 Task: Look for space in Bandar Labuan, Malaysia from 12th  August, 2023 to 15th August, 2023 for 3 adults in price range Rs.12000 to Rs.16000. Place can be entire place with 2 bedrooms having 3 beds and 1 bathroom. Property type can be house, flat, guest house. Booking option can be shelf check-in. Required host language is English.
Action: Mouse moved to (548, 124)
Screenshot: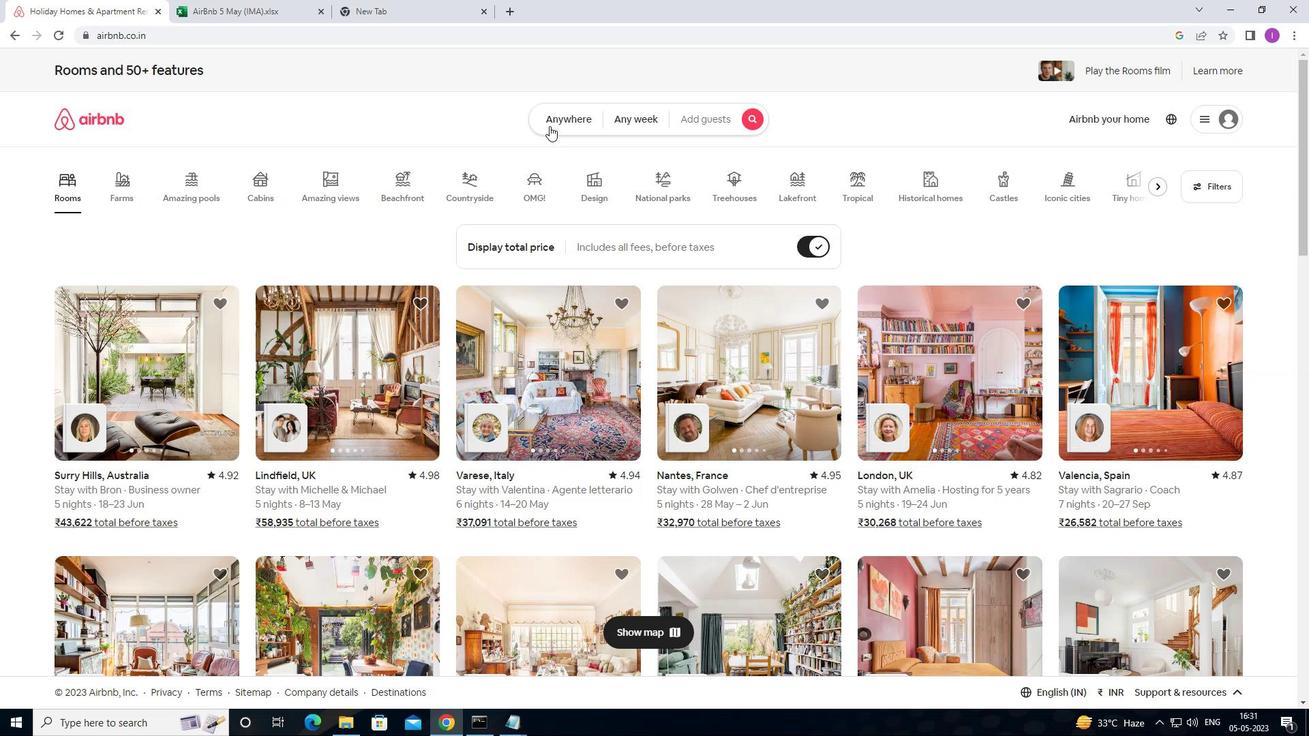 
Action: Mouse pressed left at (548, 124)
Screenshot: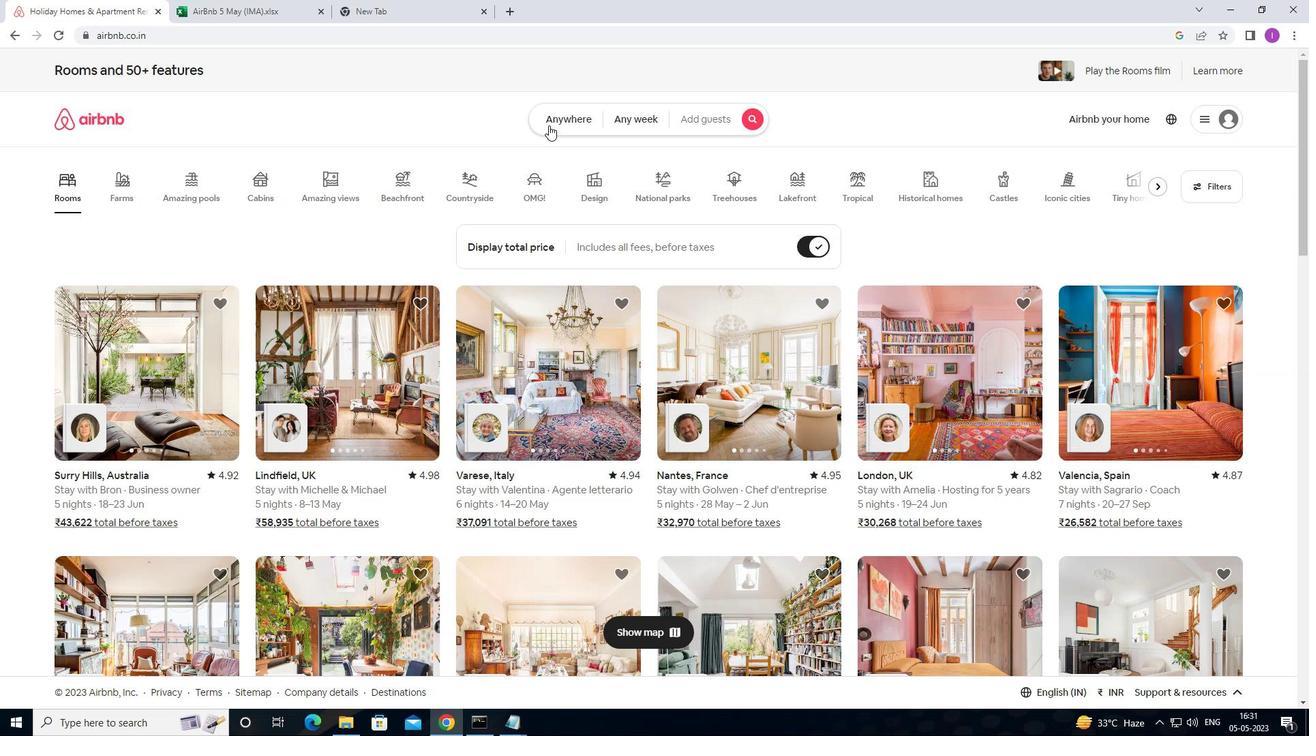 
Action: Mouse moved to (455, 162)
Screenshot: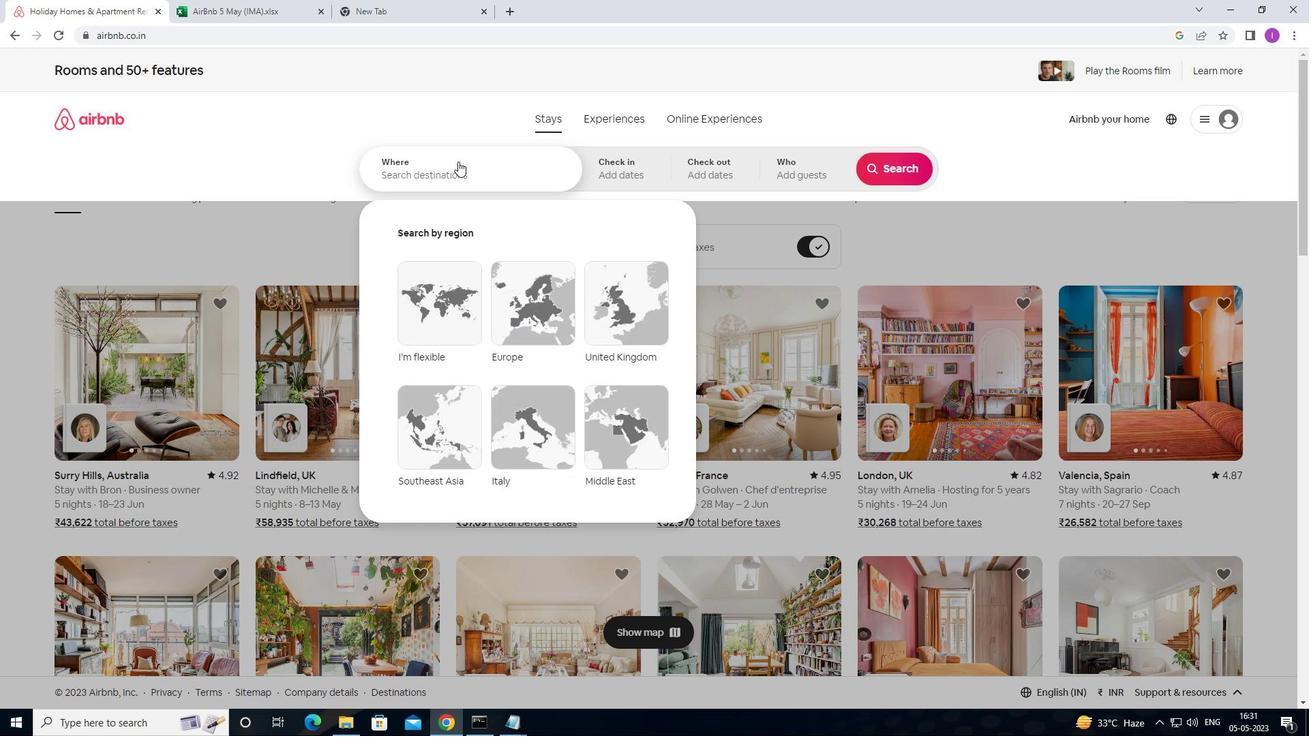 
Action: Mouse pressed left at (455, 162)
Screenshot: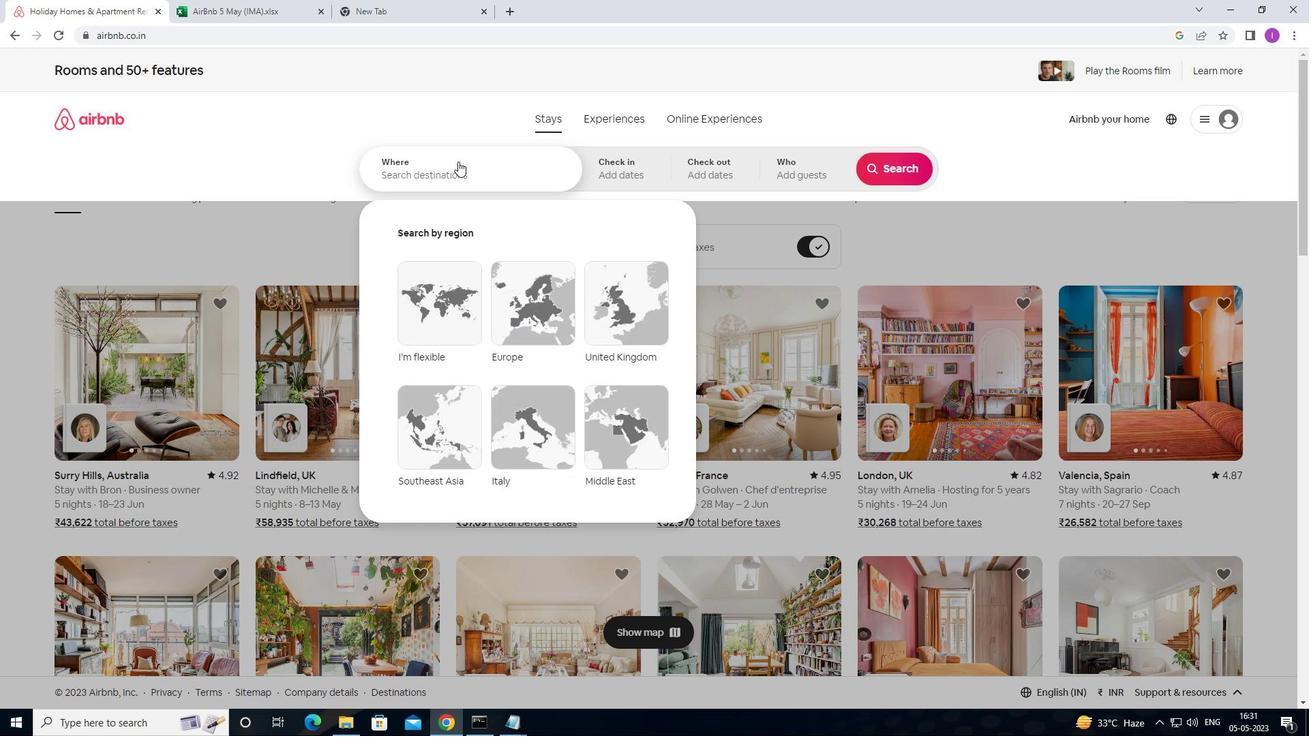 
Action: Mouse moved to (454, 166)
Screenshot: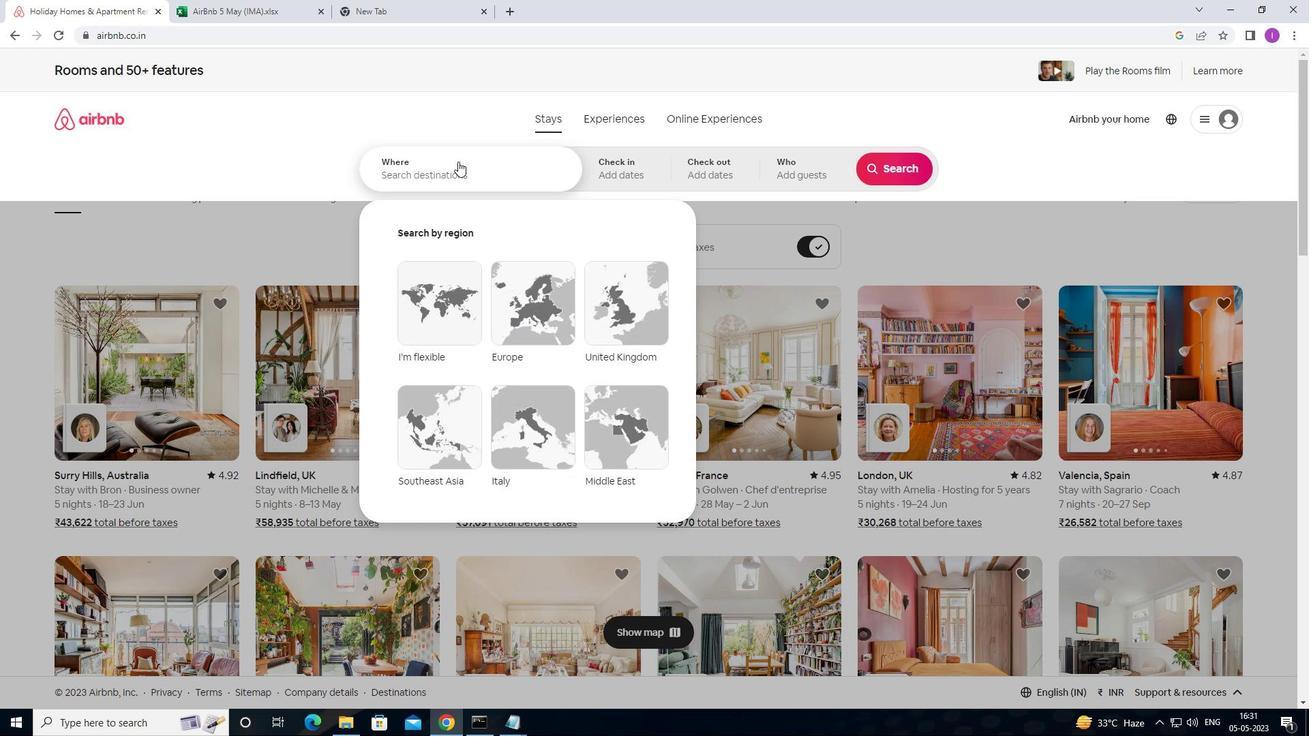 
Action: Key pressed <Key.shift>BANDAR<Key.space><Key.shift><Key.shift><Key.shift>LABUAN,<Key.shift>MALAYSIA
Screenshot: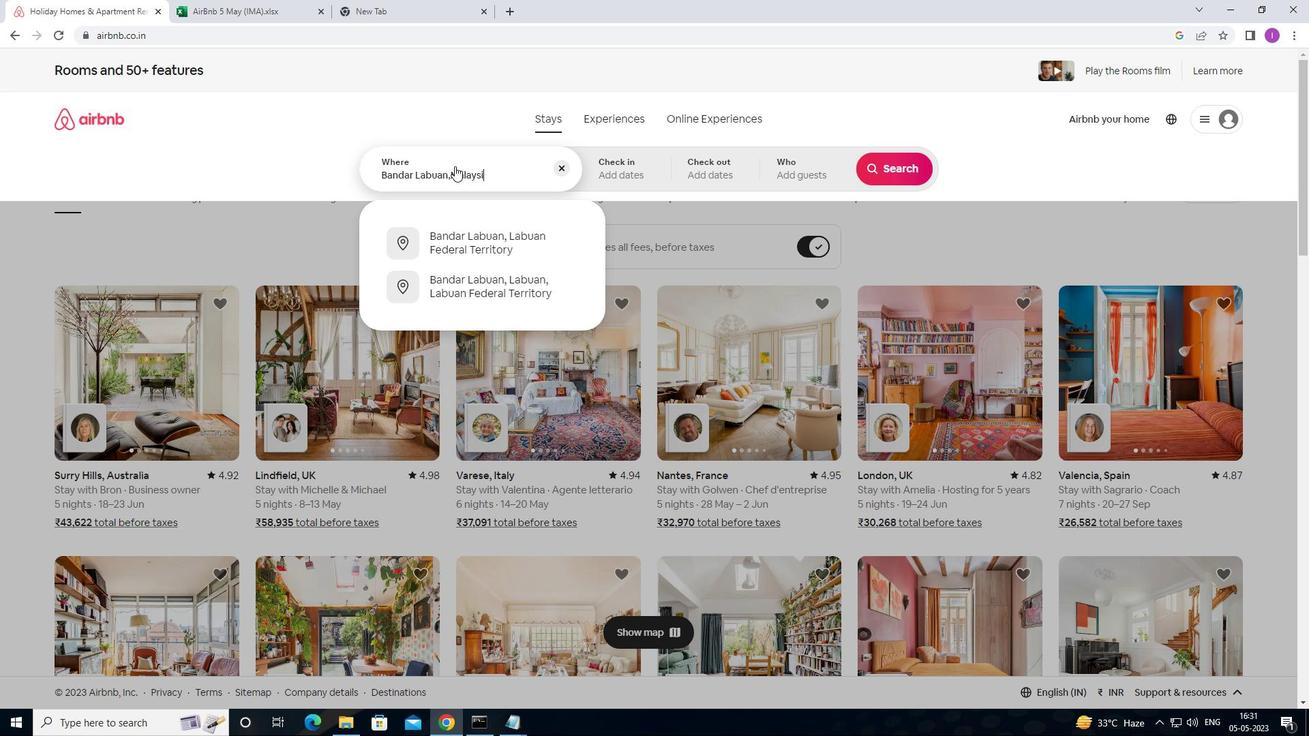 
Action: Mouse moved to (630, 175)
Screenshot: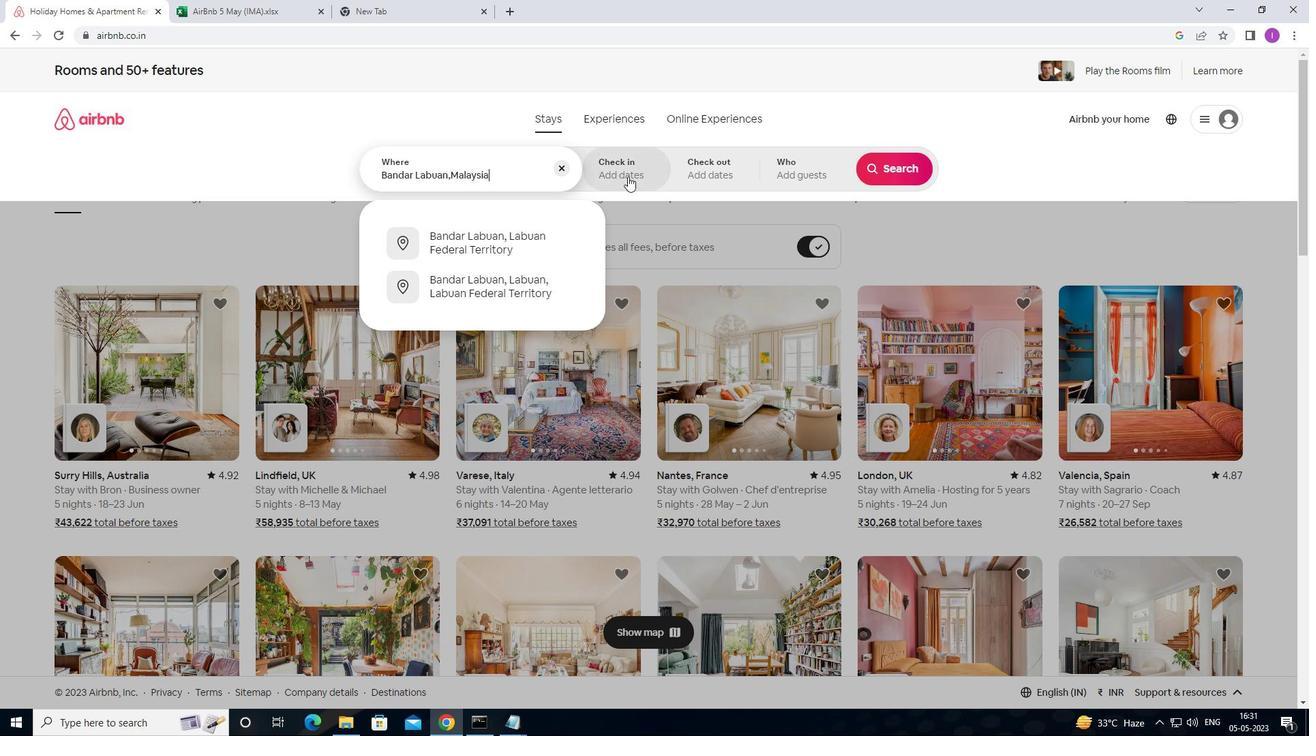 
Action: Mouse pressed left at (630, 175)
Screenshot: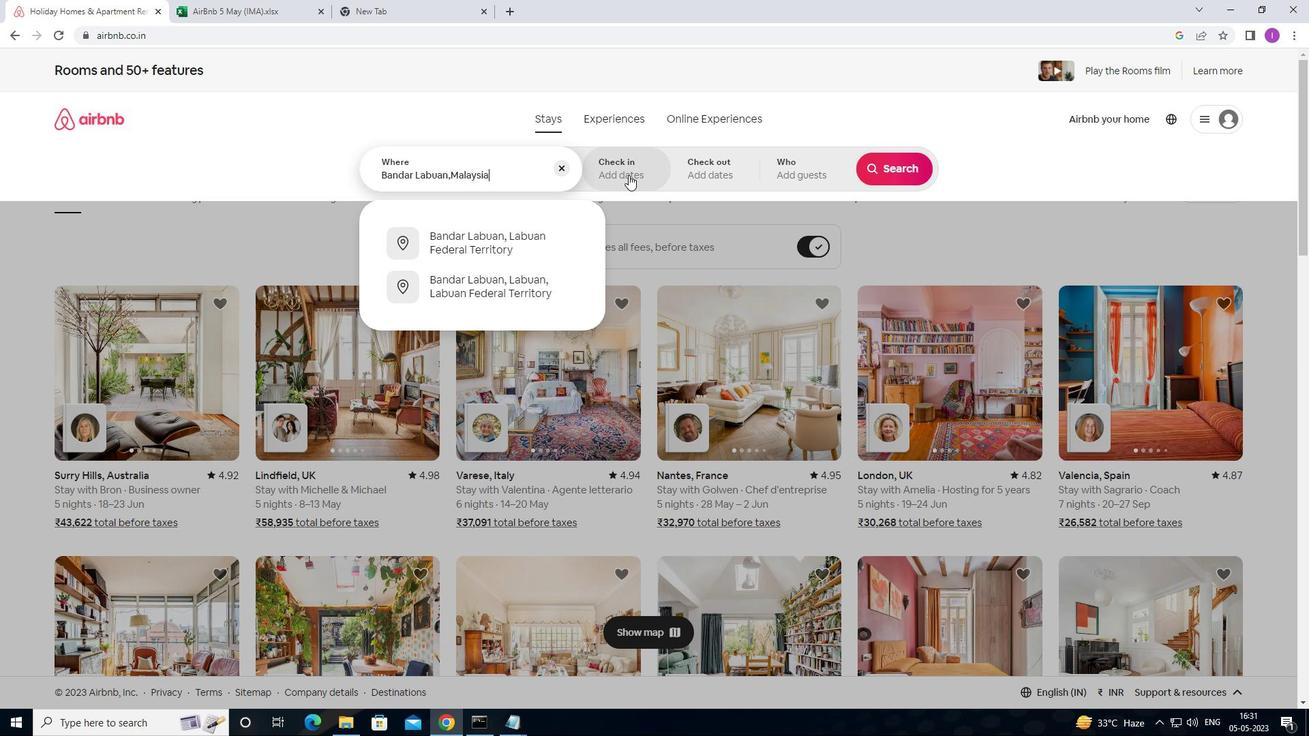 
Action: Mouse moved to (883, 281)
Screenshot: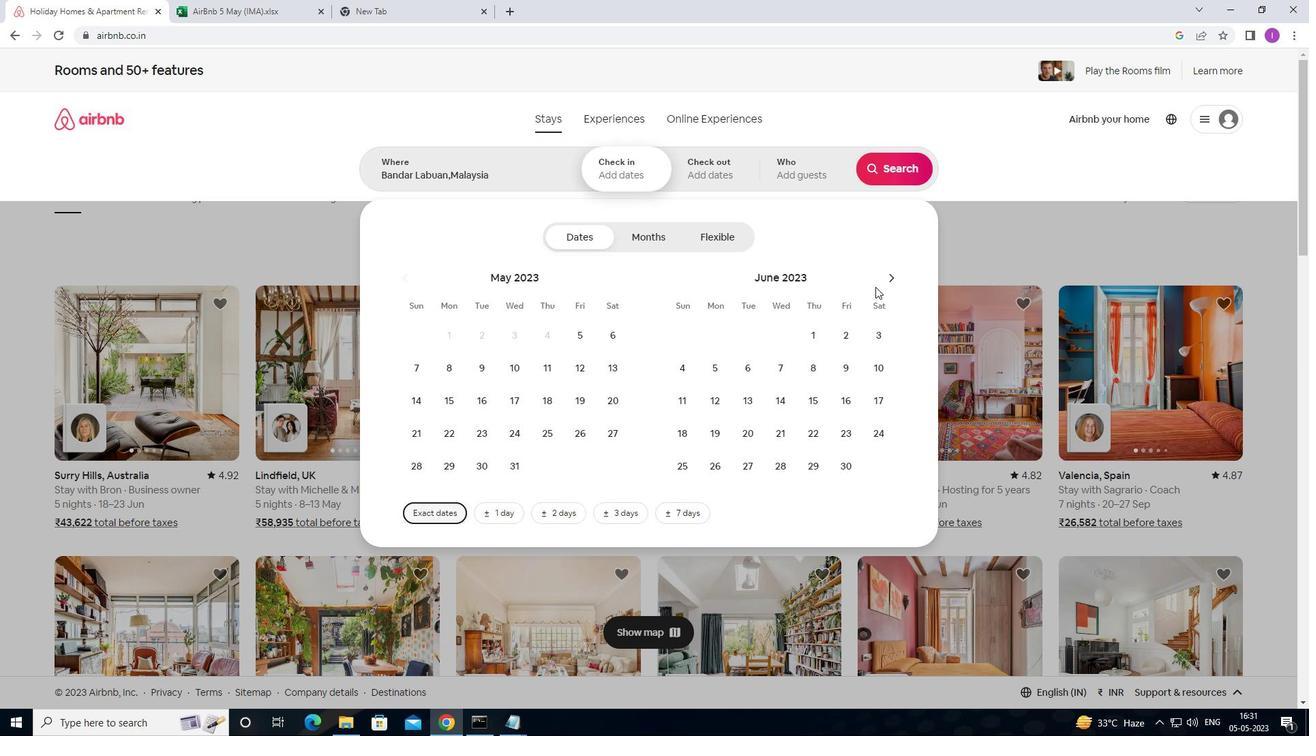 
Action: Mouse pressed left at (883, 281)
Screenshot: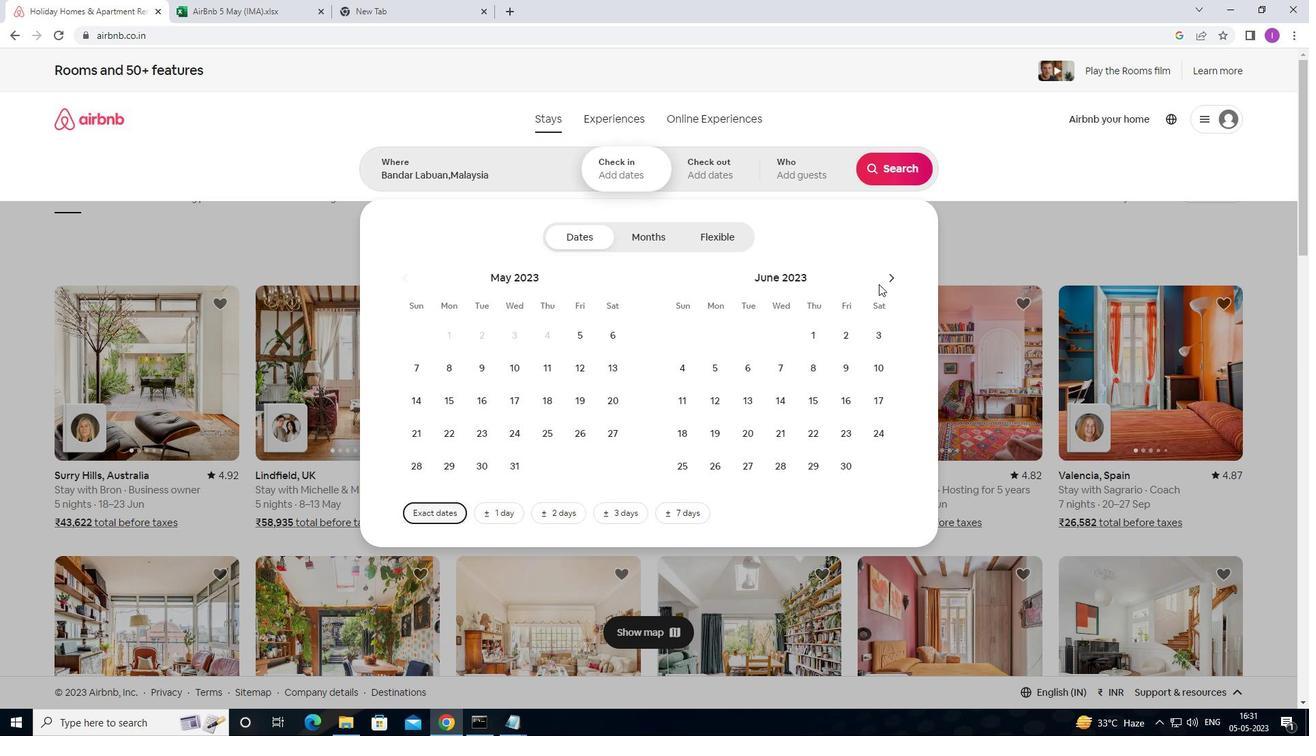 
Action: Mouse pressed left at (883, 281)
Screenshot: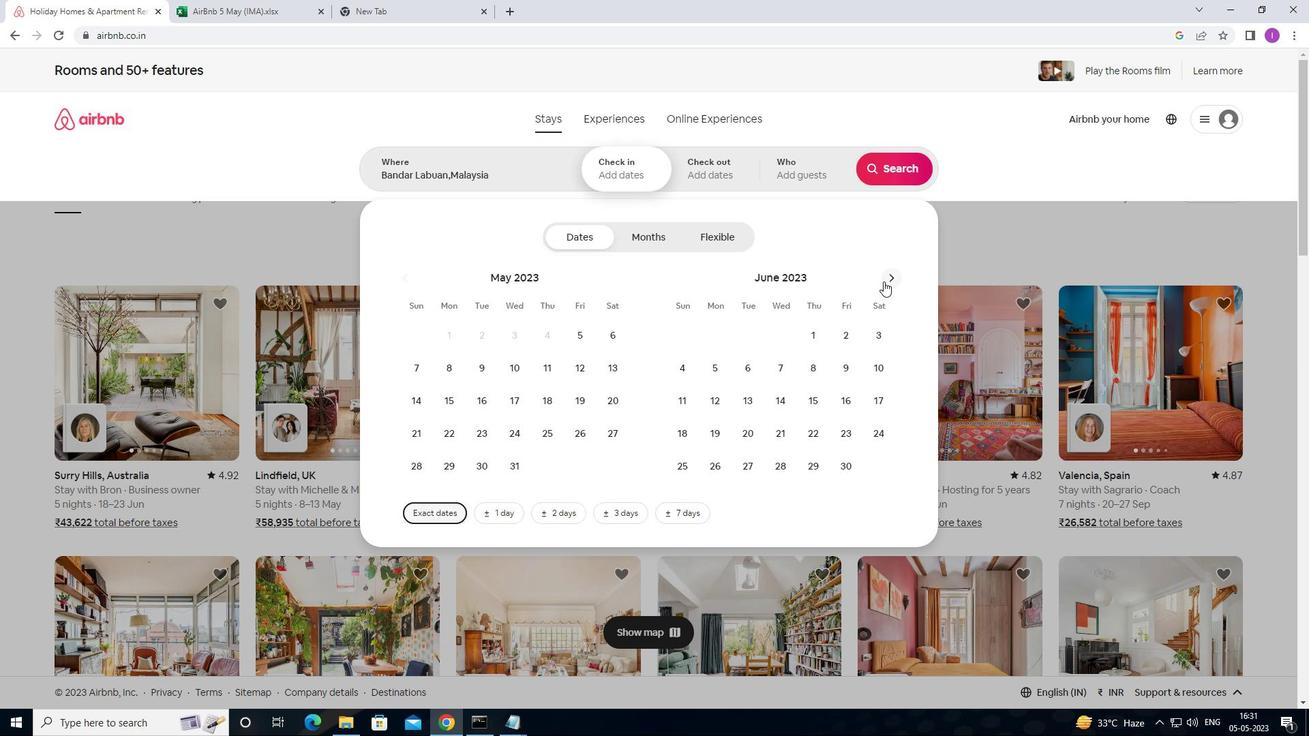 
Action: Mouse moved to (875, 371)
Screenshot: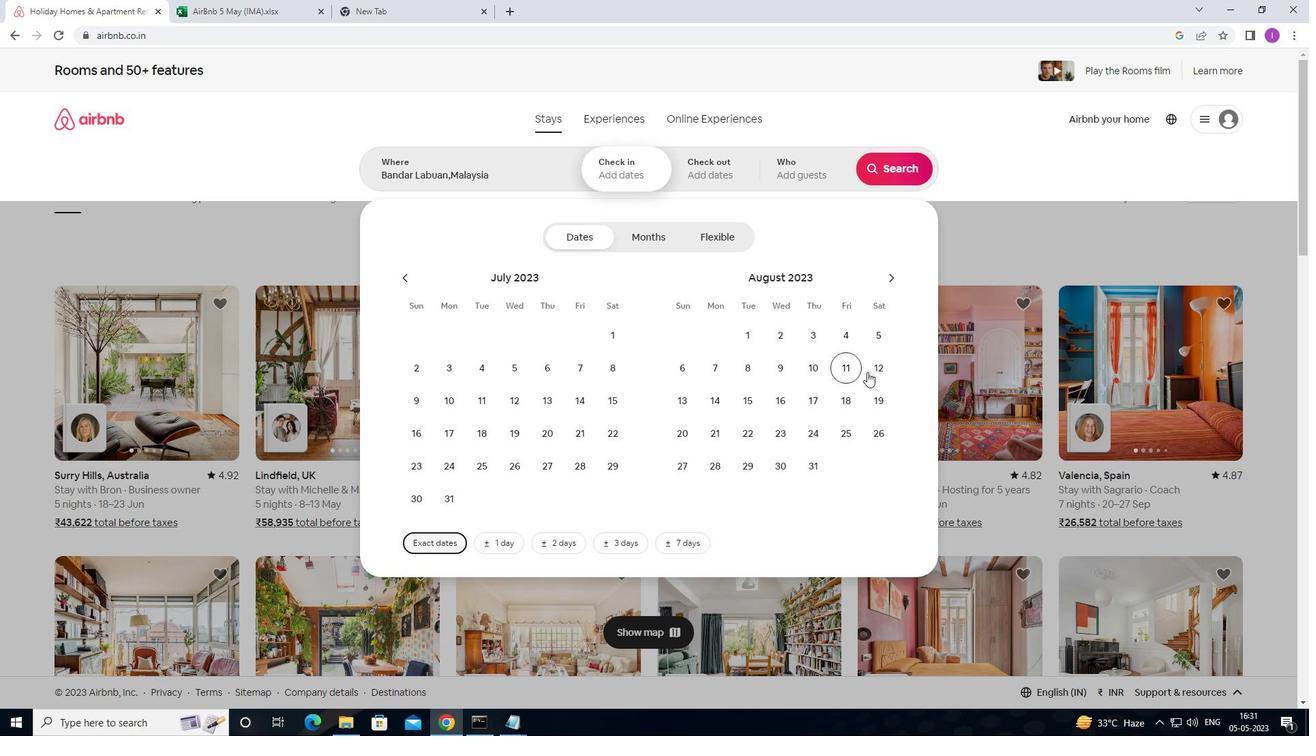 
Action: Mouse pressed left at (875, 371)
Screenshot: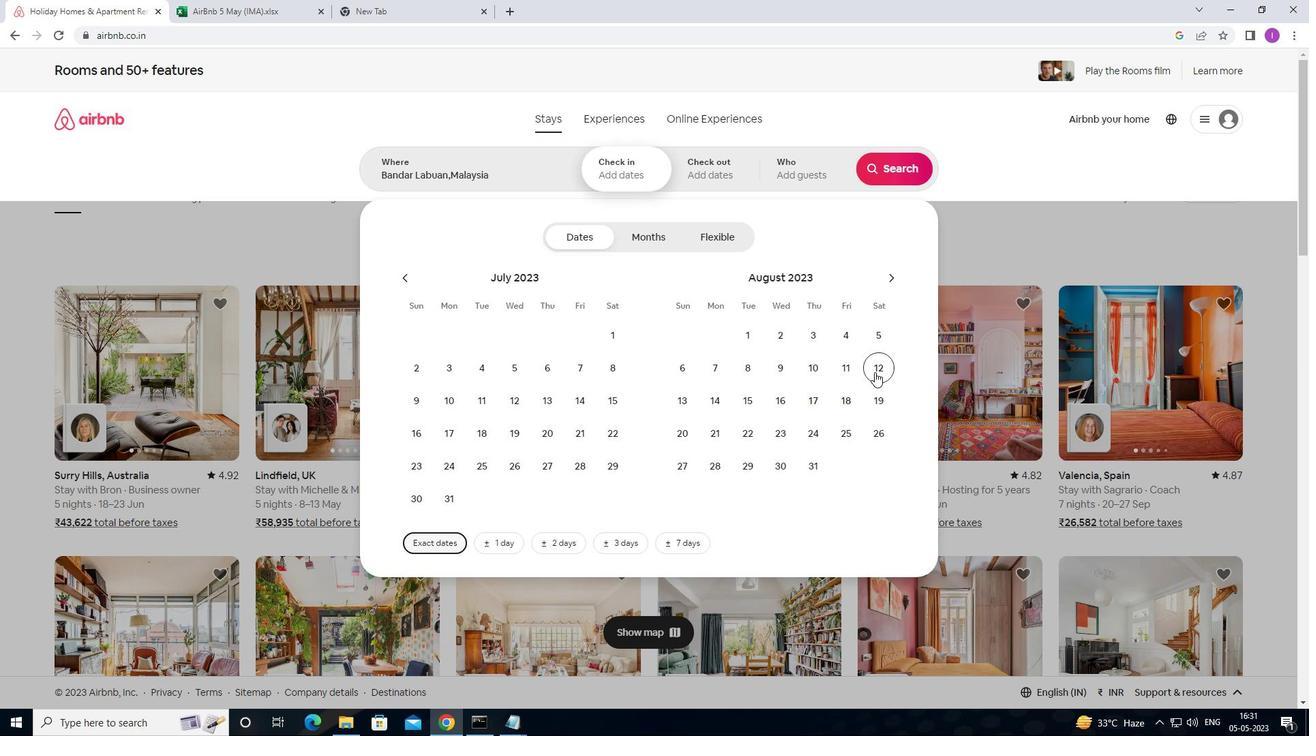 
Action: Mouse moved to (751, 396)
Screenshot: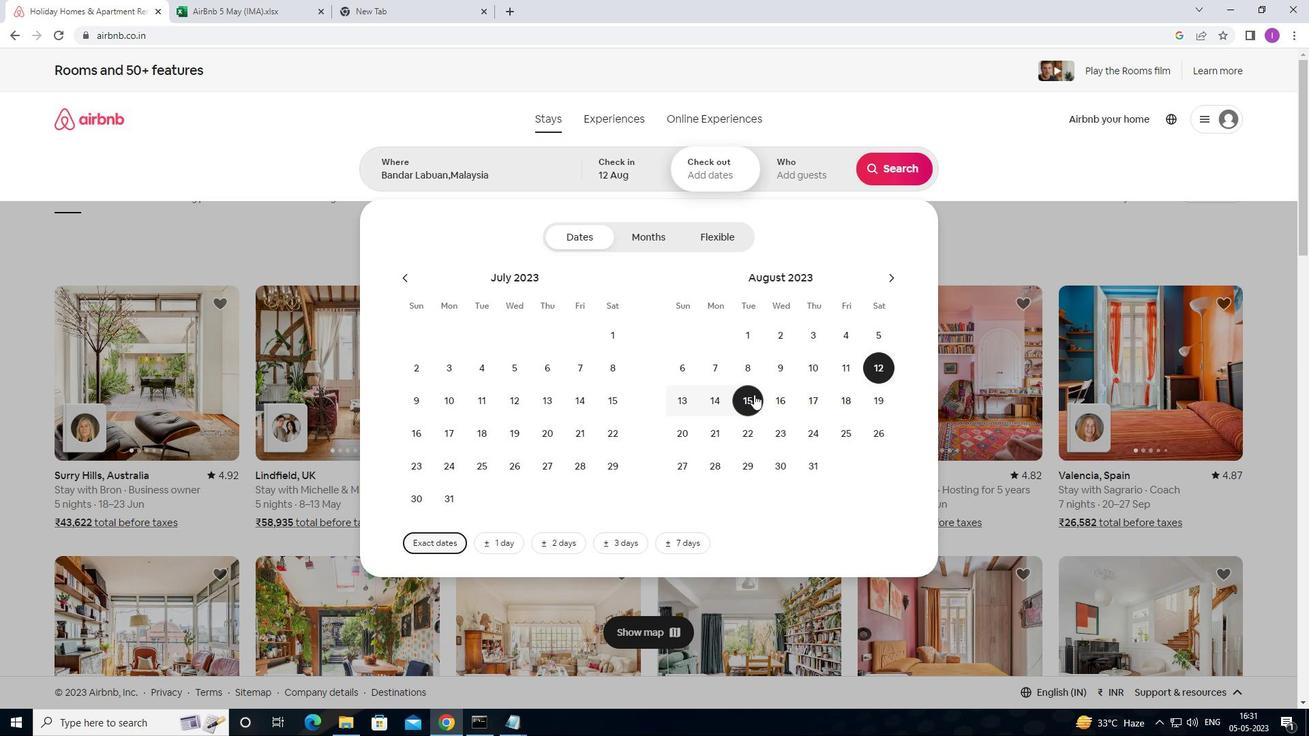 
Action: Mouse pressed left at (751, 396)
Screenshot: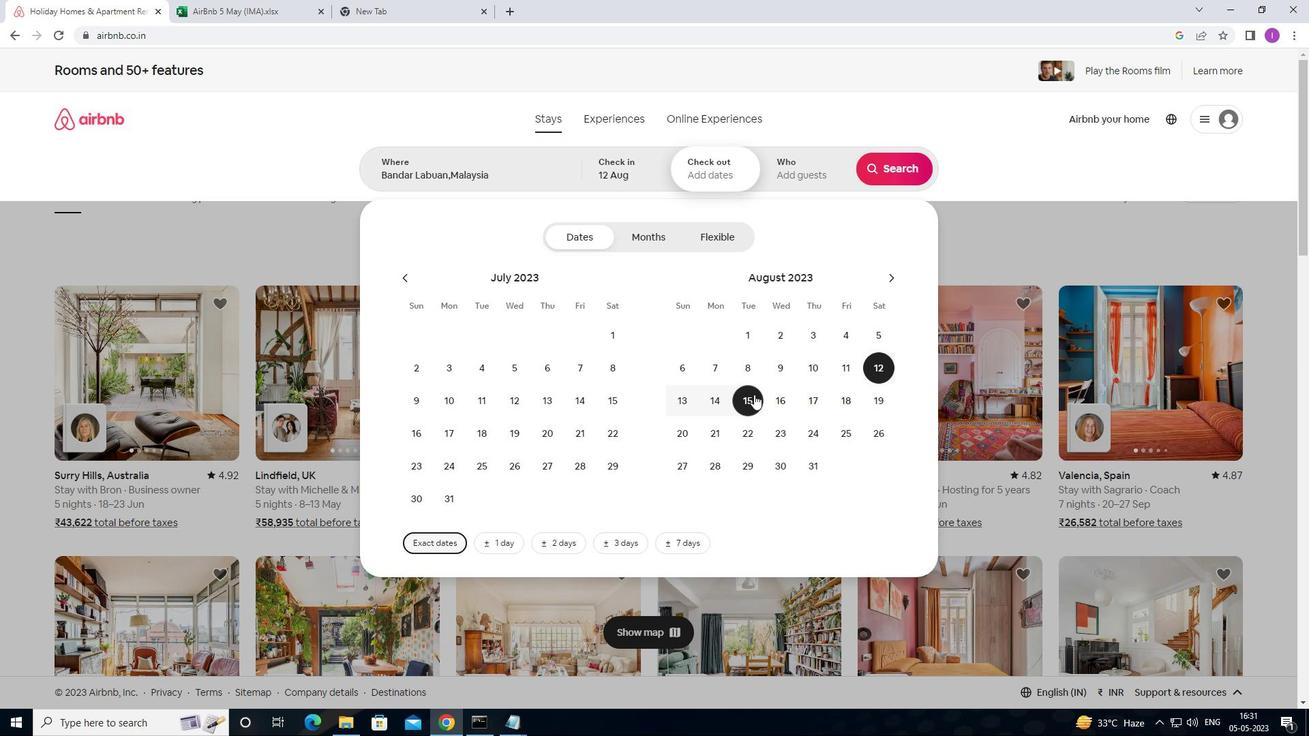 
Action: Mouse moved to (805, 167)
Screenshot: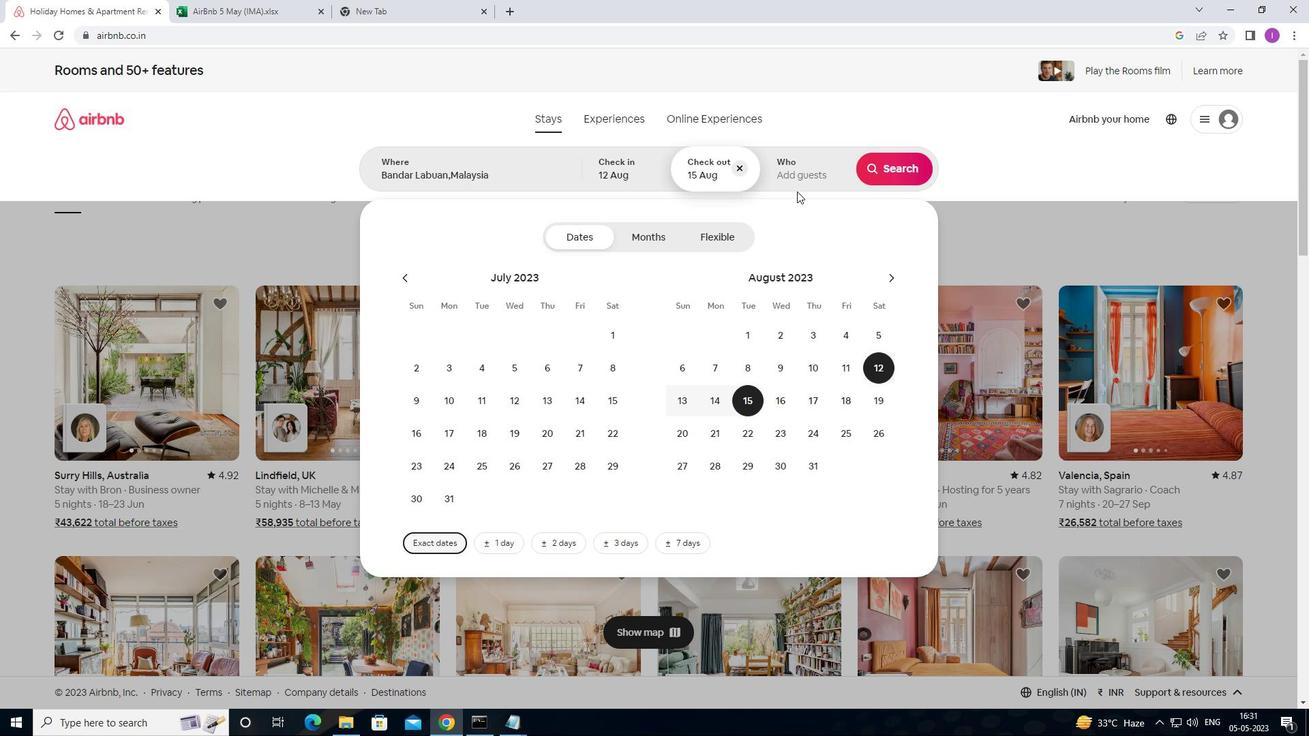 
Action: Mouse pressed left at (805, 167)
Screenshot: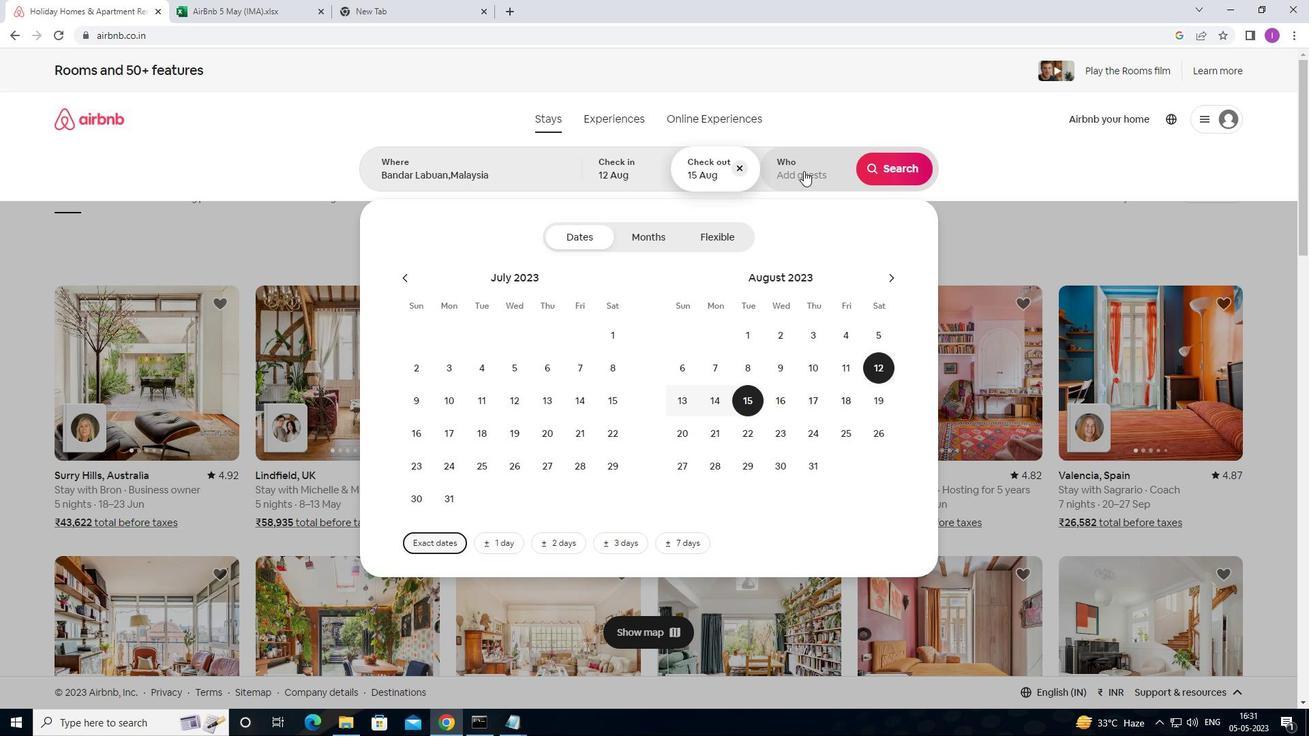 
Action: Mouse moved to (900, 241)
Screenshot: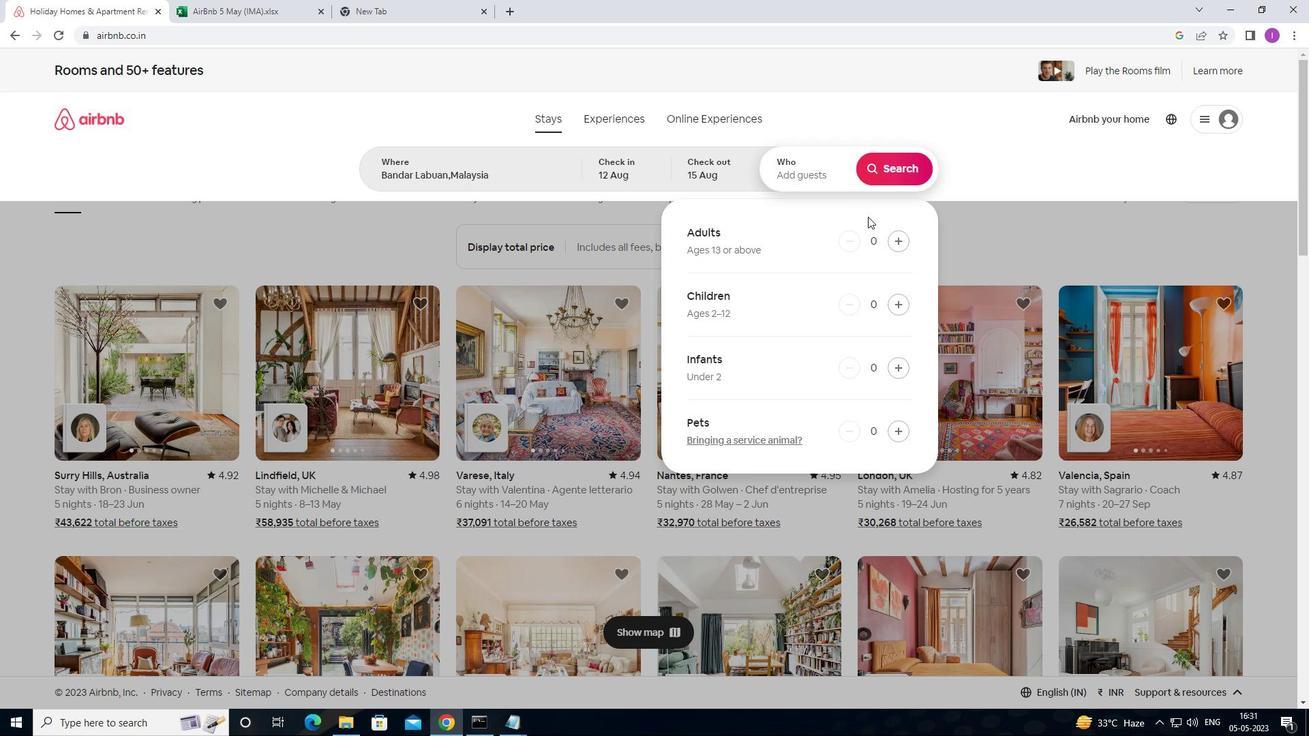 
Action: Mouse pressed left at (900, 241)
Screenshot: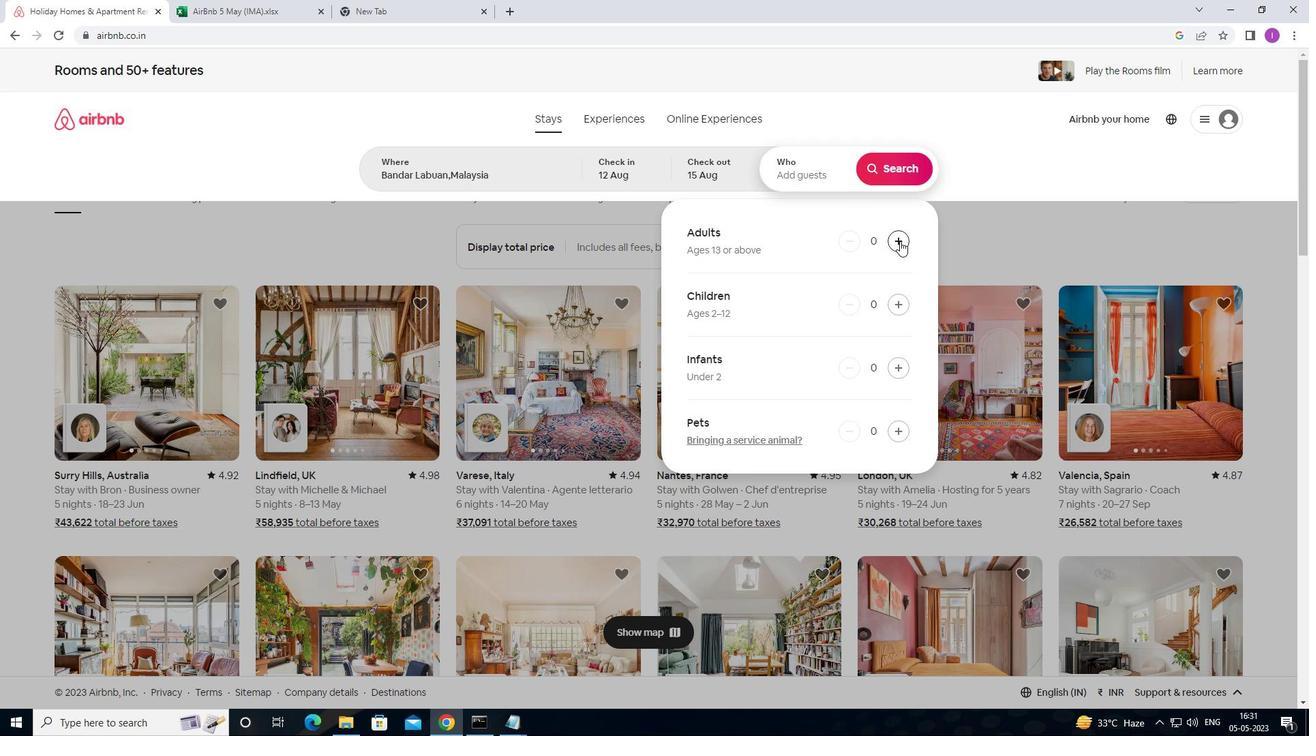 
Action: Mouse pressed left at (900, 241)
Screenshot: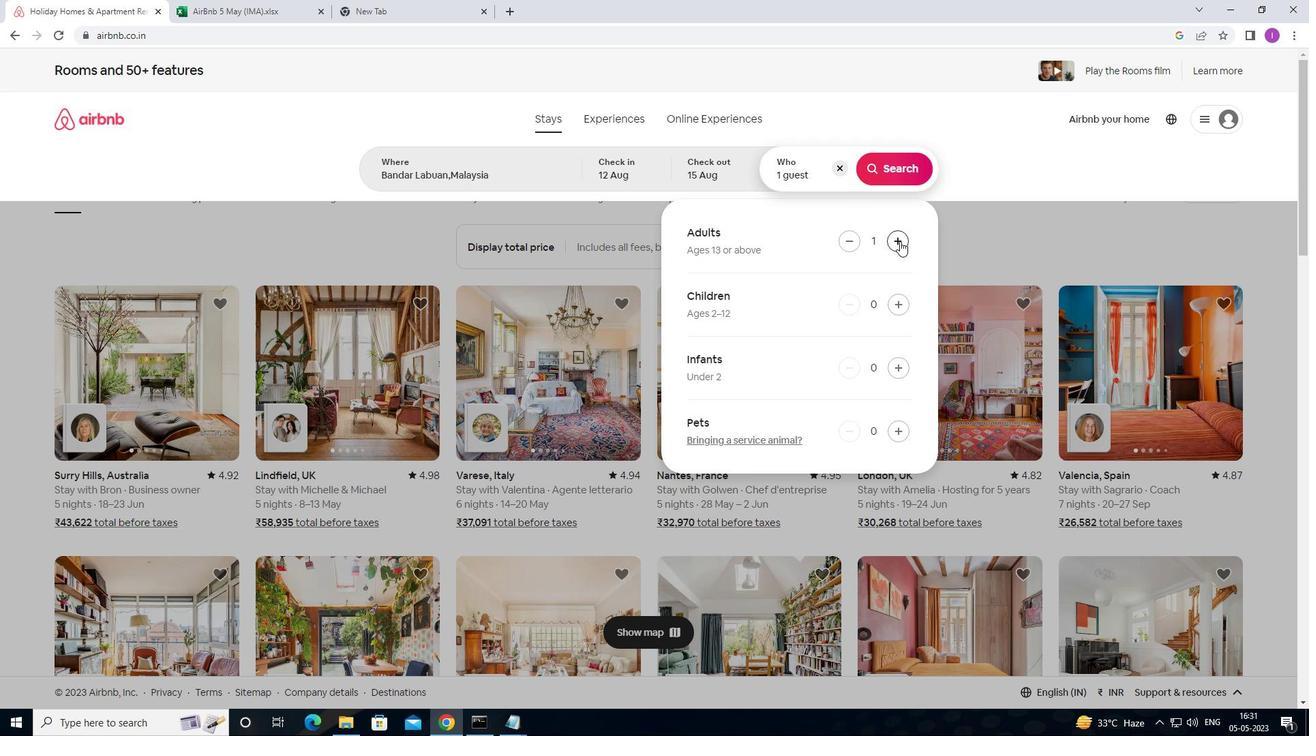 
Action: Mouse pressed left at (900, 241)
Screenshot: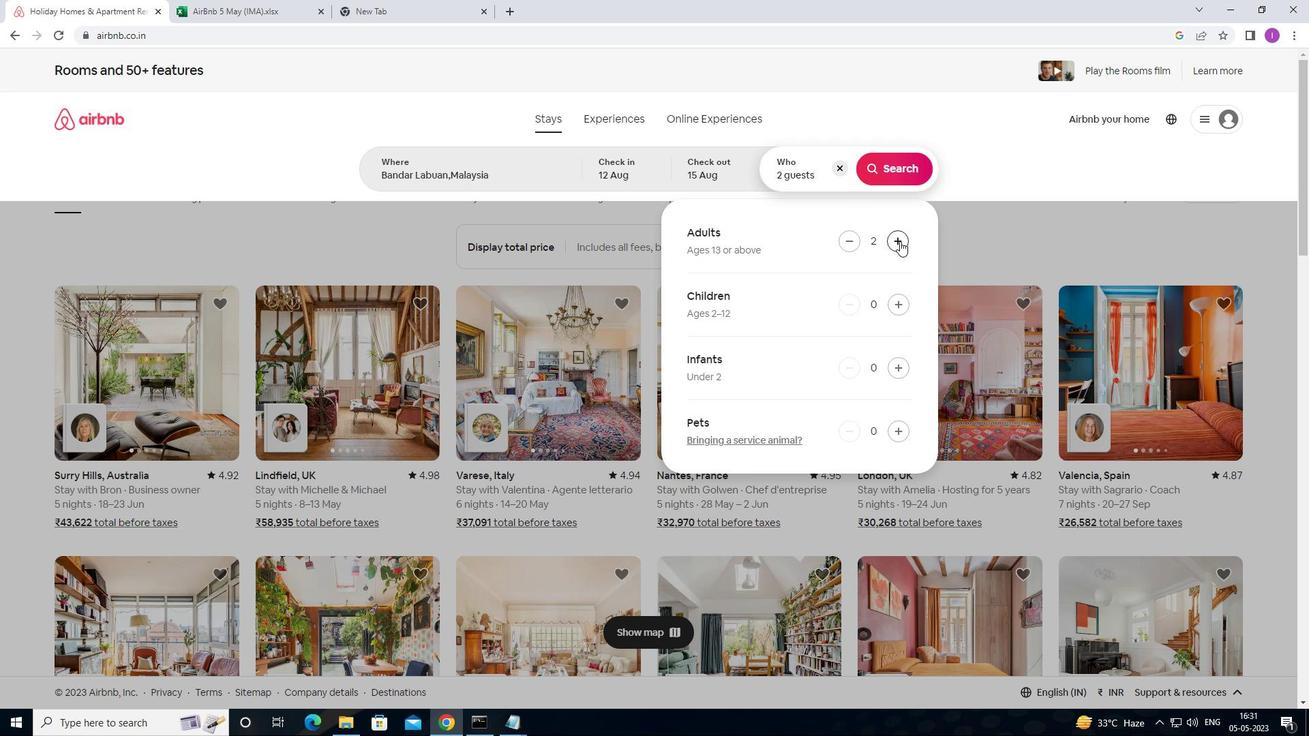 
Action: Mouse moved to (898, 173)
Screenshot: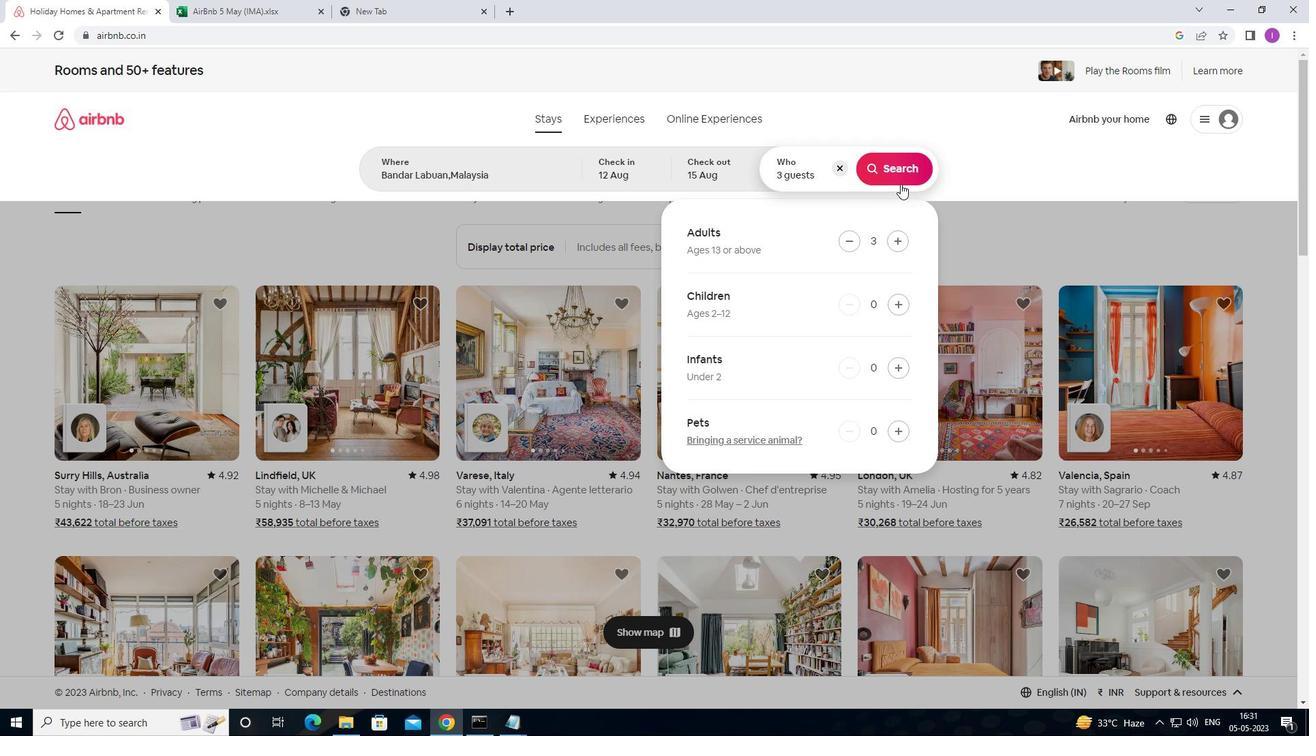 
Action: Mouse pressed left at (898, 173)
Screenshot: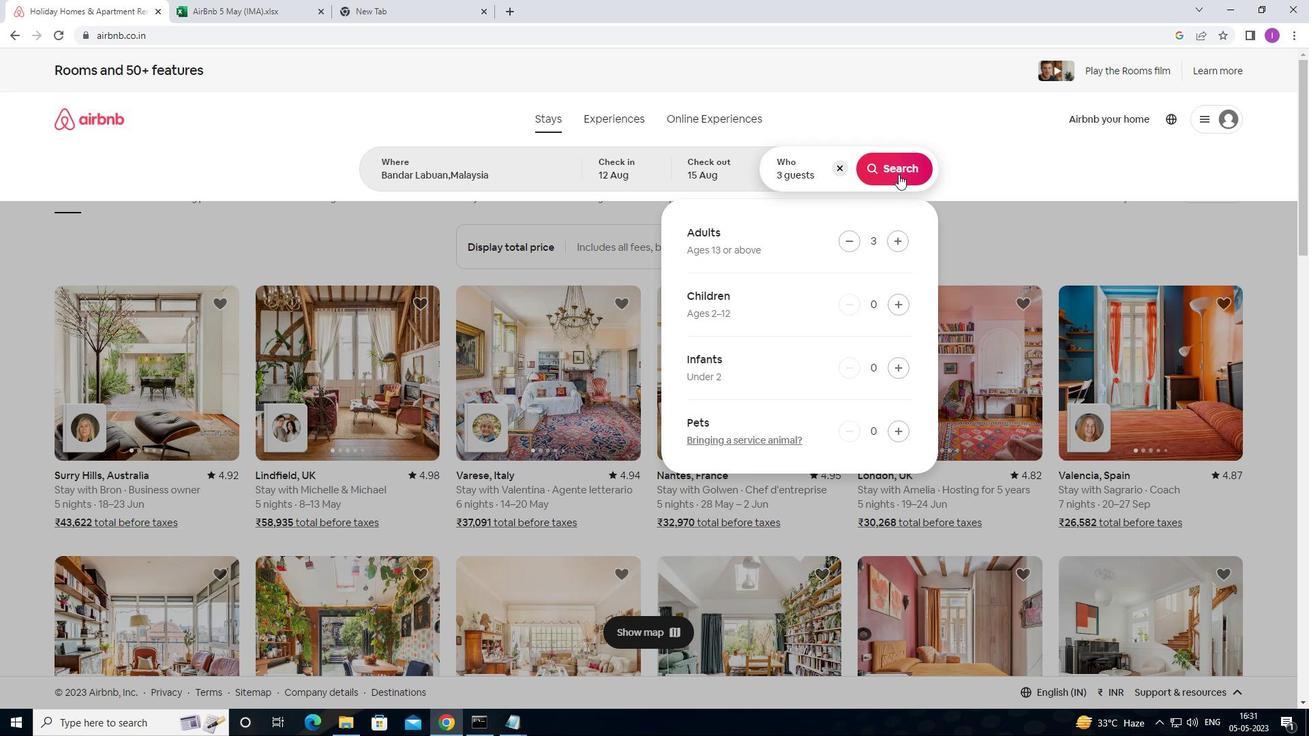 
Action: Mouse pressed left at (898, 173)
Screenshot: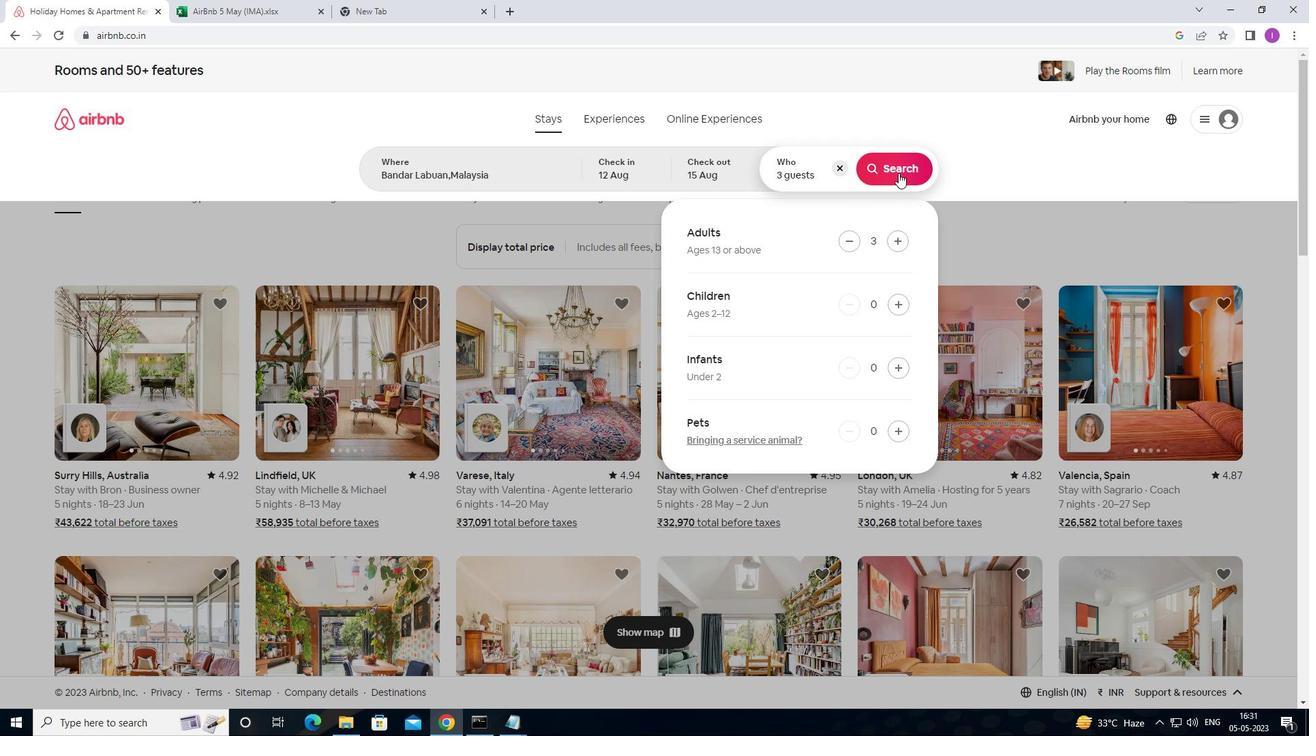
Action: Mouse moved to (1258, 136)
Screenshot: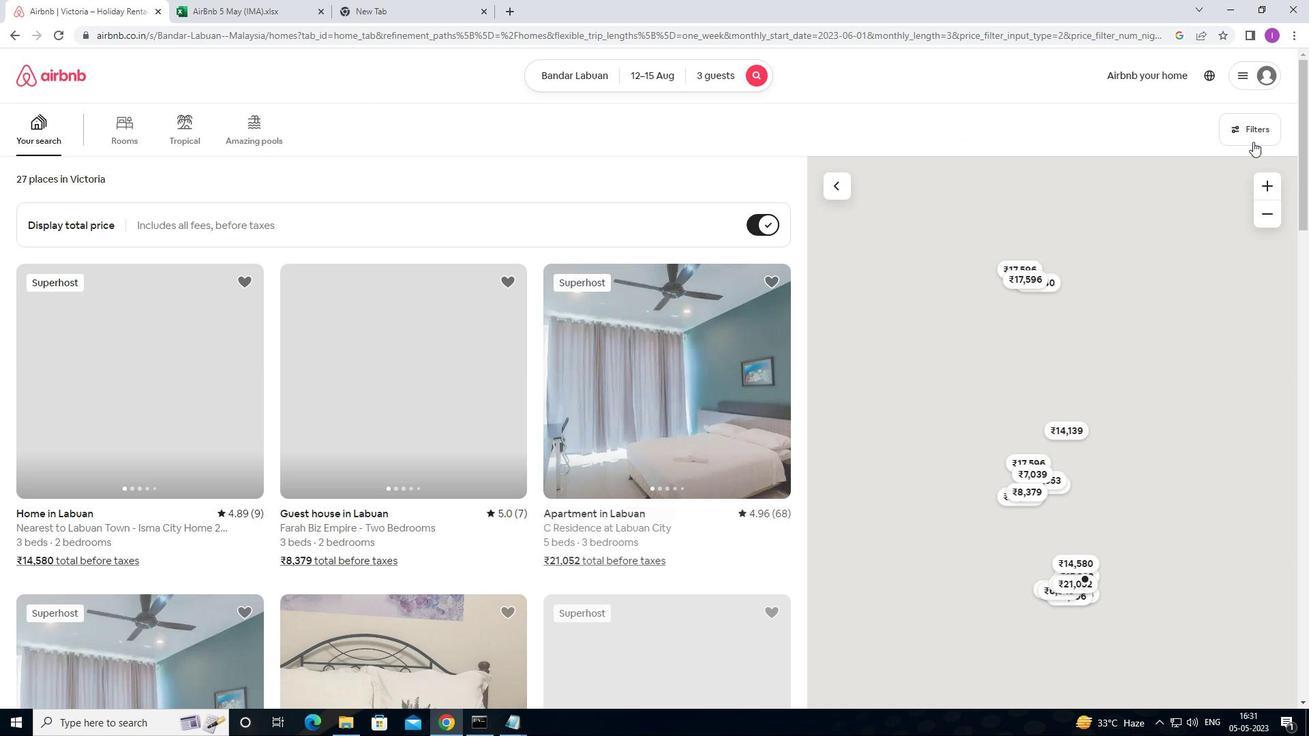 
Action: Mouse pressed left at (1258, 136)
Screenshot: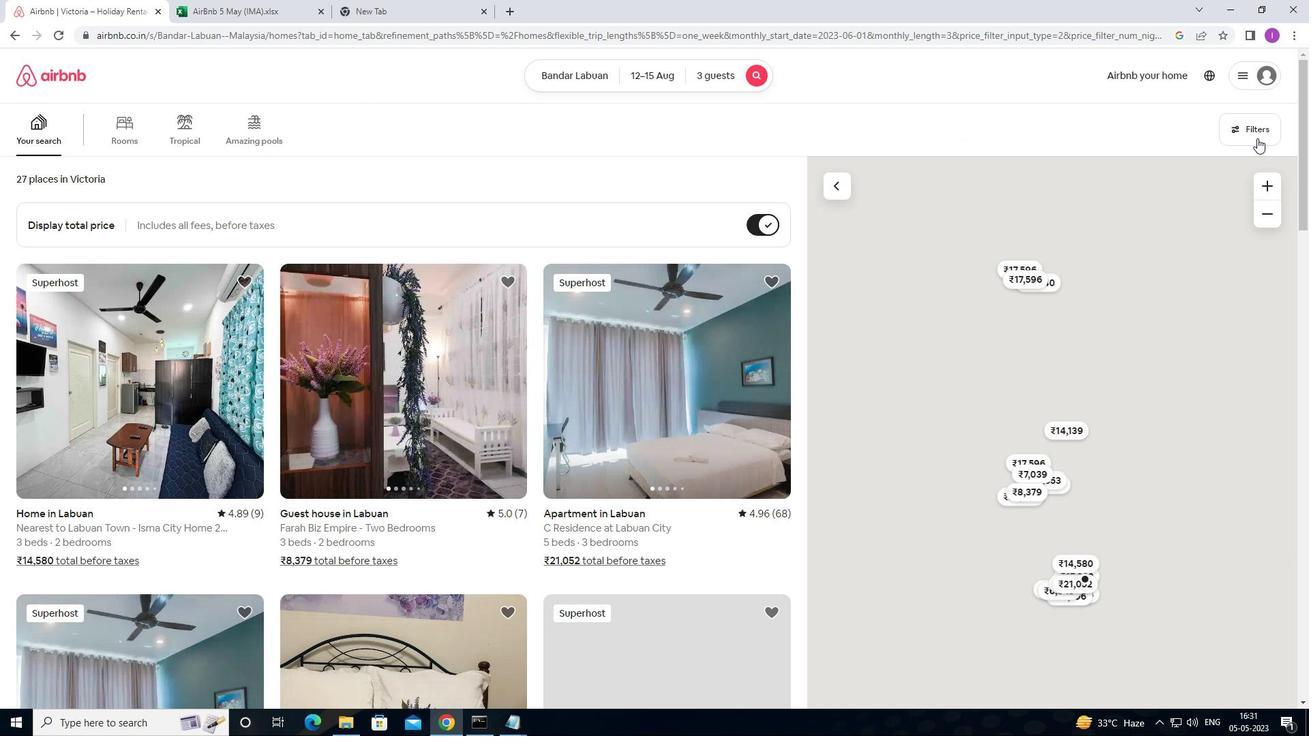 
Action: Mouse moved to (508, 467)
Screenshot: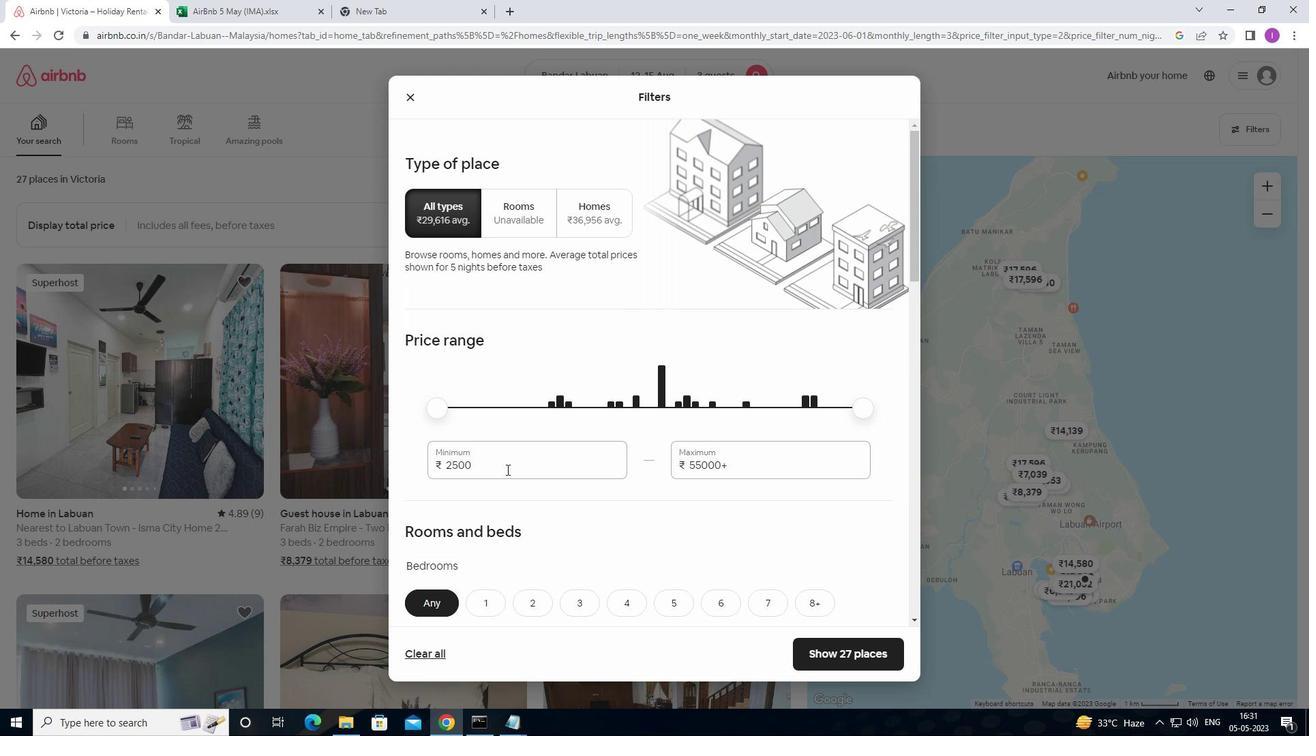 
Action: Mouse pressed left at (508, 467)
Screenshot: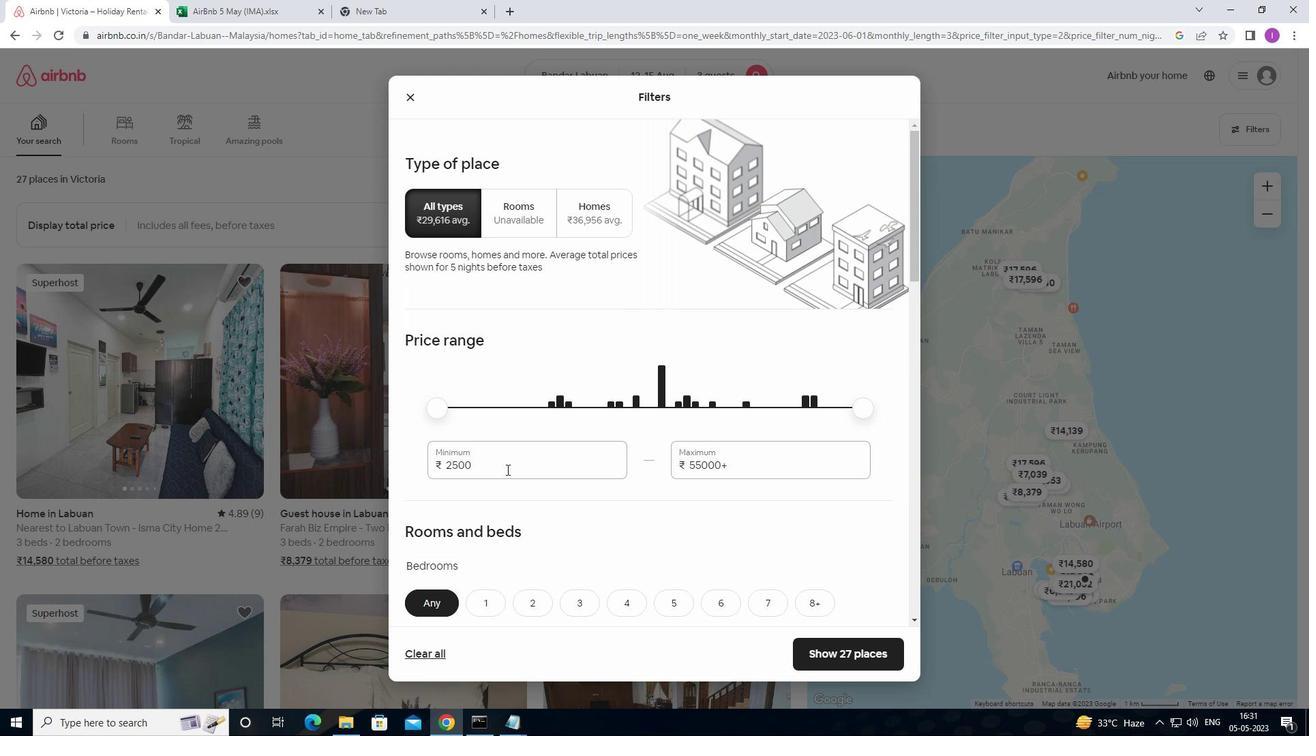 
Action: Mouse moved to (431, 471)
Screenshot: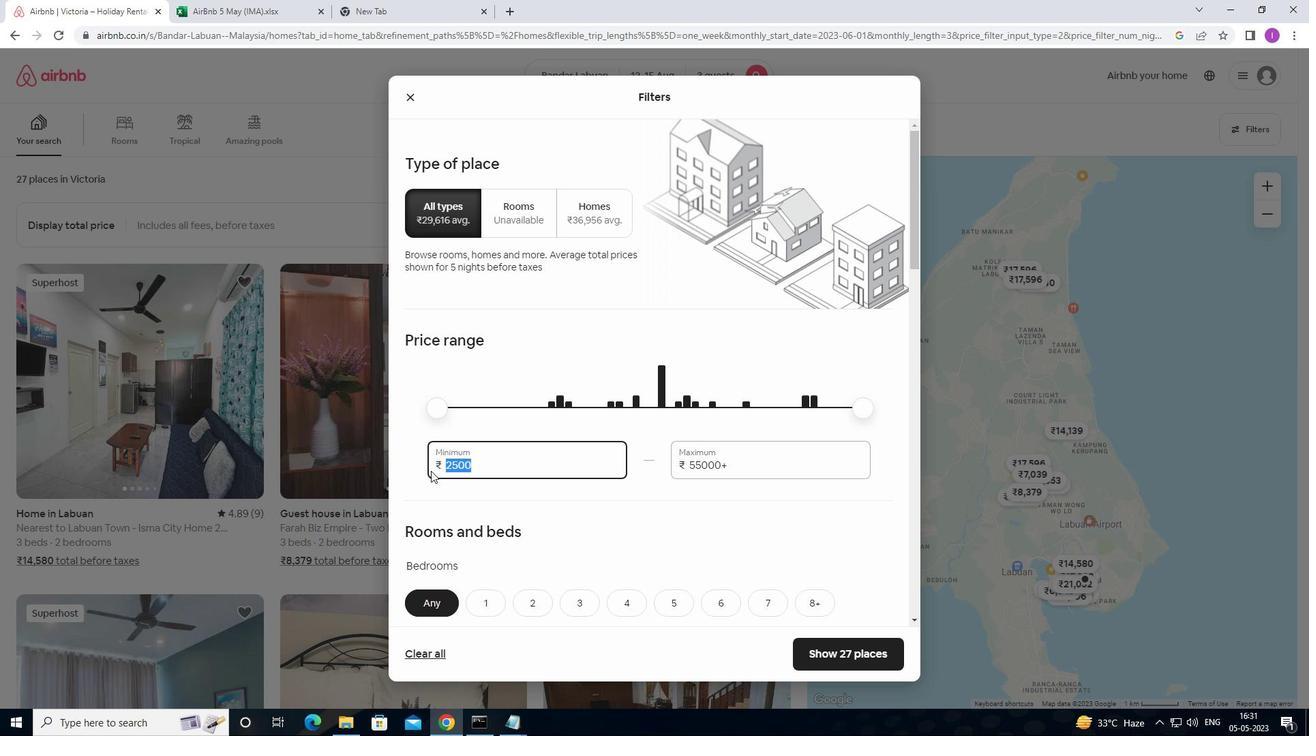 
Action: Key pressed 12
Screenshot: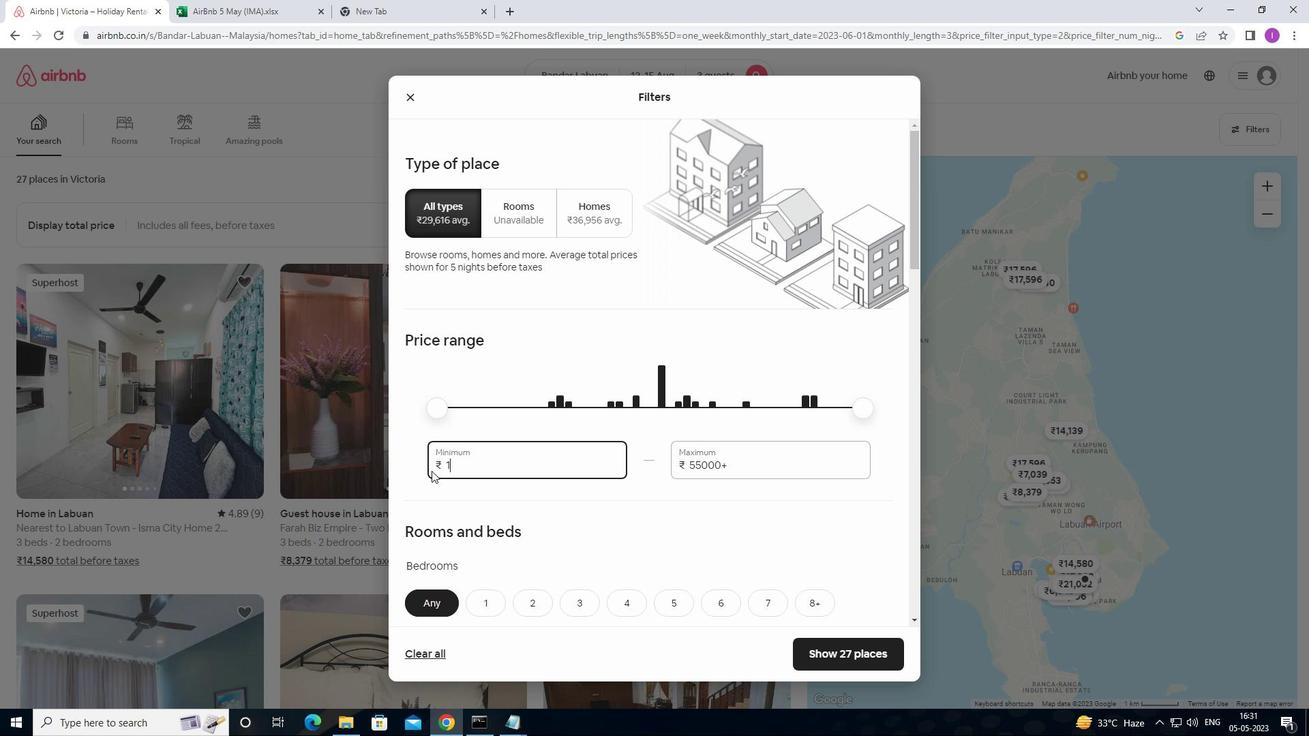 
Action: Mouse moved to (435, 467)
Screenshot: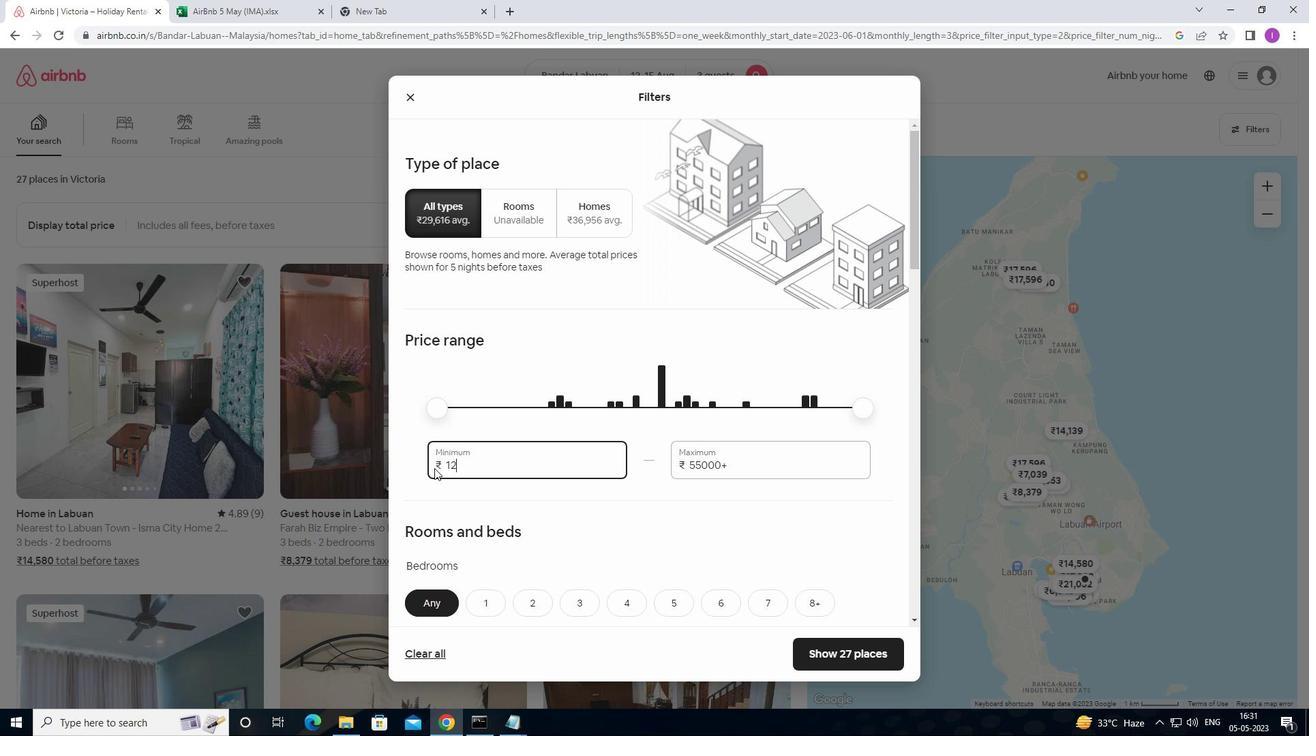 
Action: Key pressed 0
Screenshot: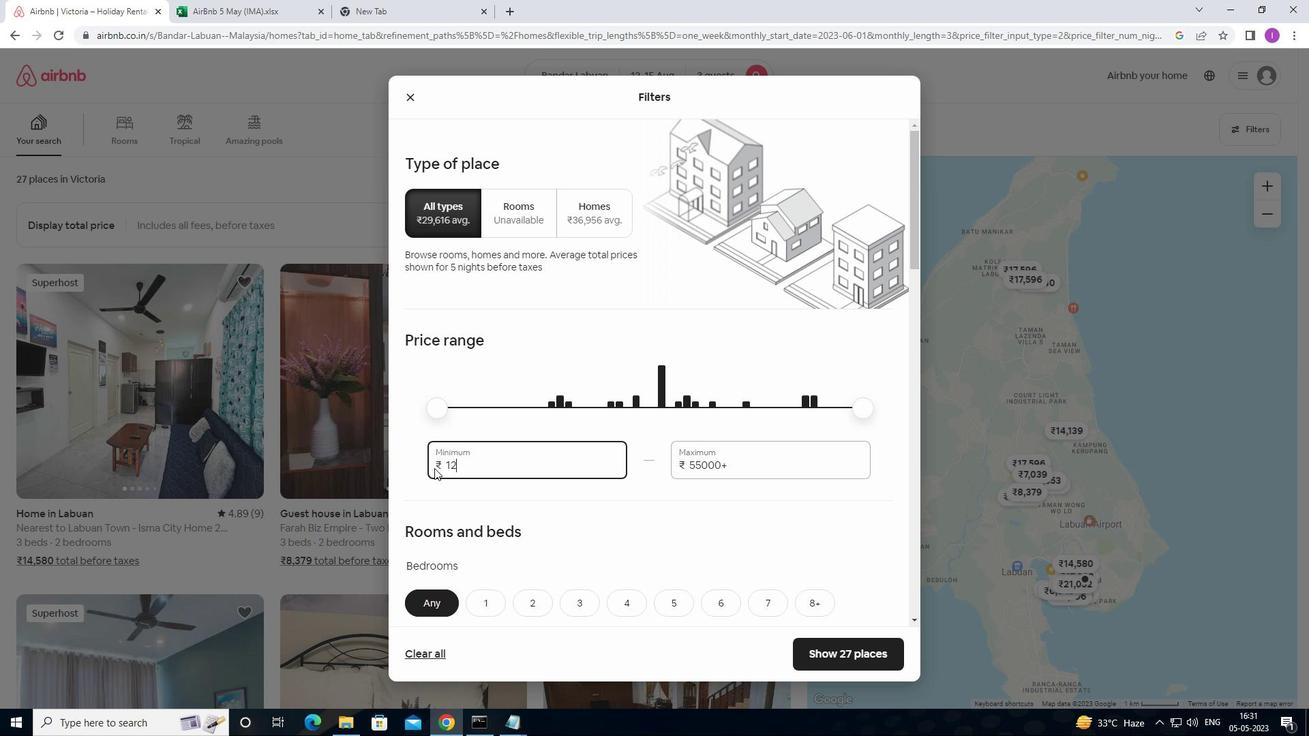 
Action: Mouse moved to (440, 463)
Screenshot: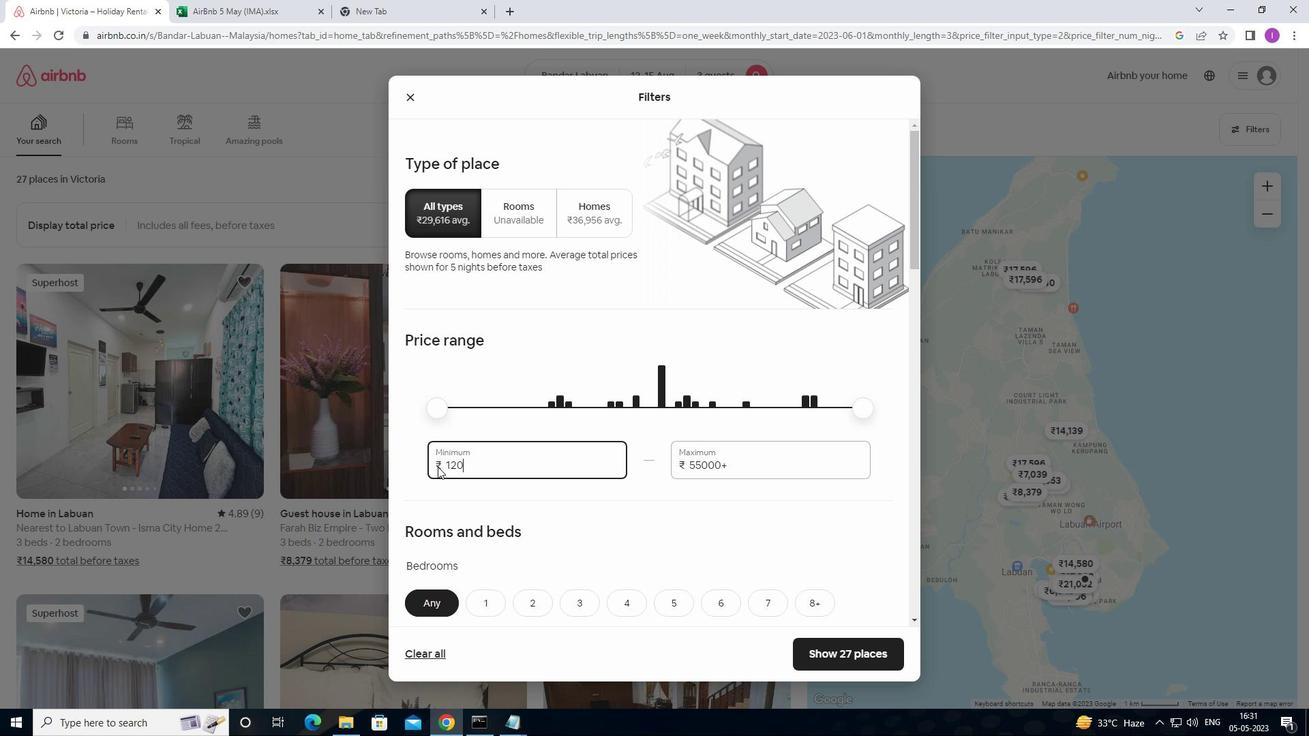 
Action: Key pressed 0
Screenshot: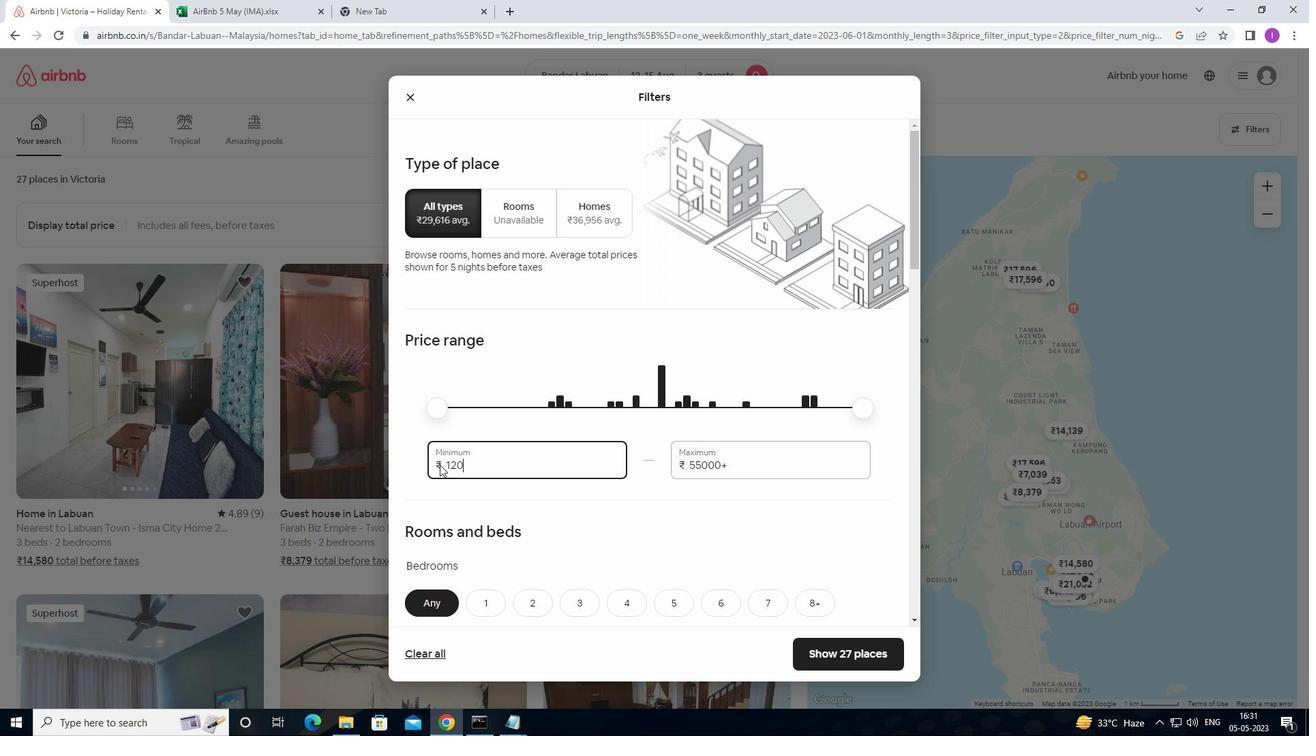 
Action: Mouse moved to (465, 456)
Screenshot: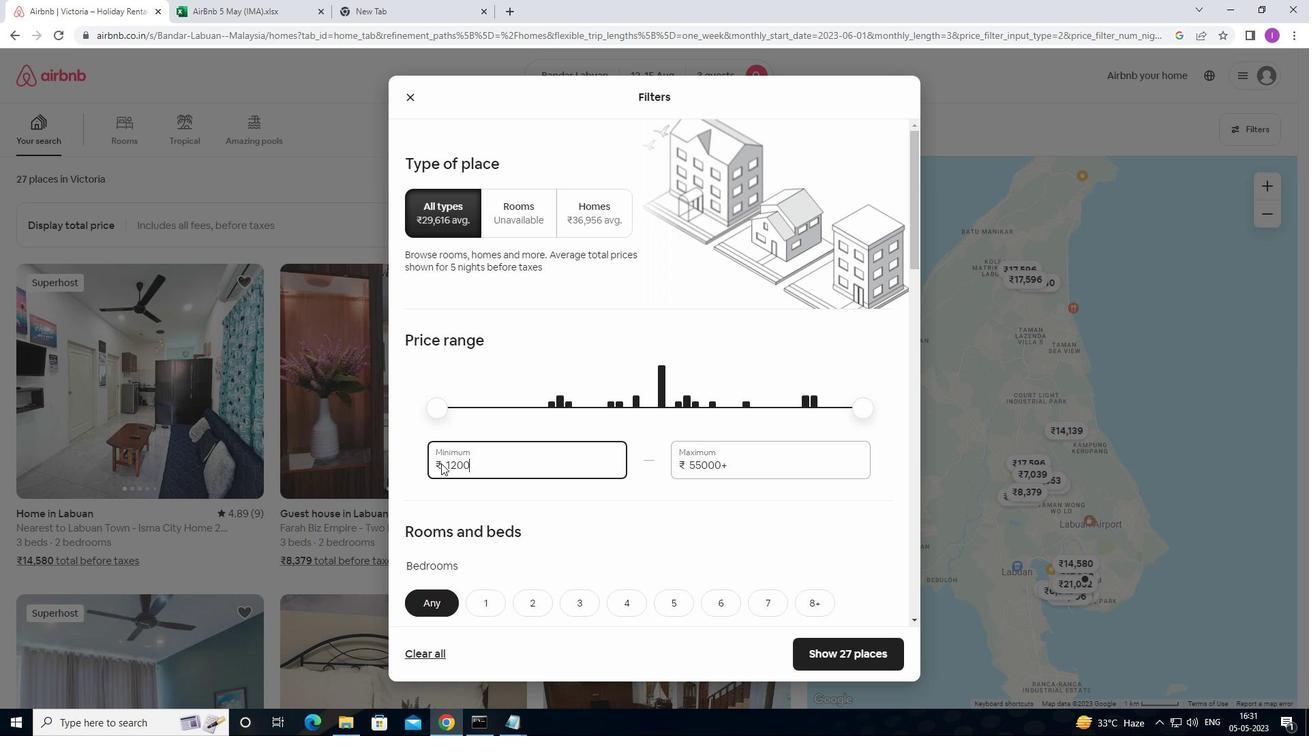 
Action: Key pressed 0
Screenshot: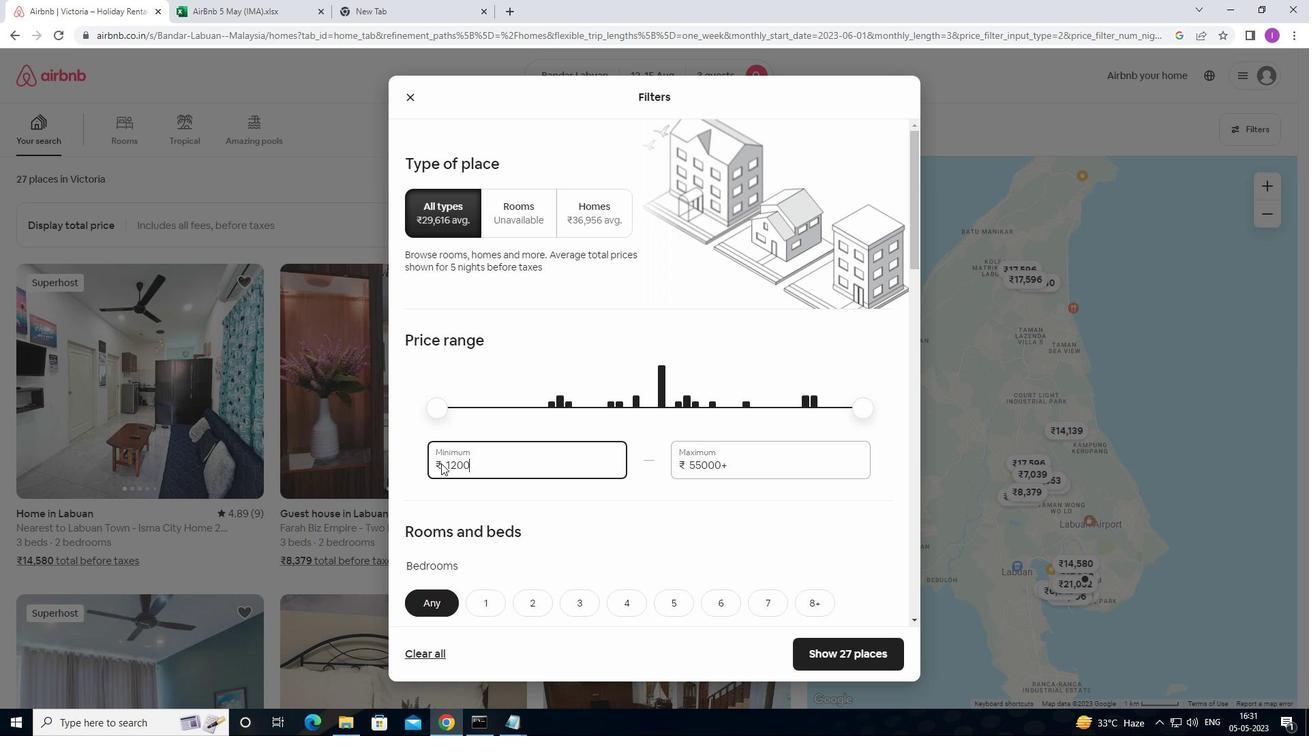 
Action: Mouse moved to (754, 465)
Screenshot: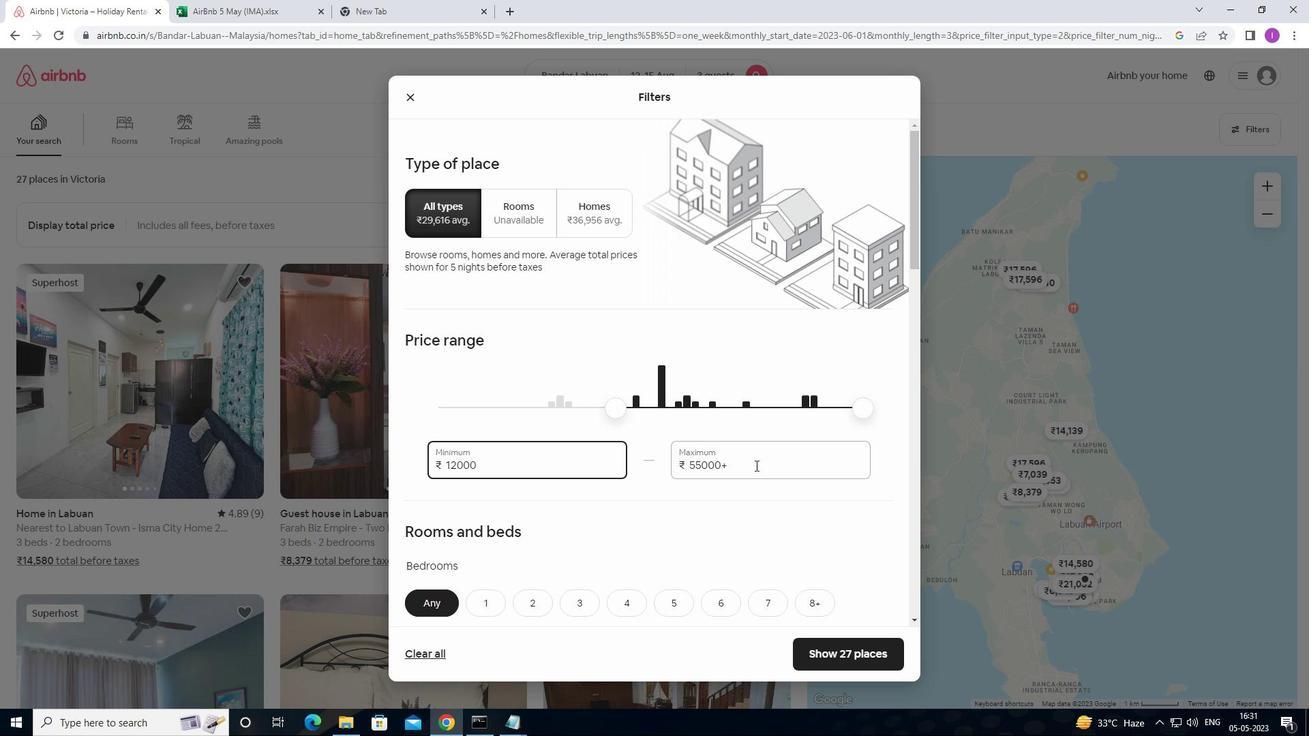 
Action: Mouse pressed left at (754, 465)
Screenshot: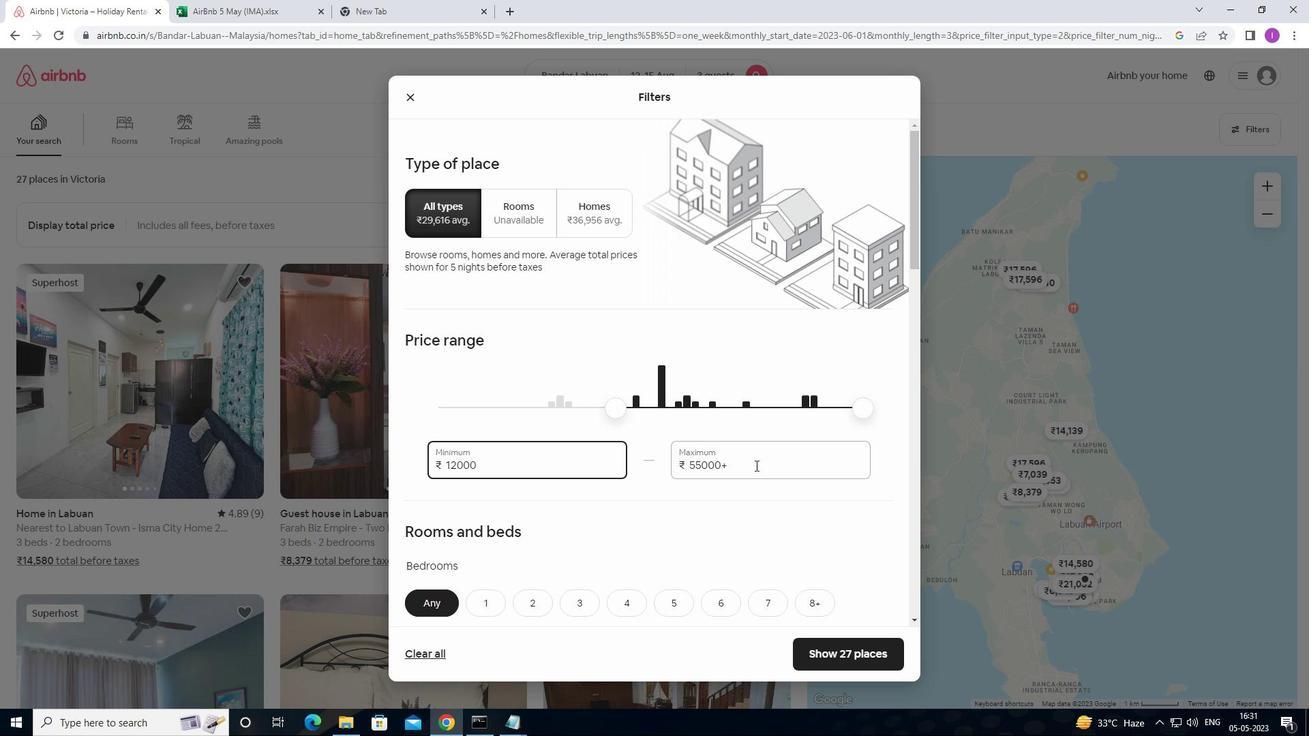 
Action: Mouse moved to (651, 462)
Screenshot: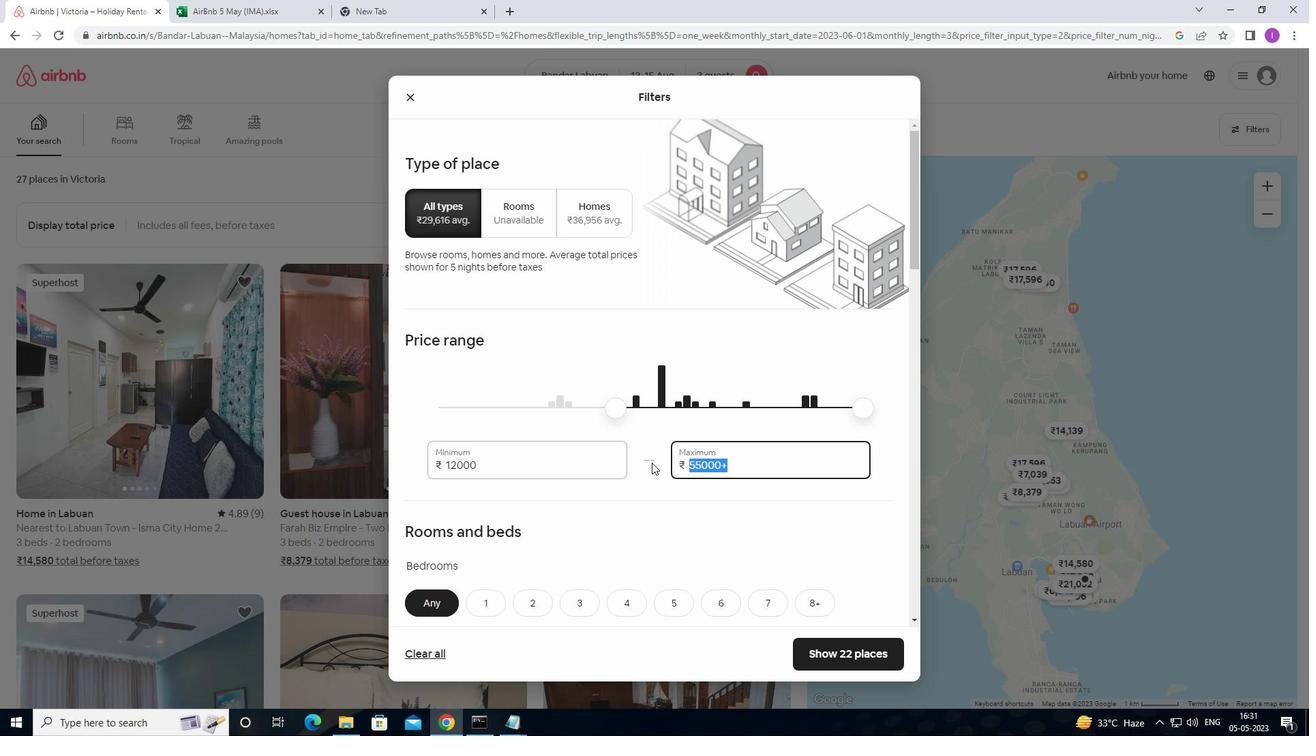 
Action: Key pressed 1
Screenshot: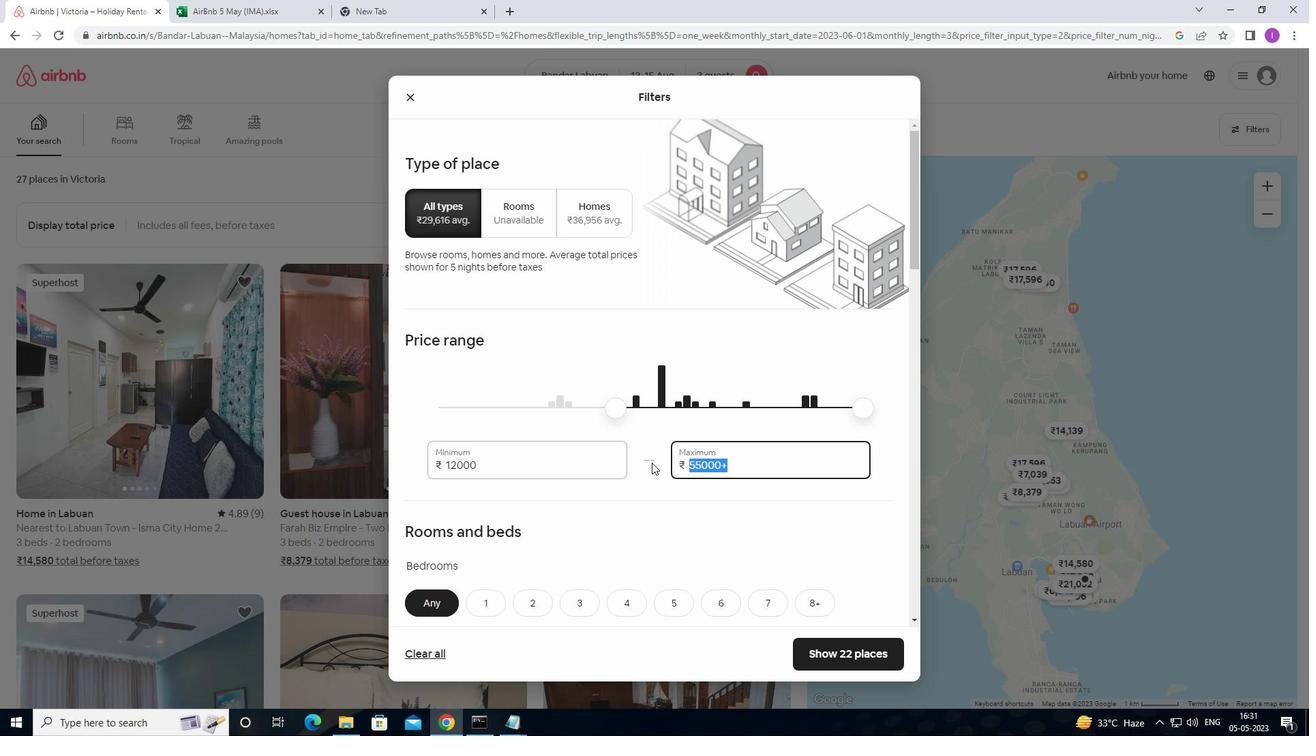 
Action: Mouse moved to (651, 461)
Screenshot: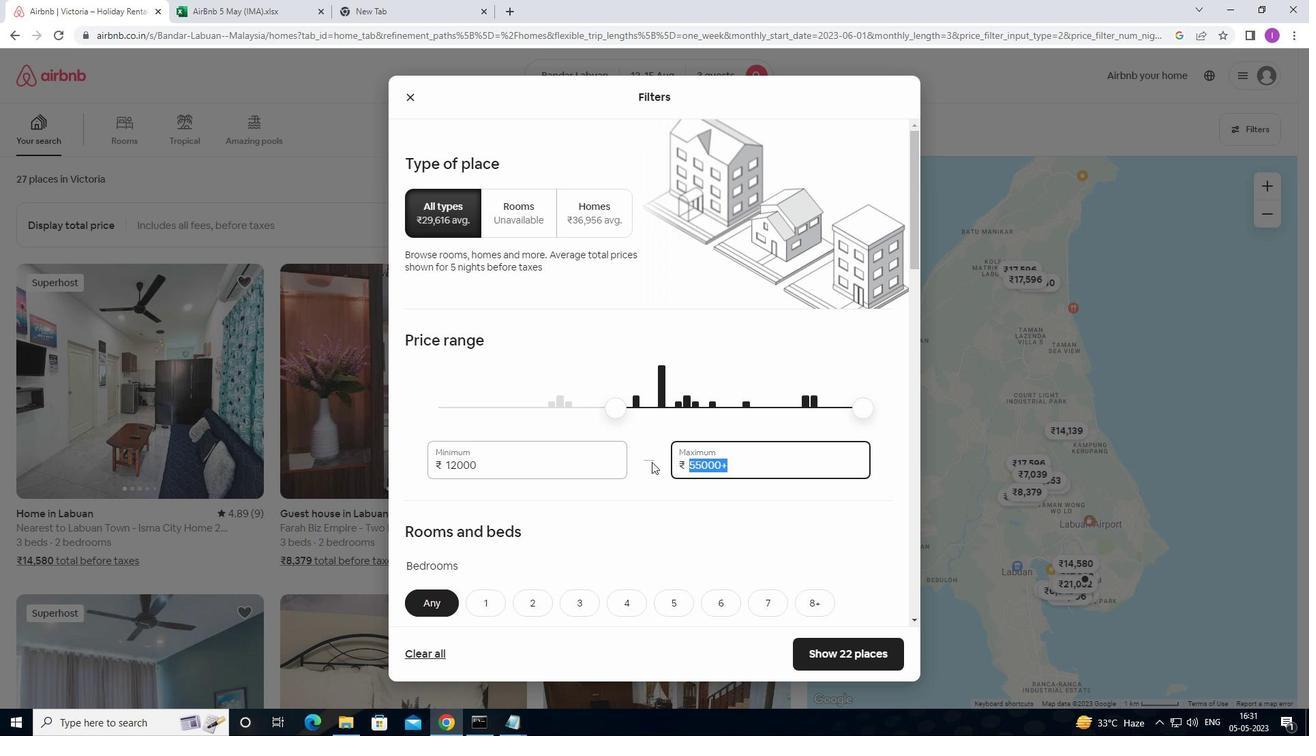 
Action: Key pressed 6
Screenshot: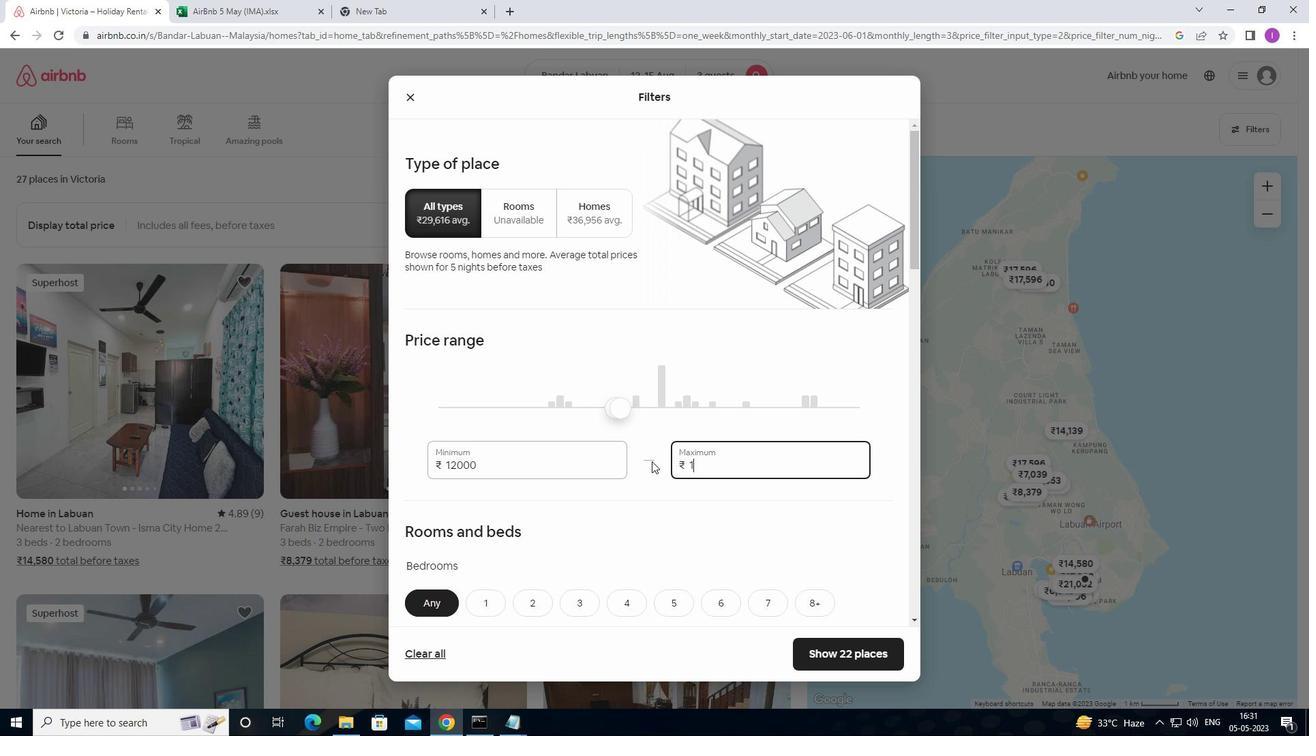
Action: Mouse moved to (652, 458)
Screenshot: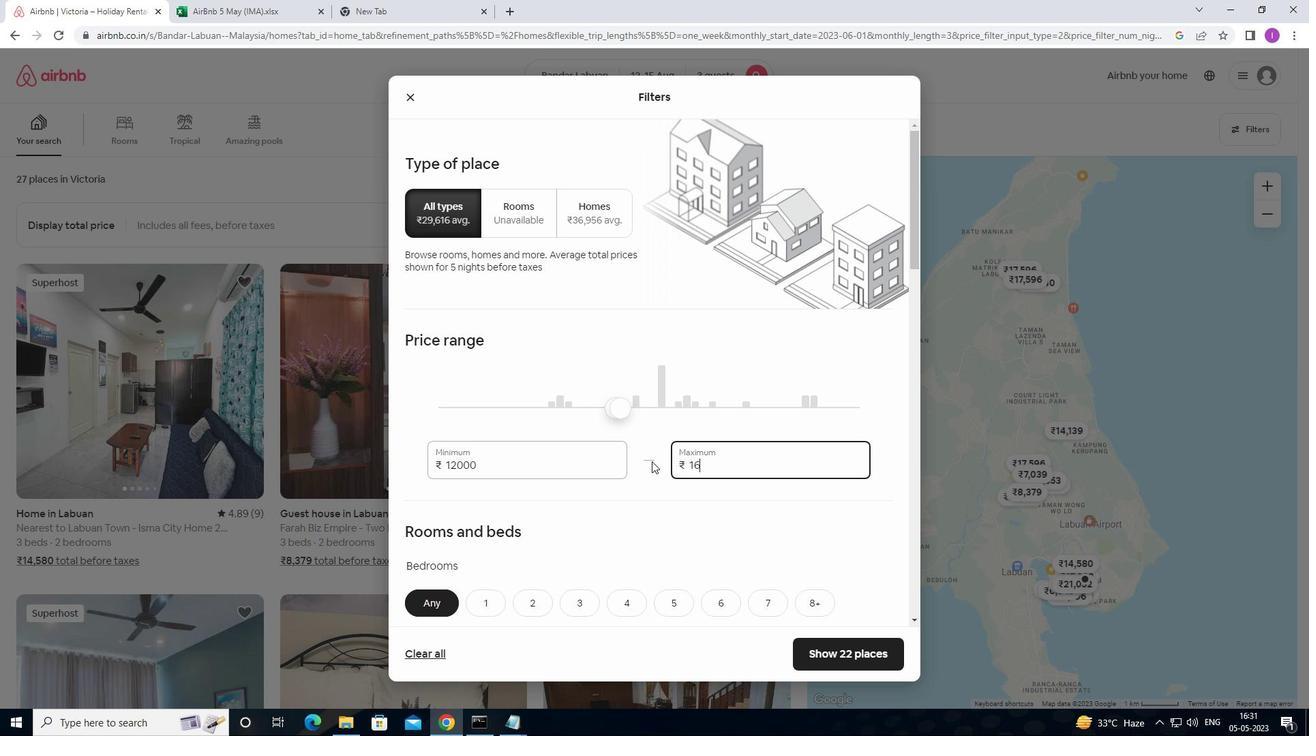 
Action: Key pressed 00
Screenshot: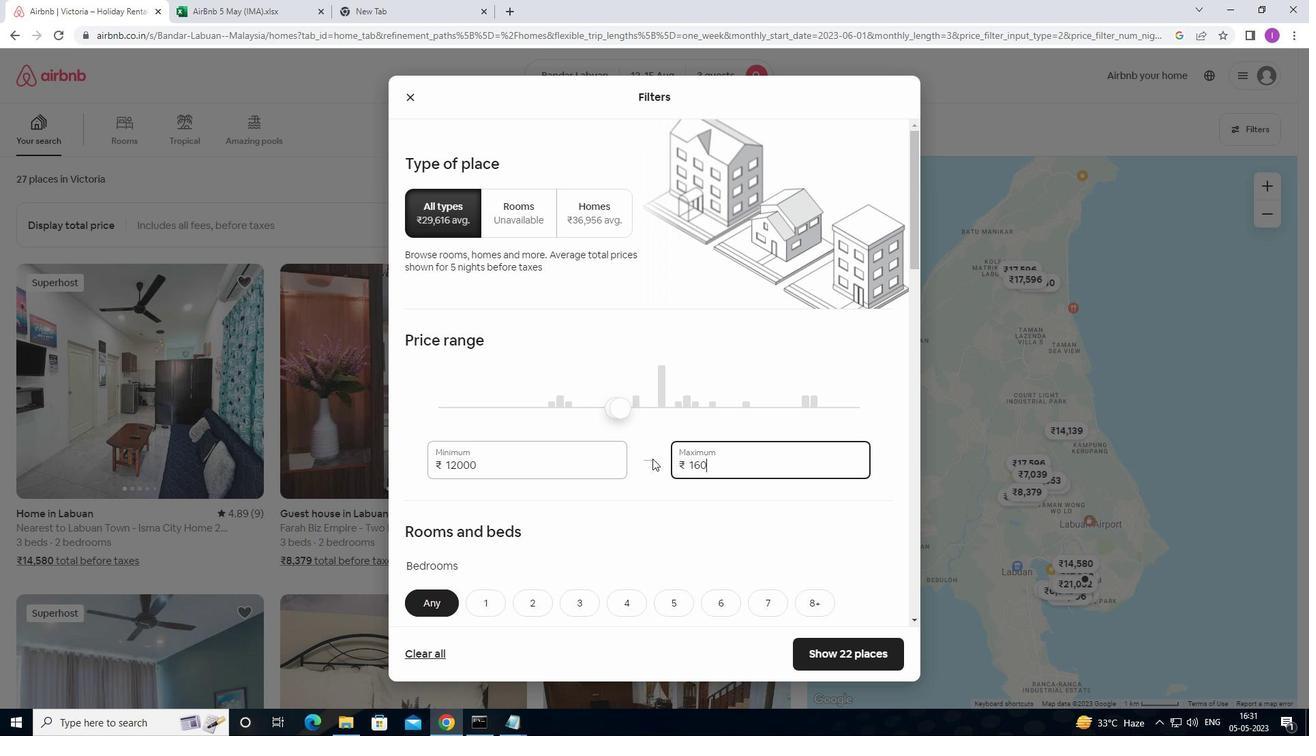 
Action: Mouse moved to (653, 458)
Screenshot: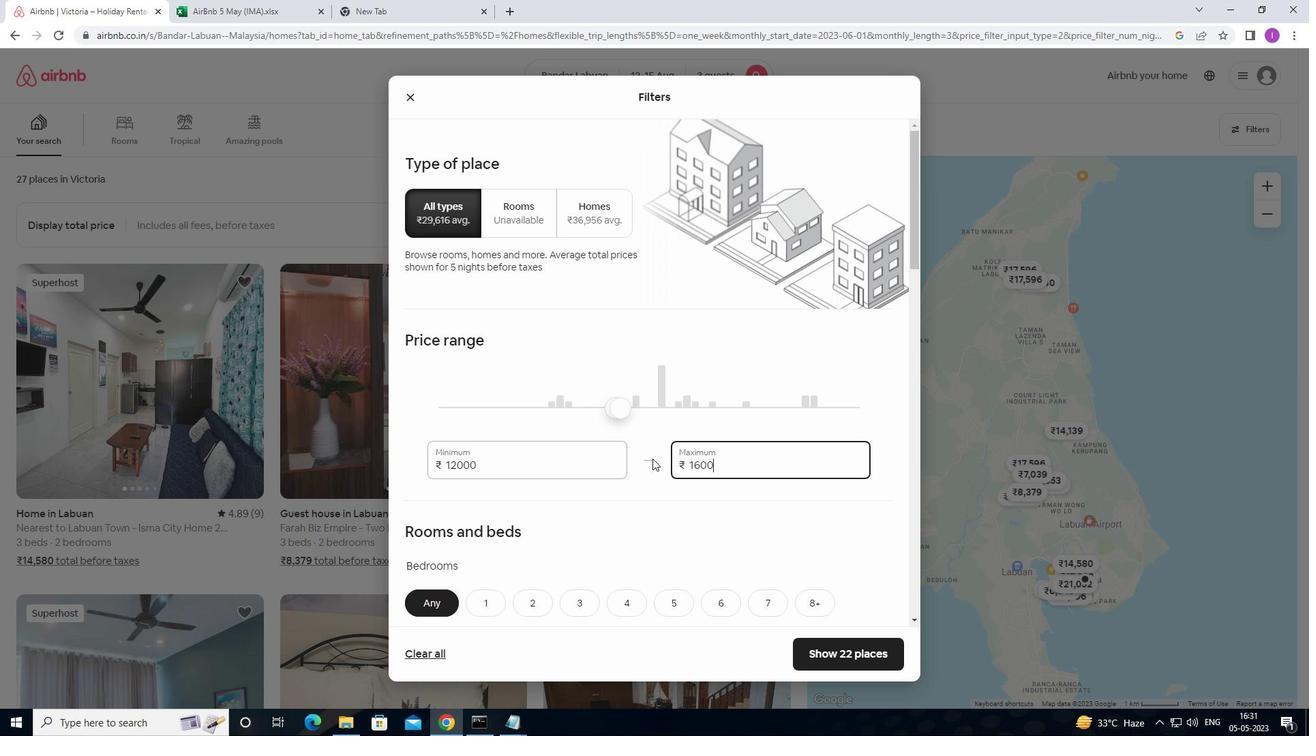 
Action: Key pressed 0
Screenshot: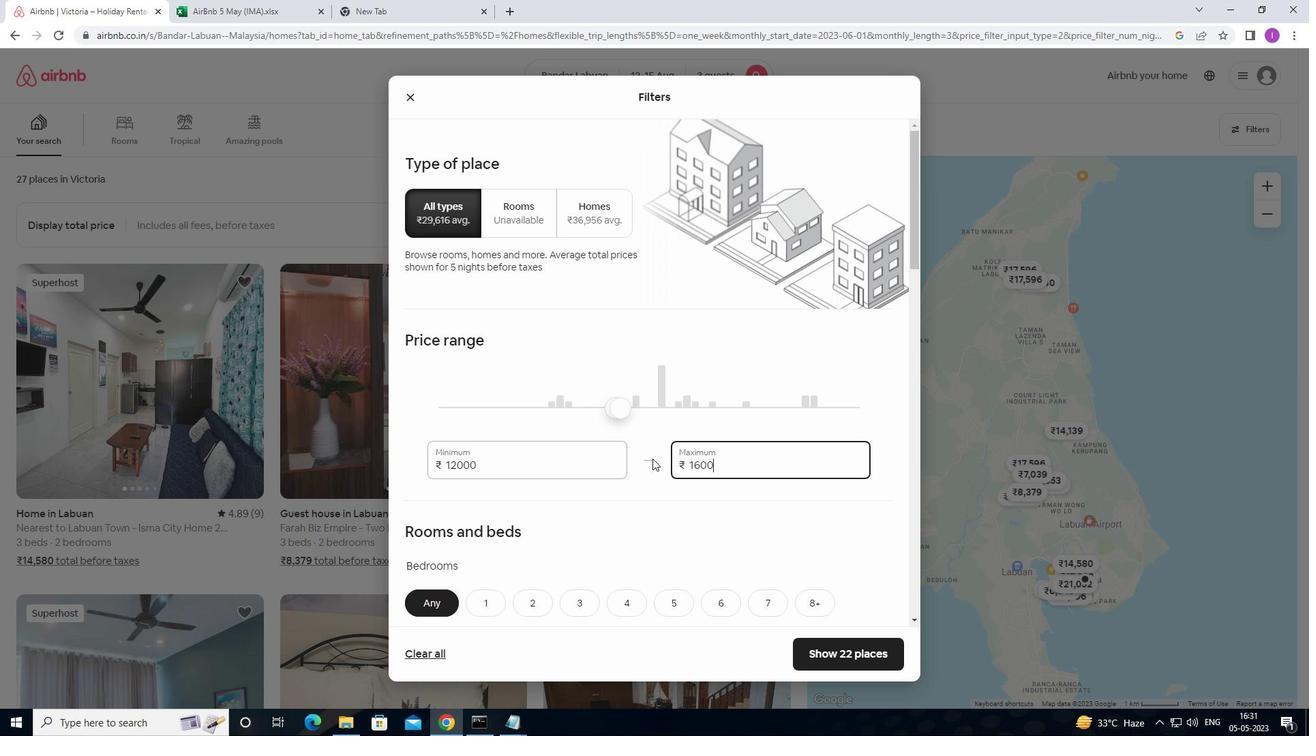 
Action: Mouse moved to (700, 492)
Screenshot: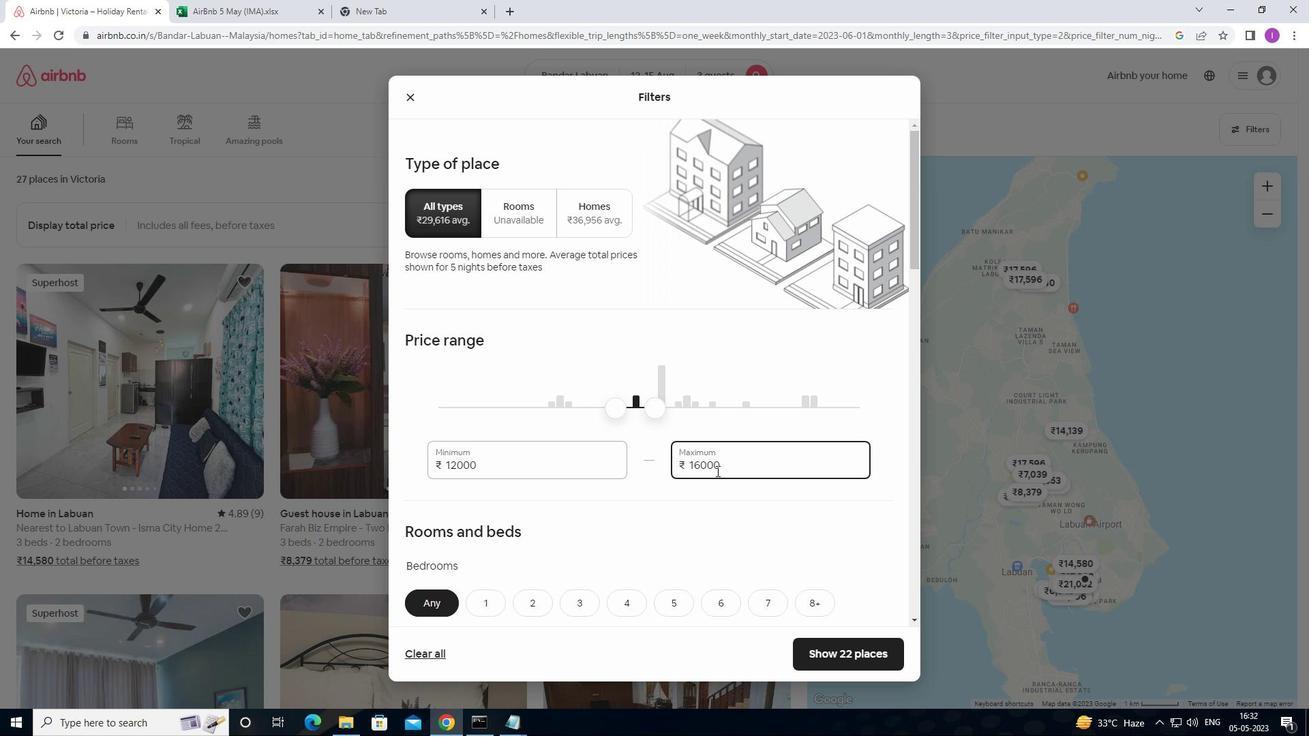 
Action: Mouse scrolled (700, 491) with delta (0, 0)
Screenshot: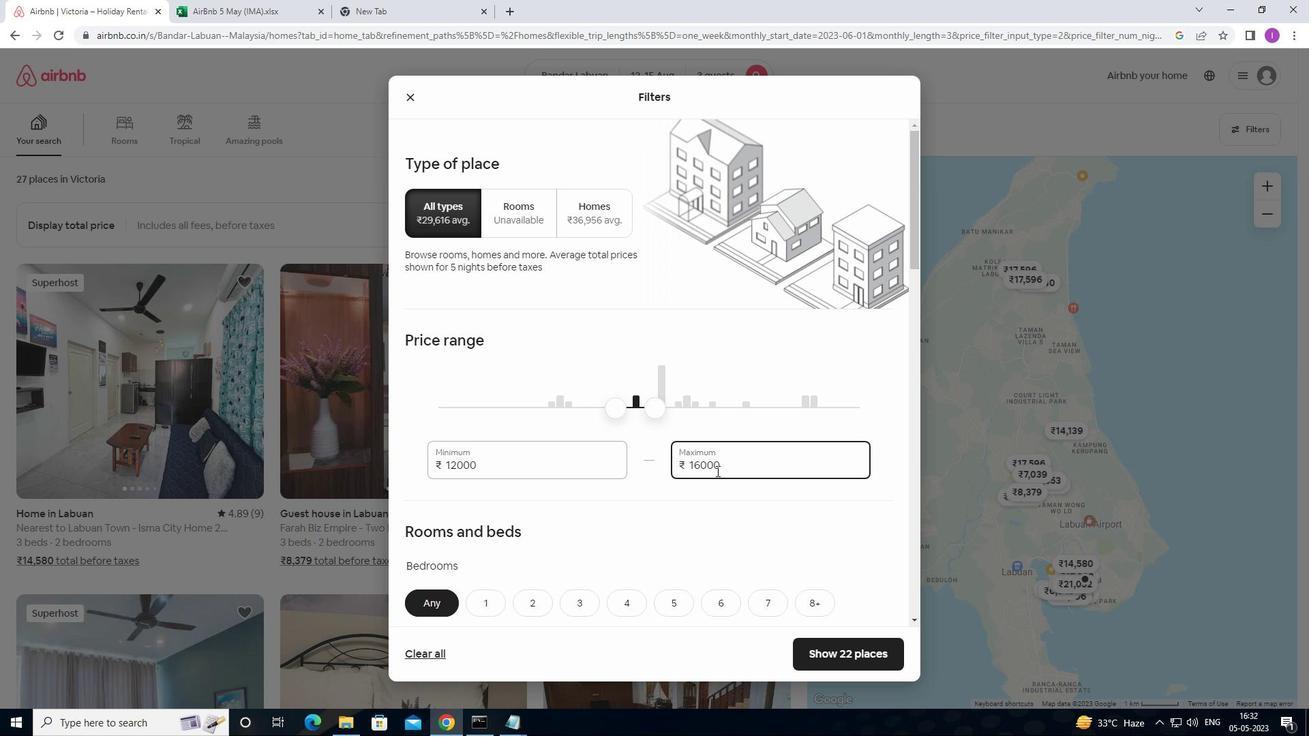
Action: Mouse moved to (700, 493)
Screenshot: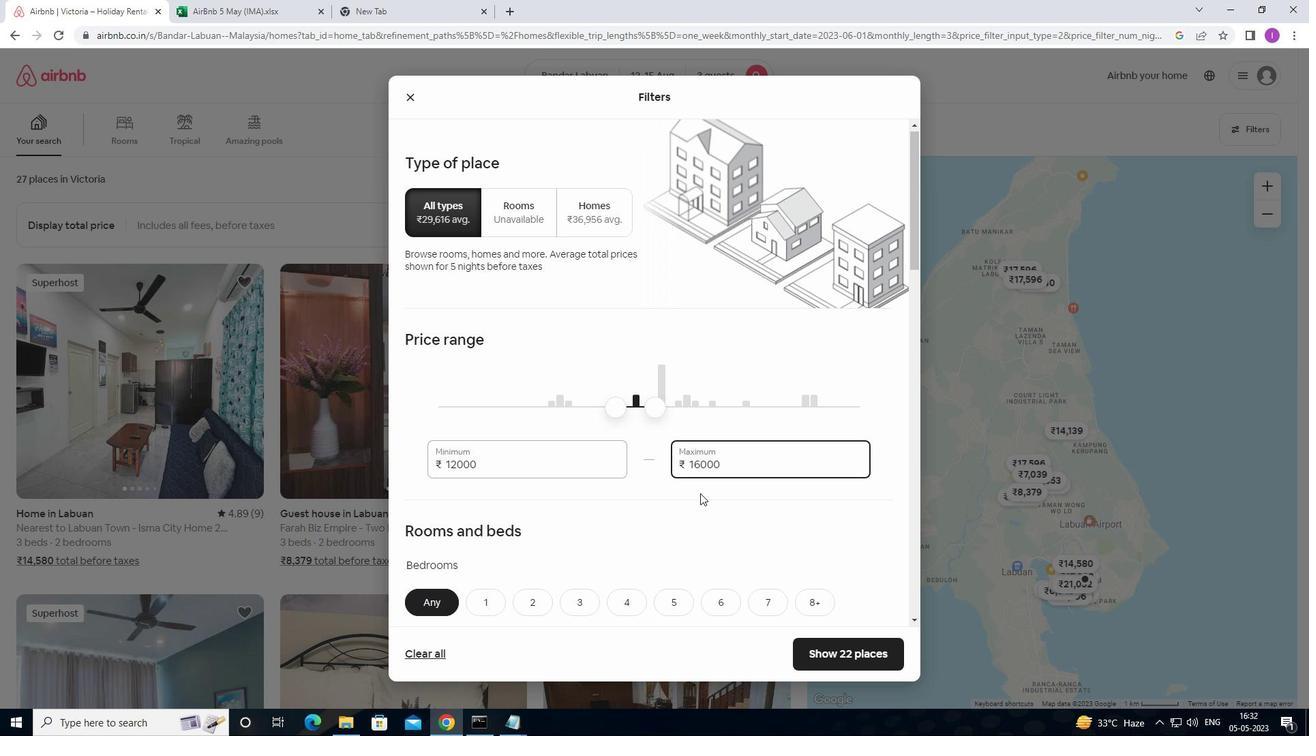 
Action: Mouse scrolled (700, 493) with delta (0, 0)
Screenshot: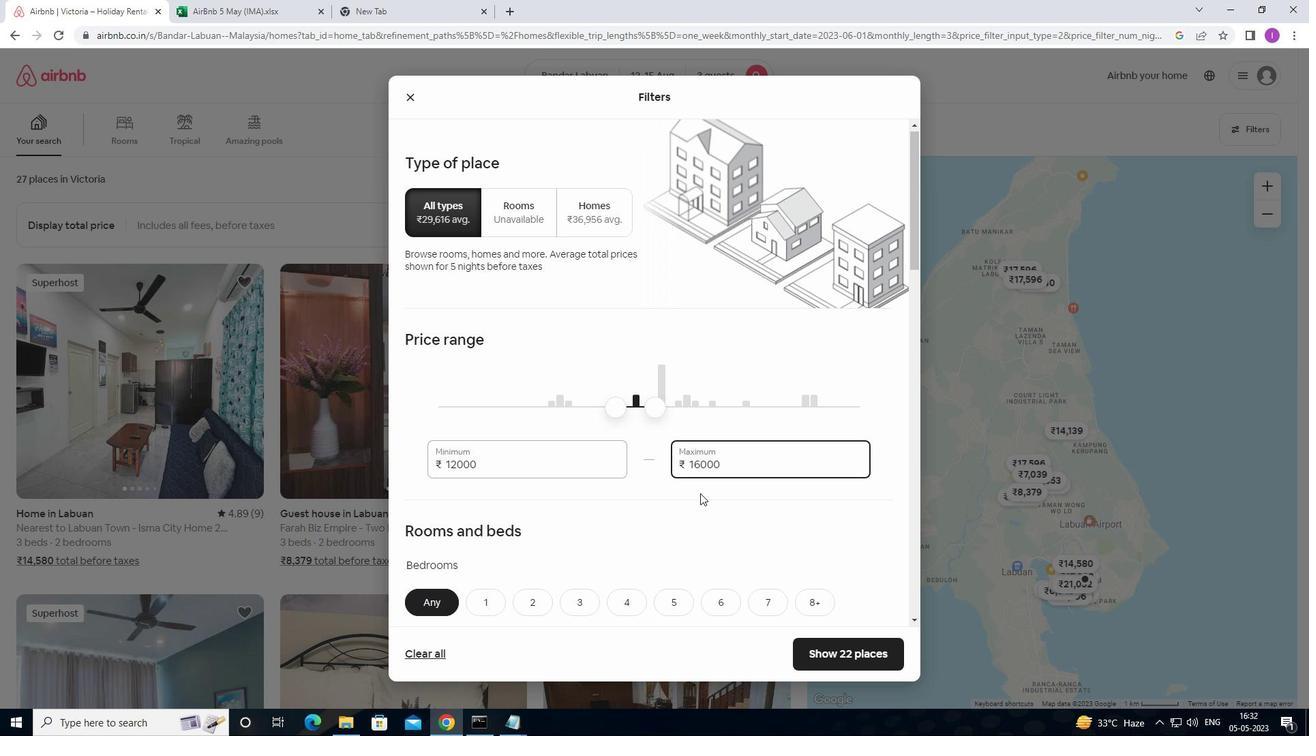 
Action: Mouse moved to (529, 470)
Screenshot: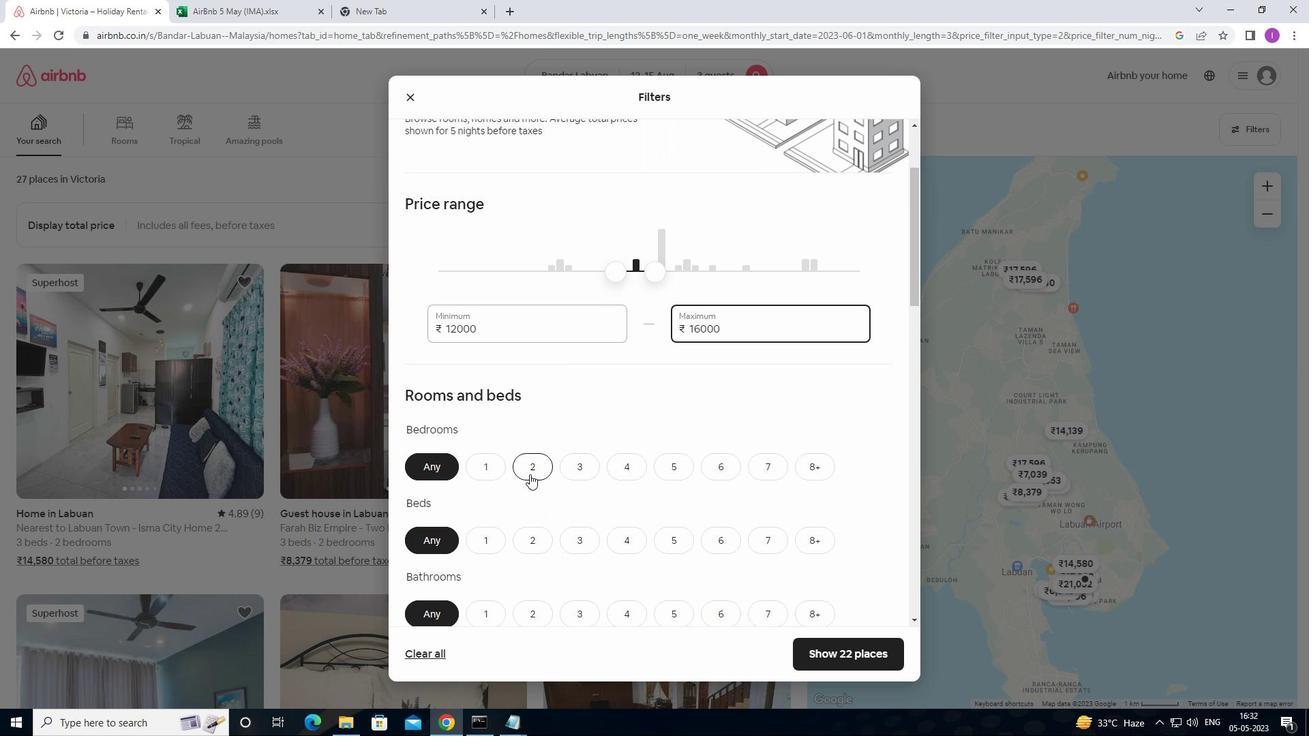 
Action: Mouse pressed left at (529, 470)
Screenshot: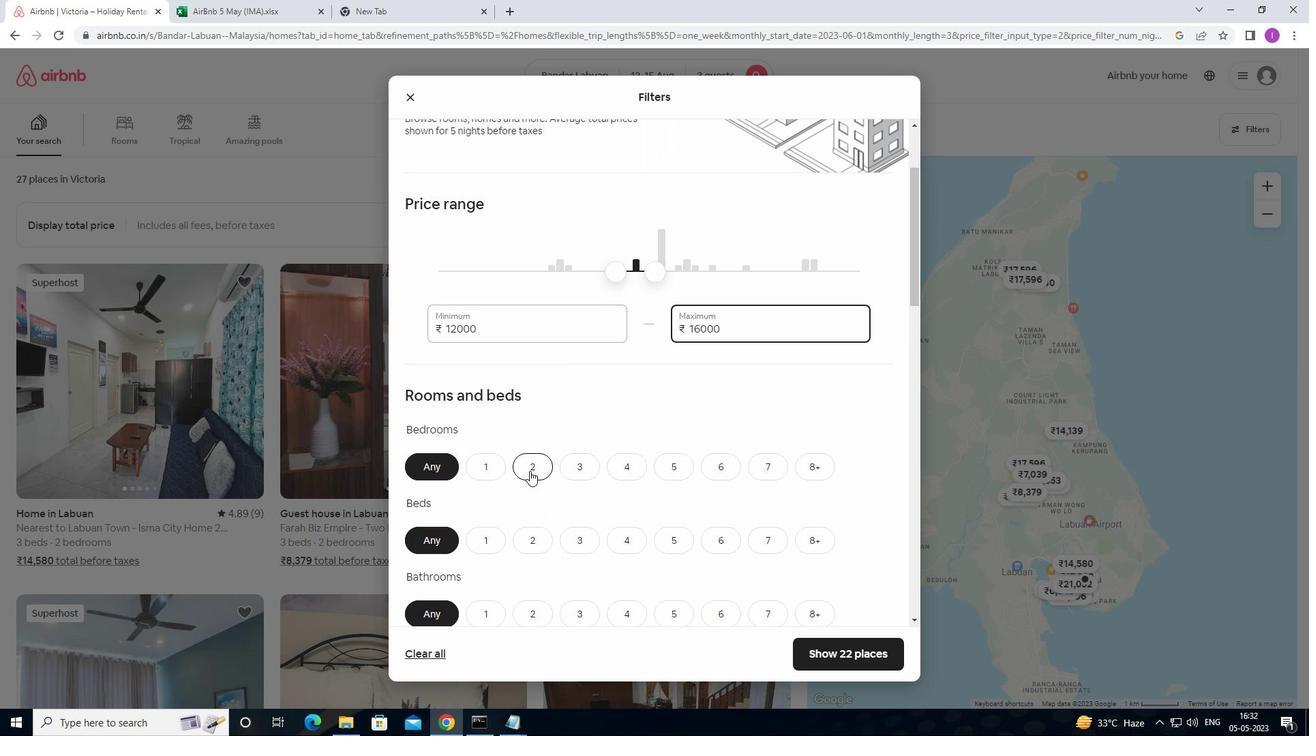 
Action: Mouse moved to (551, 503)
Screenshot: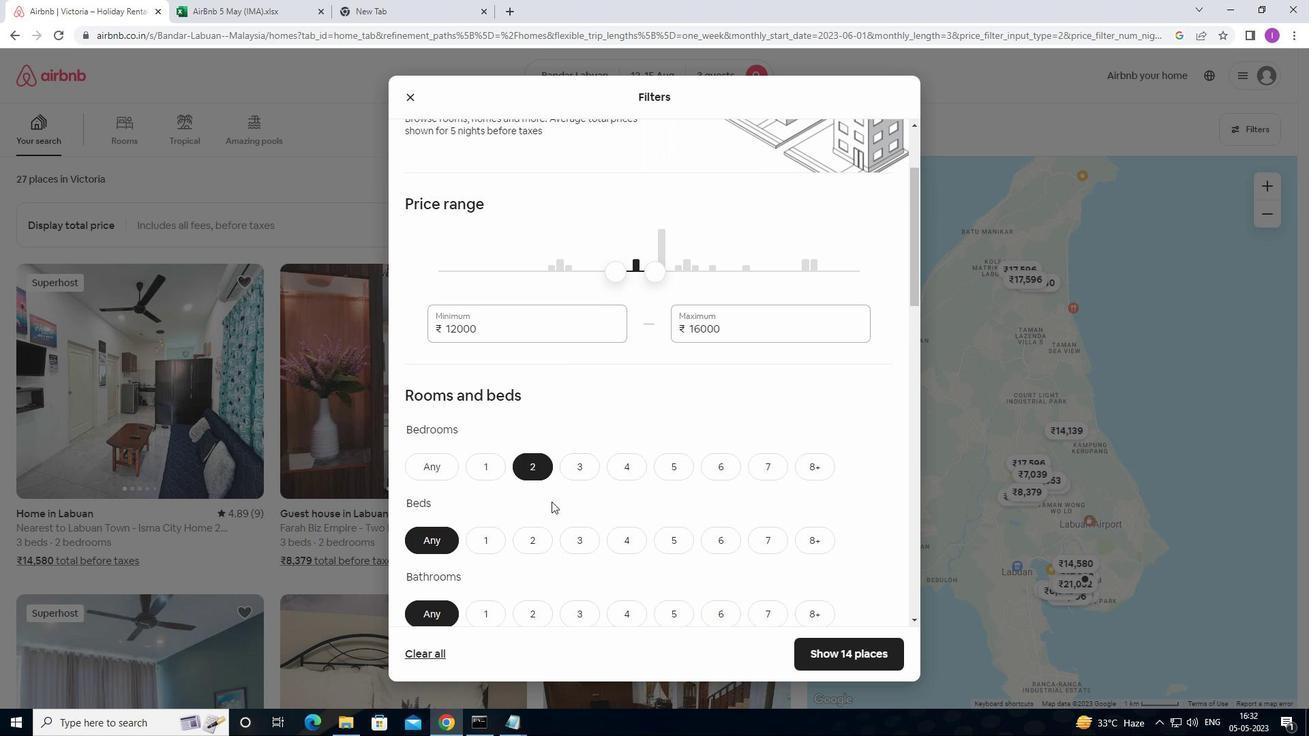 
Action: Mouse scrolled (551, 503) with delta (0, 0)
Screenshot: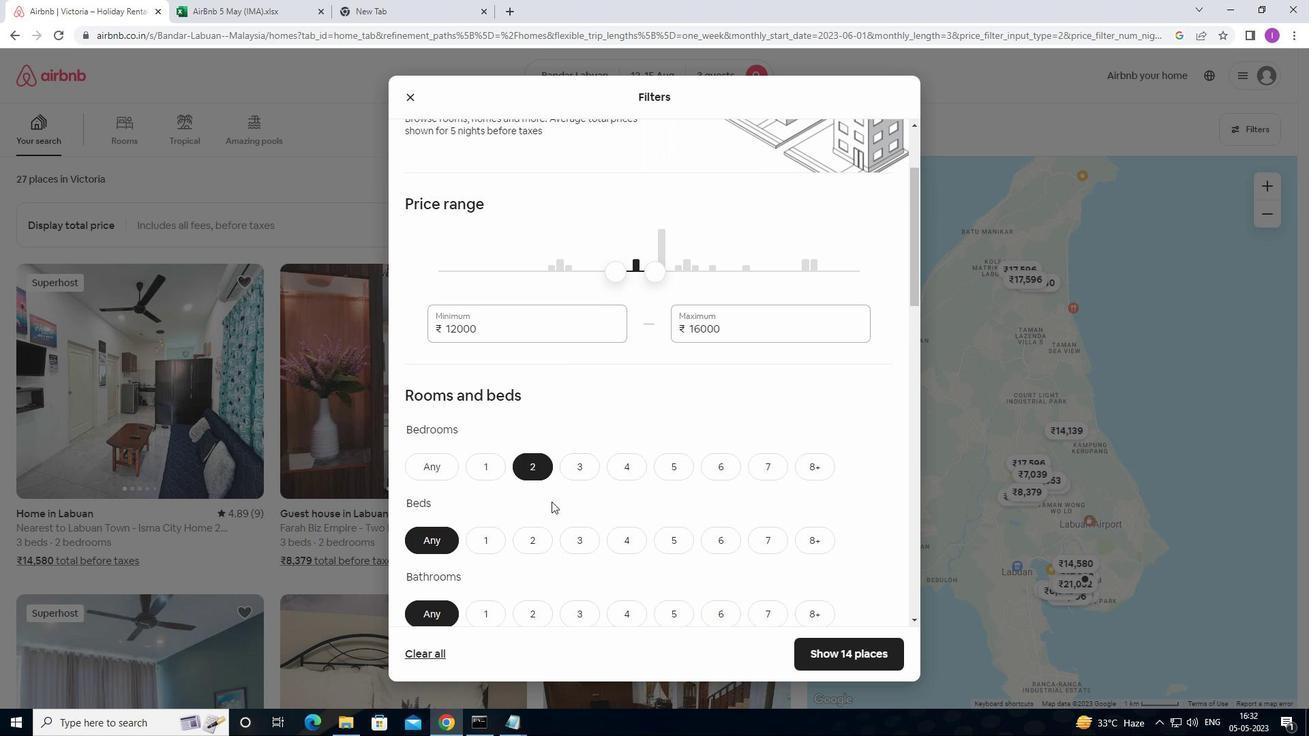 
Action: Mouse moved to (589, 478)
Screenshot: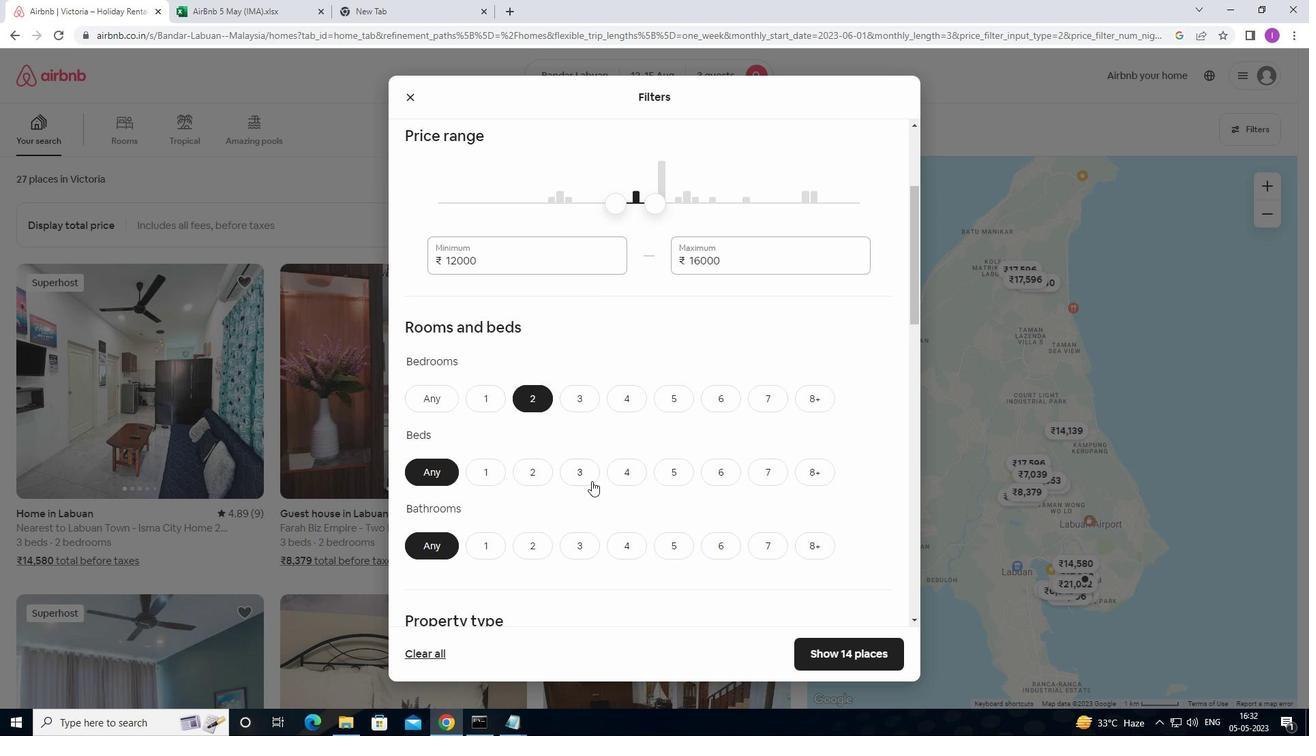
Action: Mouse pressed left at (589, 478)
Screenshot: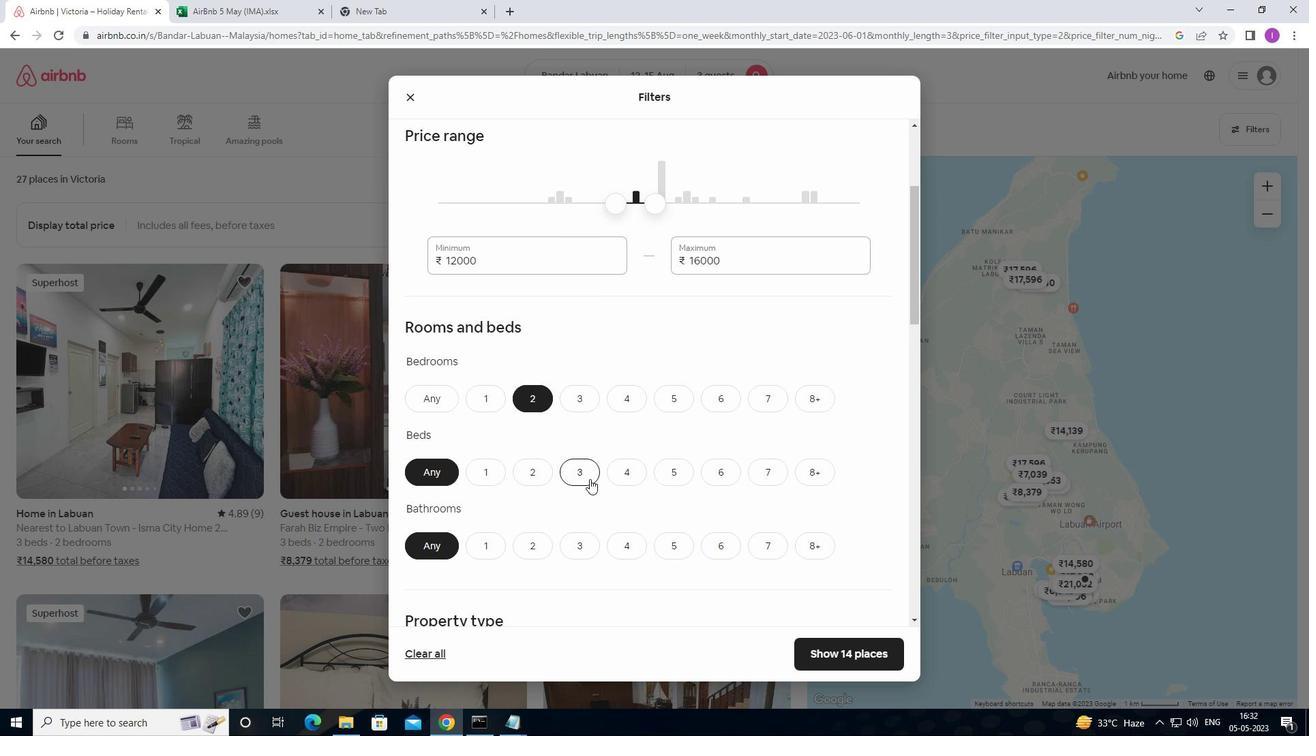 
Action: Mouse moved to (533, 520)
Screenshot: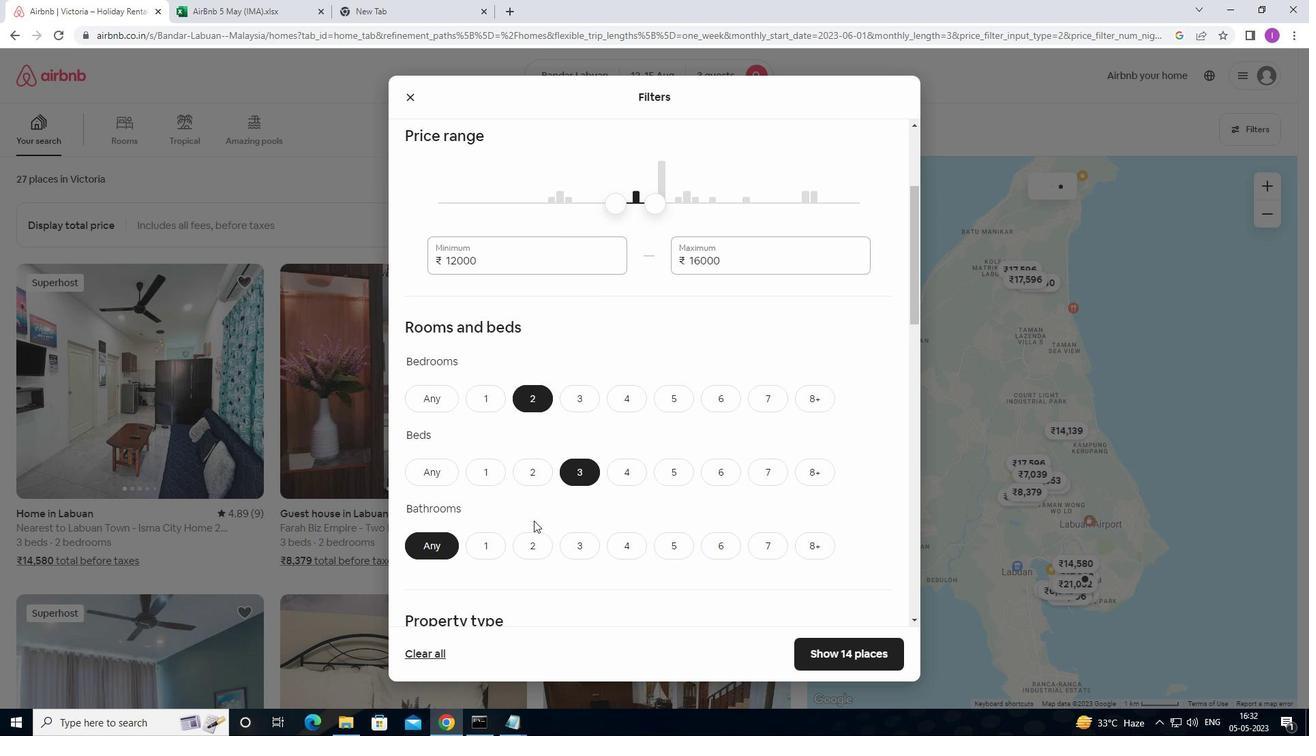 
Action: Mouse scrolled (533, 520) with delta (0, 0)
Screenshot: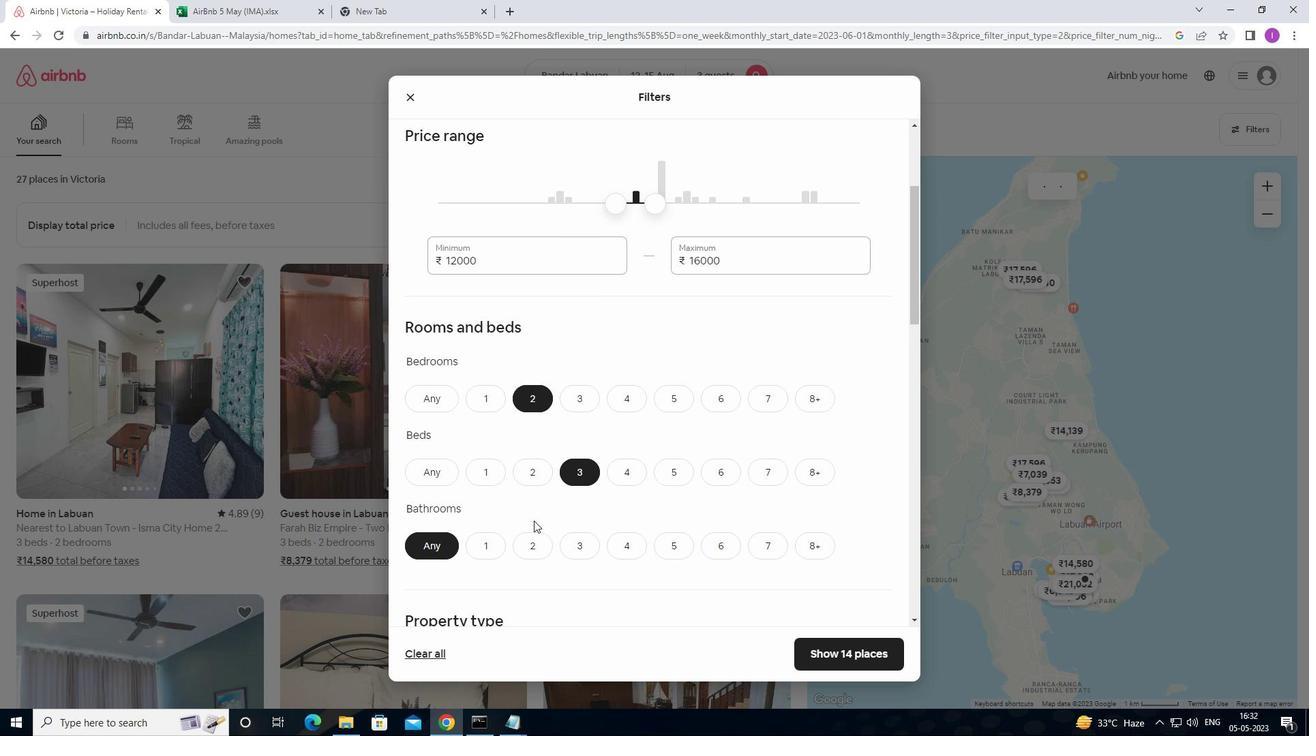 
Action: Mouse moved to (497, 483)
Screenshot: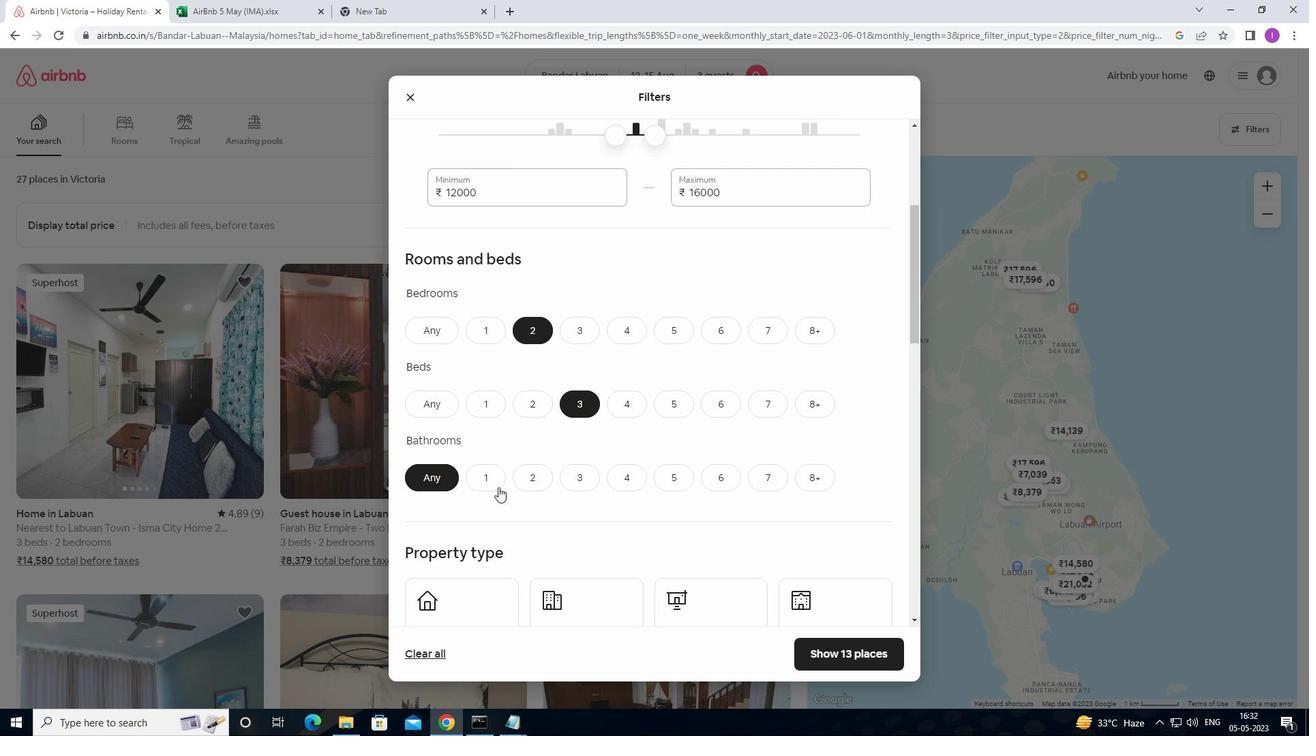 
Action: Mouse pressed left at (497, 483)
Screenshot: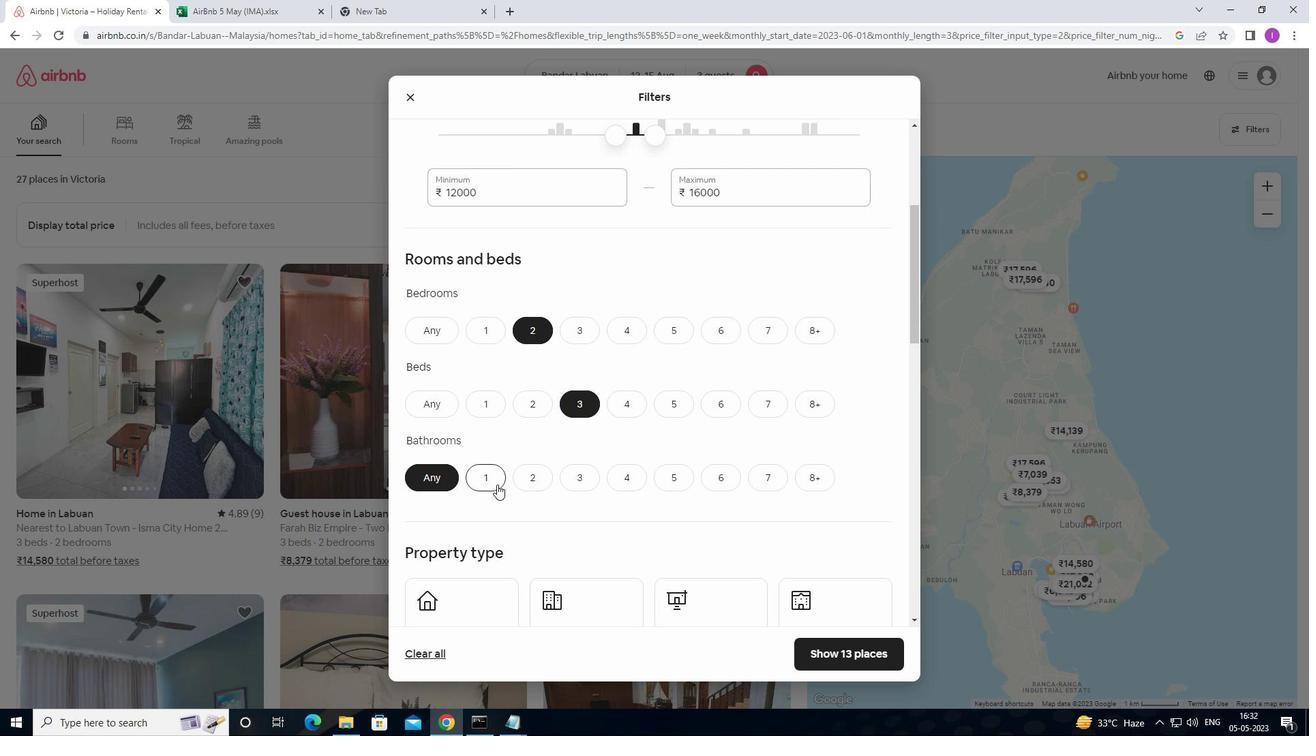 
Action: Mouse moved to (517, 529)
Screenshot: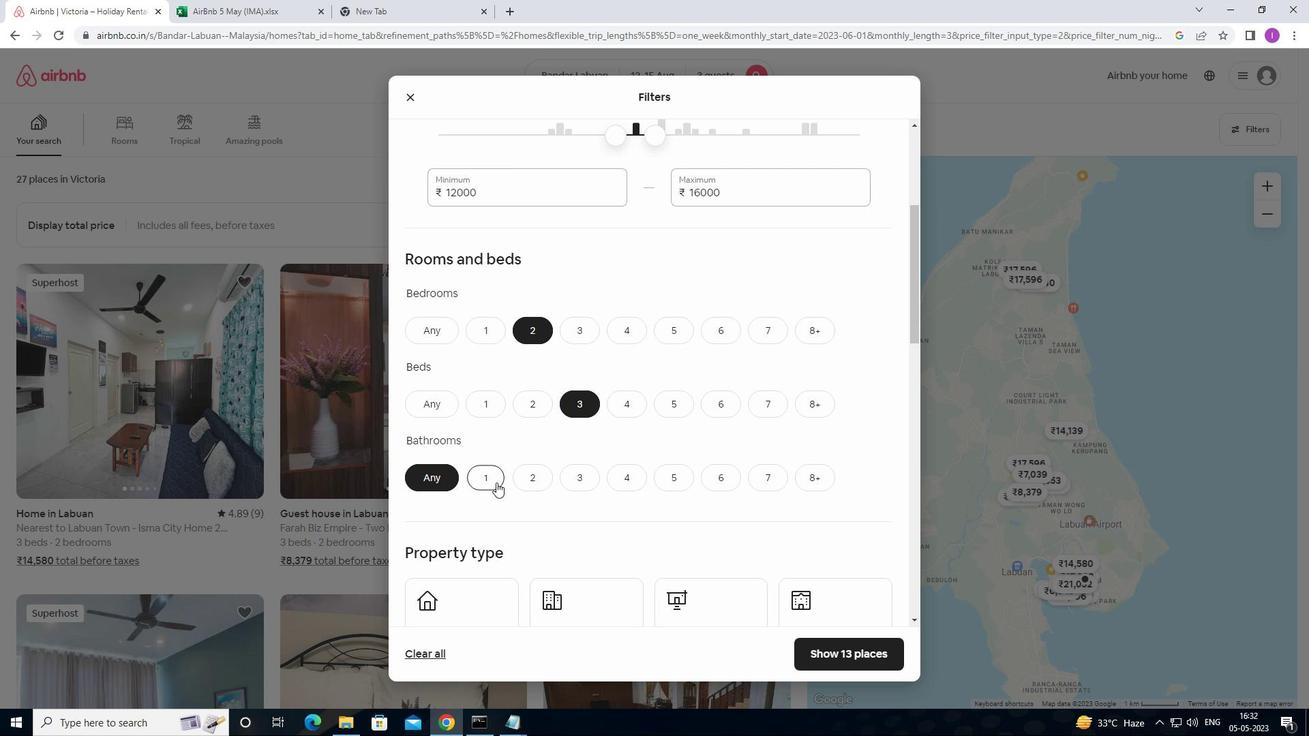 
Action: Mouse scrolled (517, 528) with delta (0, 0)
Screenshot: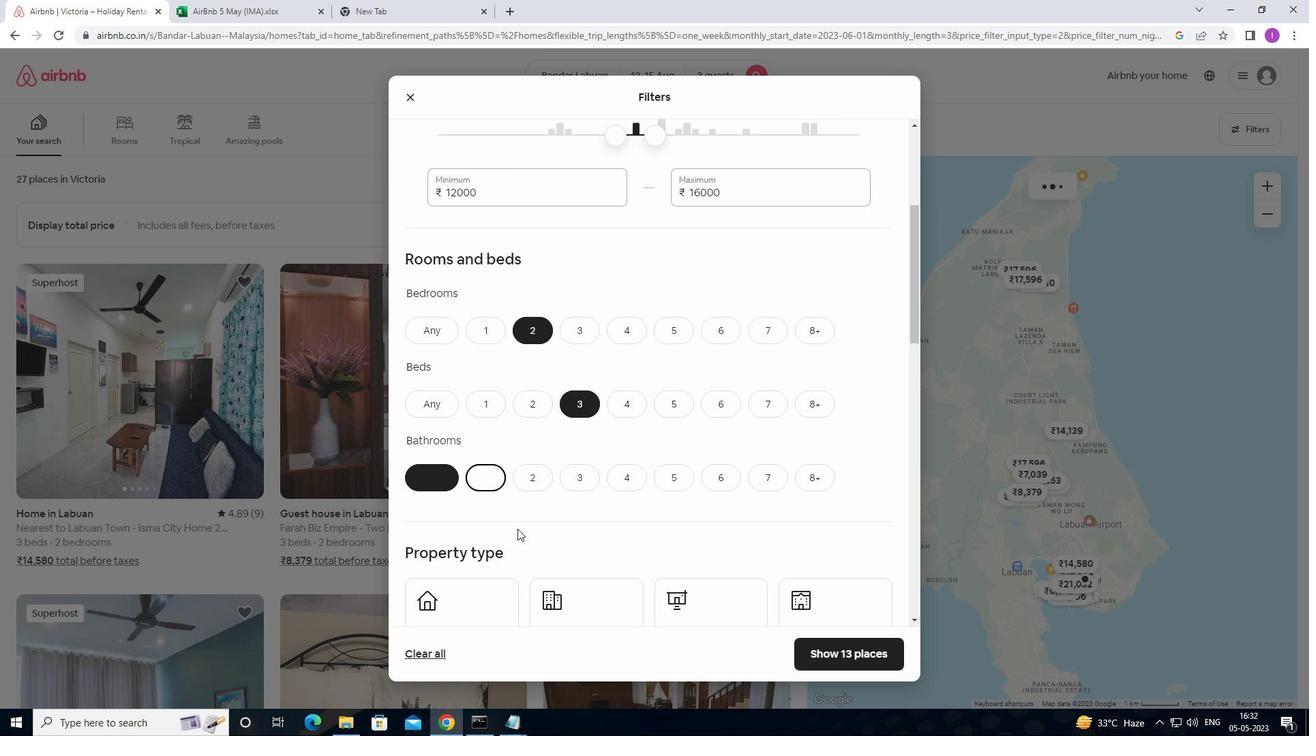 
Action: Mouse scrolled (517, 528) with delta (0, 0)
Screenshot: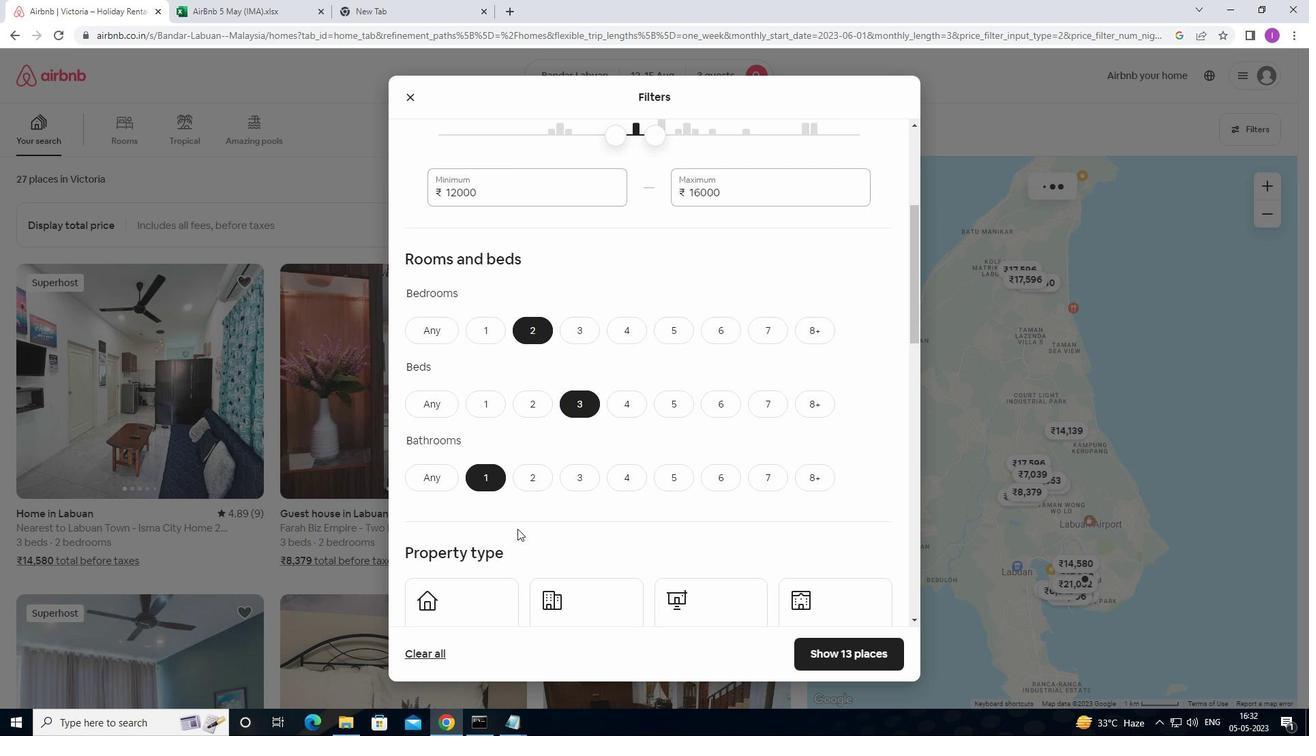 
Action: Mouse moved to (499, 504)
Screenshot: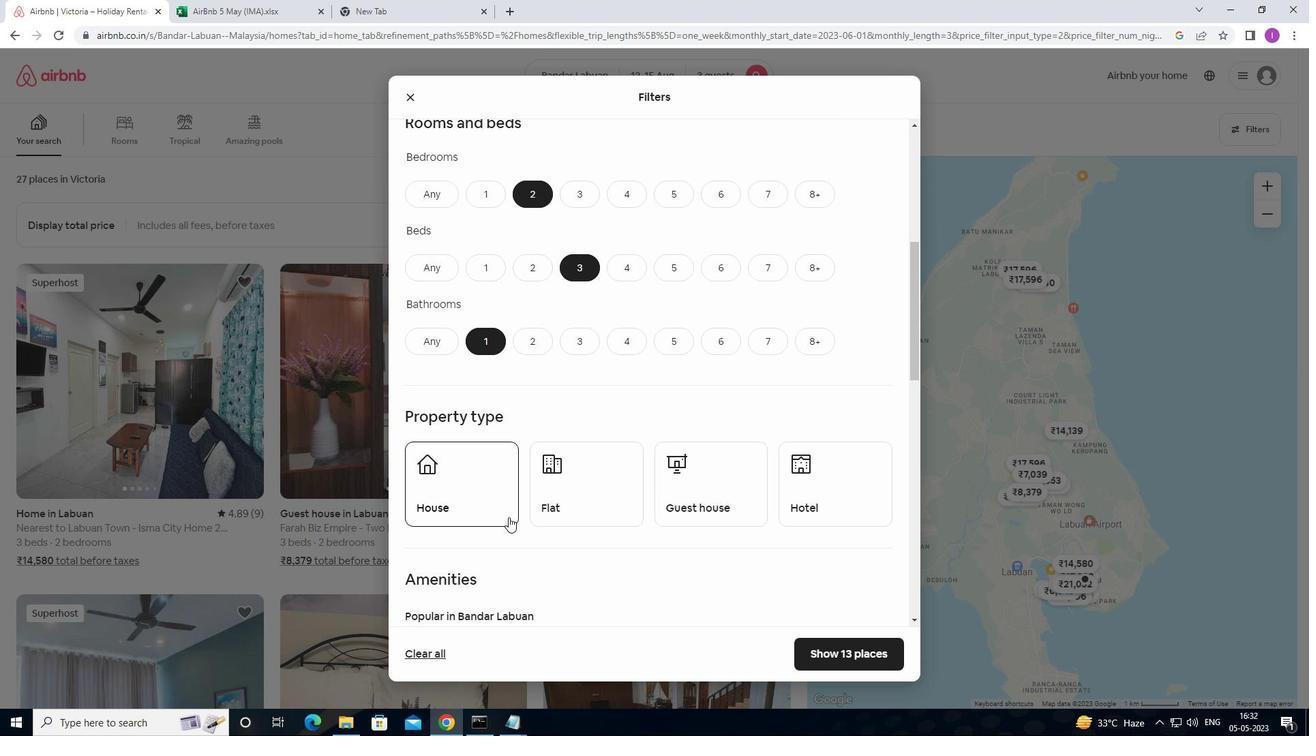 
Action: Mouse pressed left at (499, 504)
Screenshot: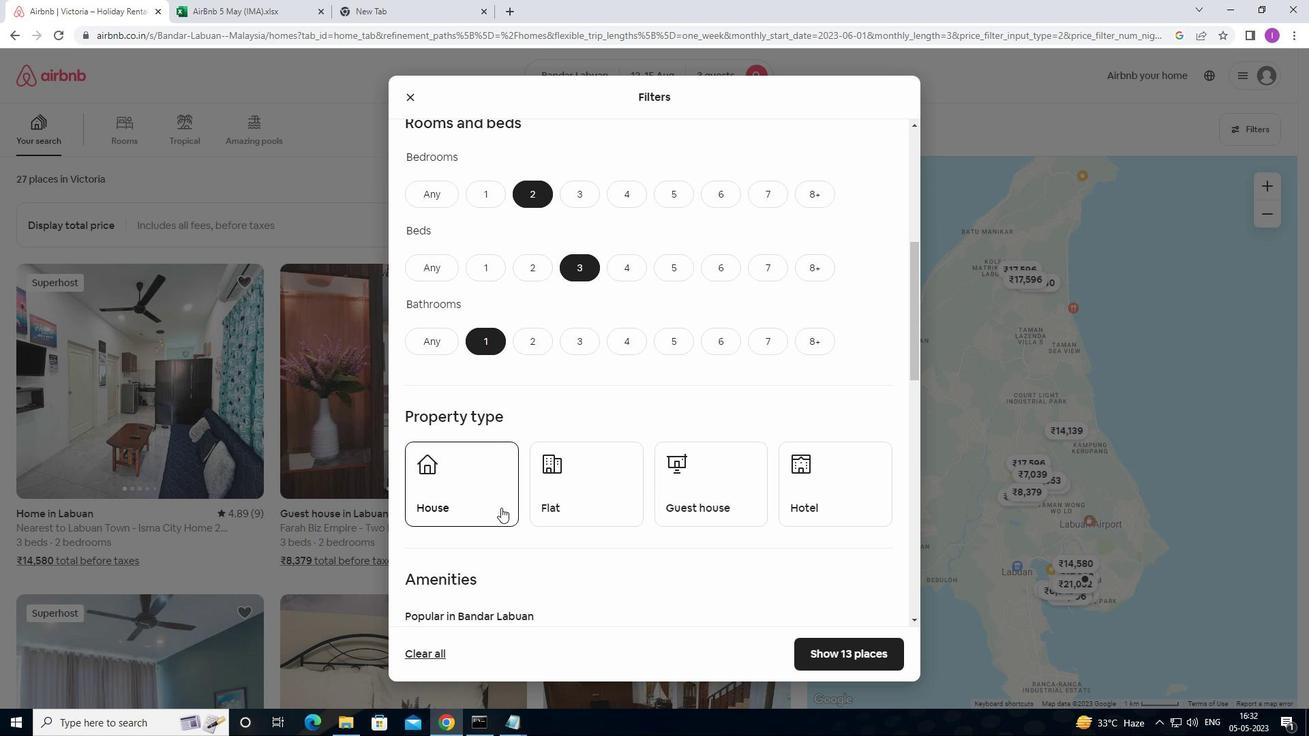 
Action: Mouse moved to (557, 502)
Screenshot: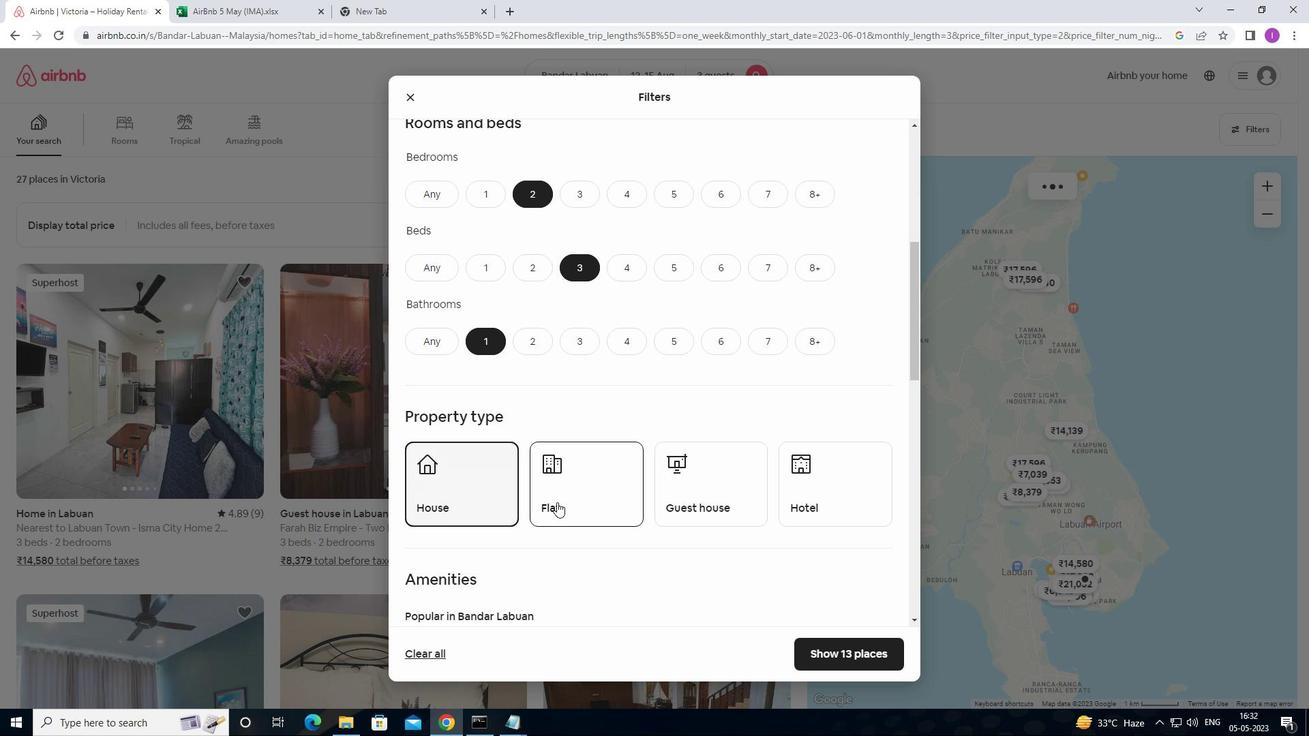 
Action: Mouse pressed left at (557, 502)
Screenshot: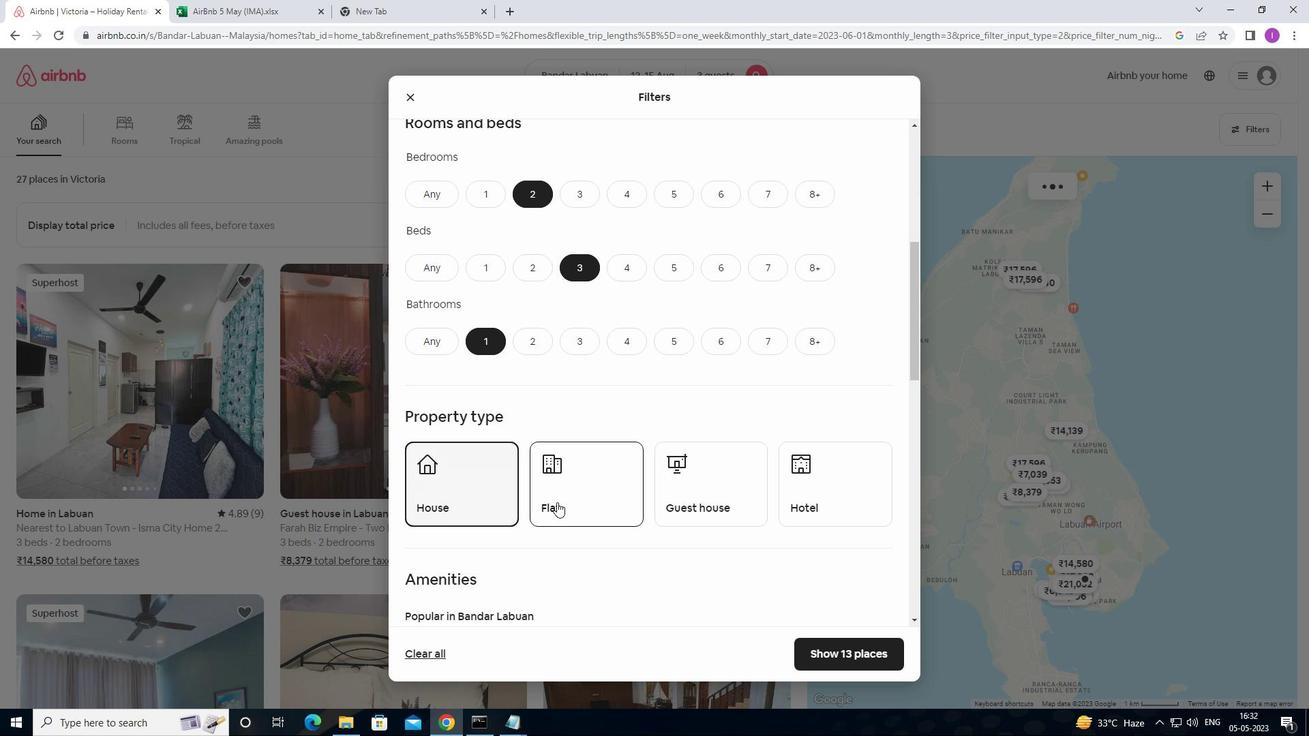 
Action: Mouse moved to (735, 505)
Screenshot: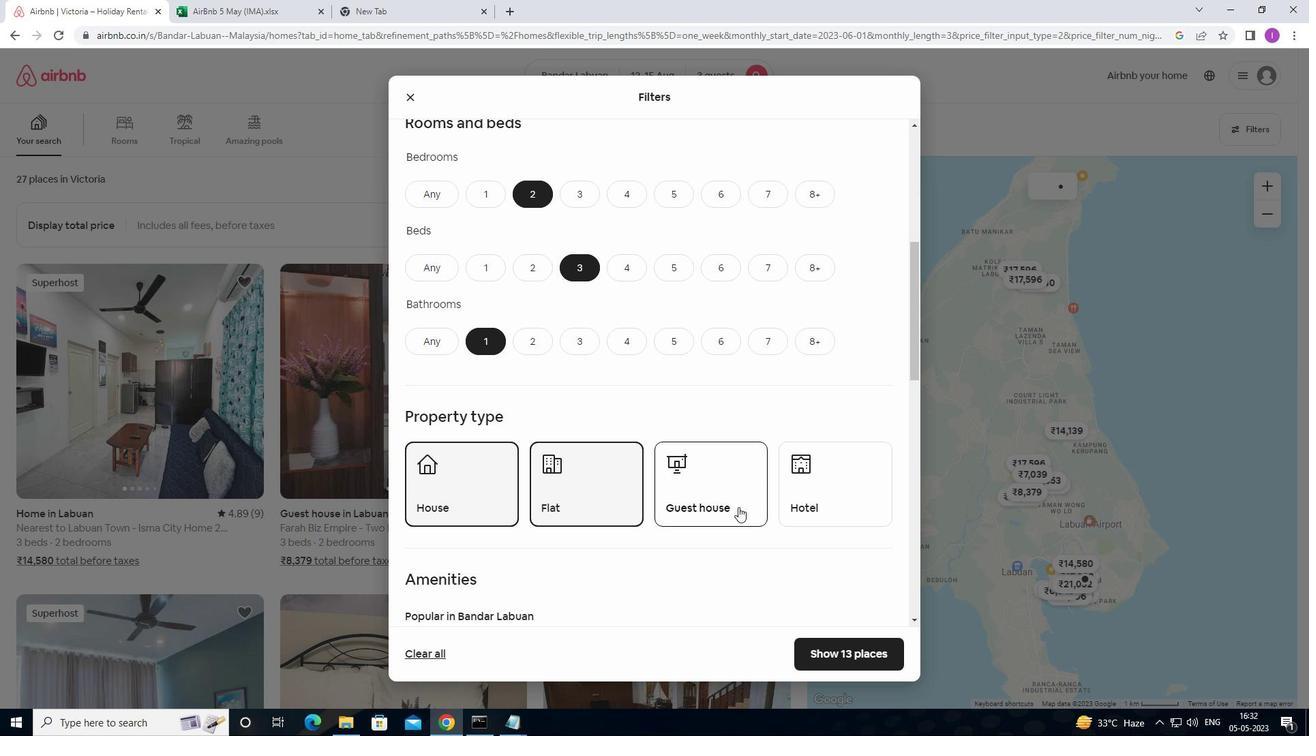 
Action: Mouse pressed left at (735, 505)
Screenshot: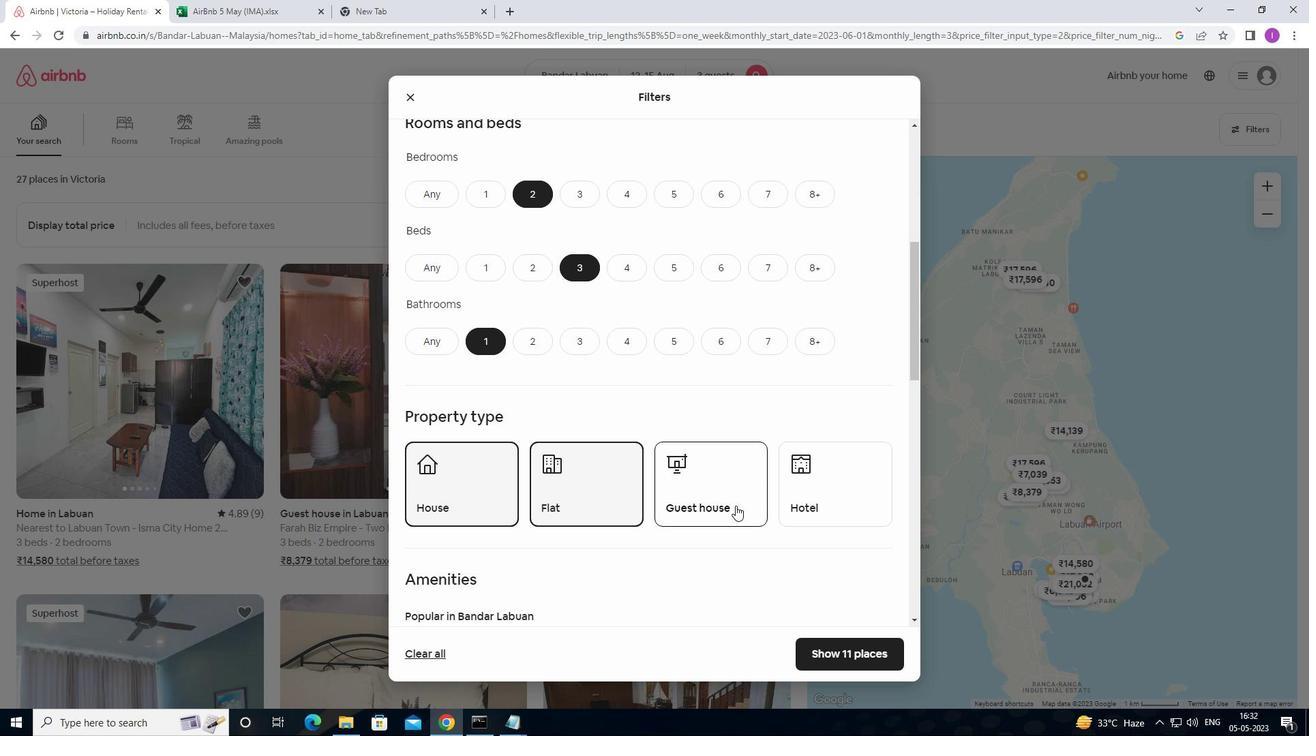 
Action: Mouse moved to (766, 495)
Screenshot: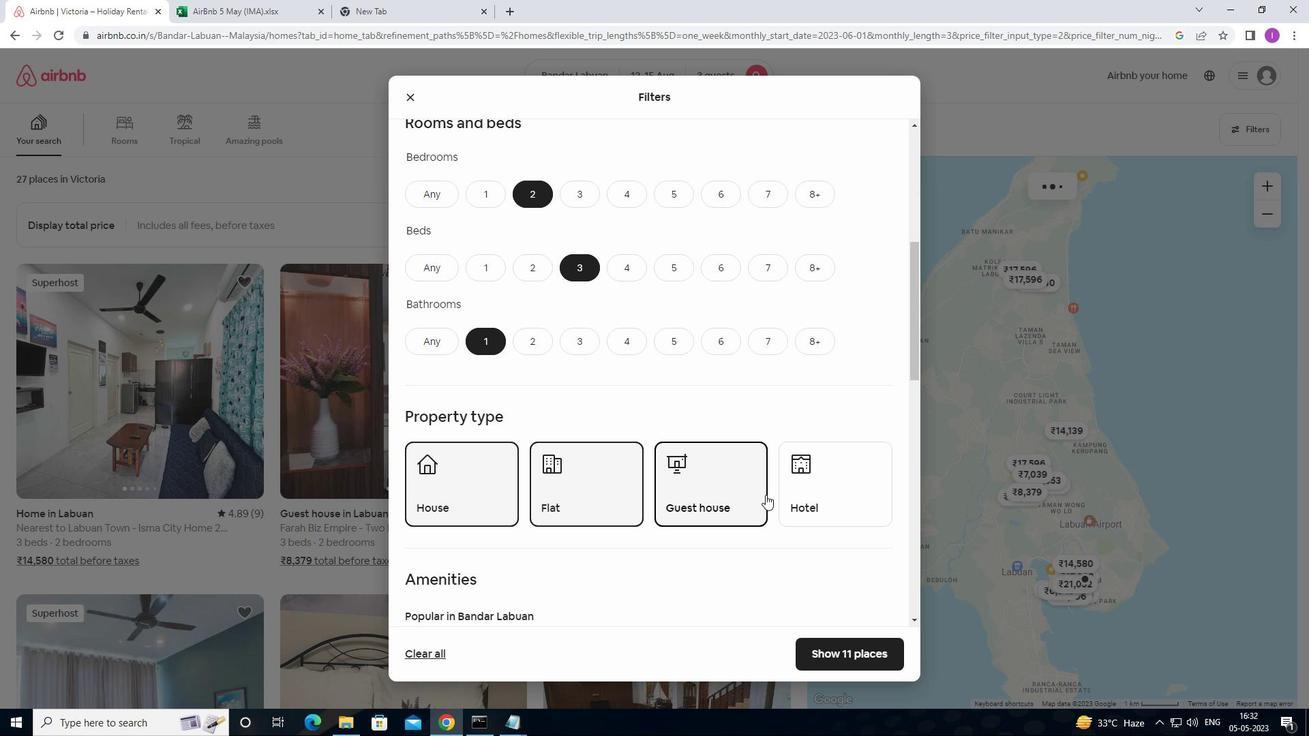 
Action: Mouse scrolled (766, 495) with delta (0, 0)
Screenshot: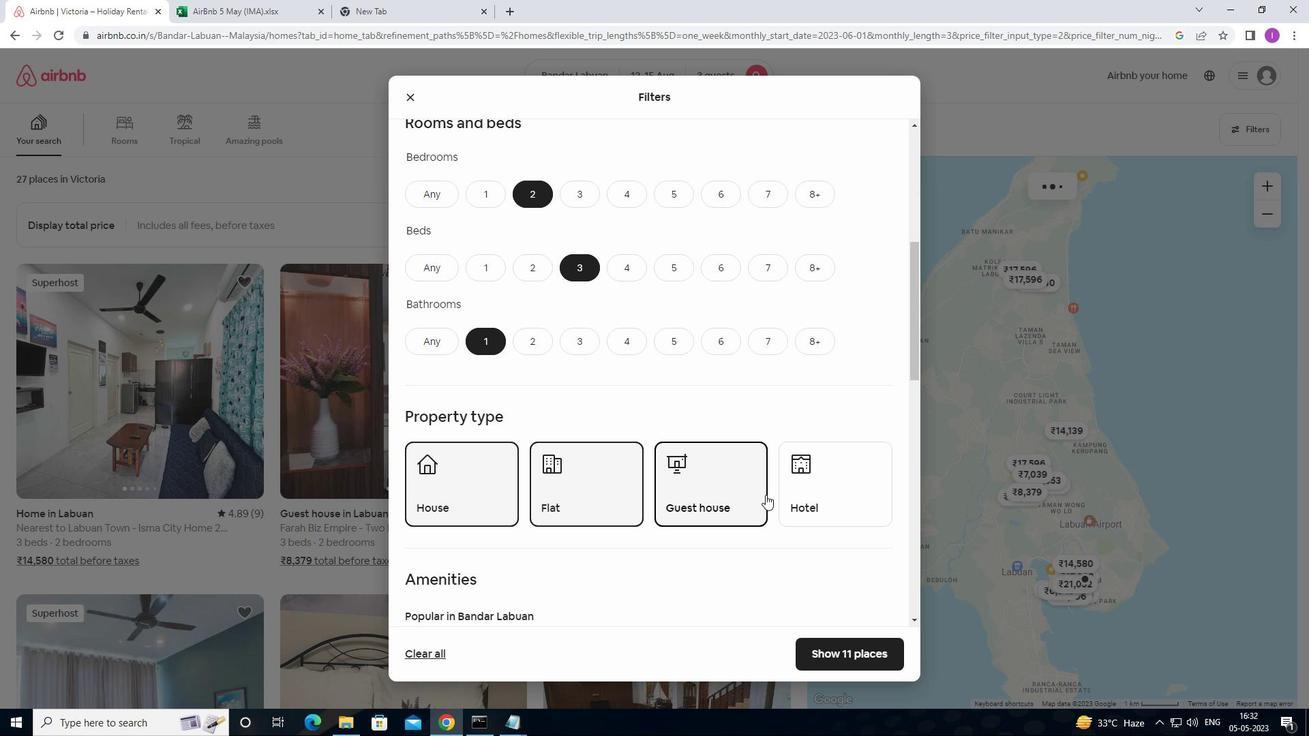 
Action: Mouse moved to (689, 508)
Screenshot: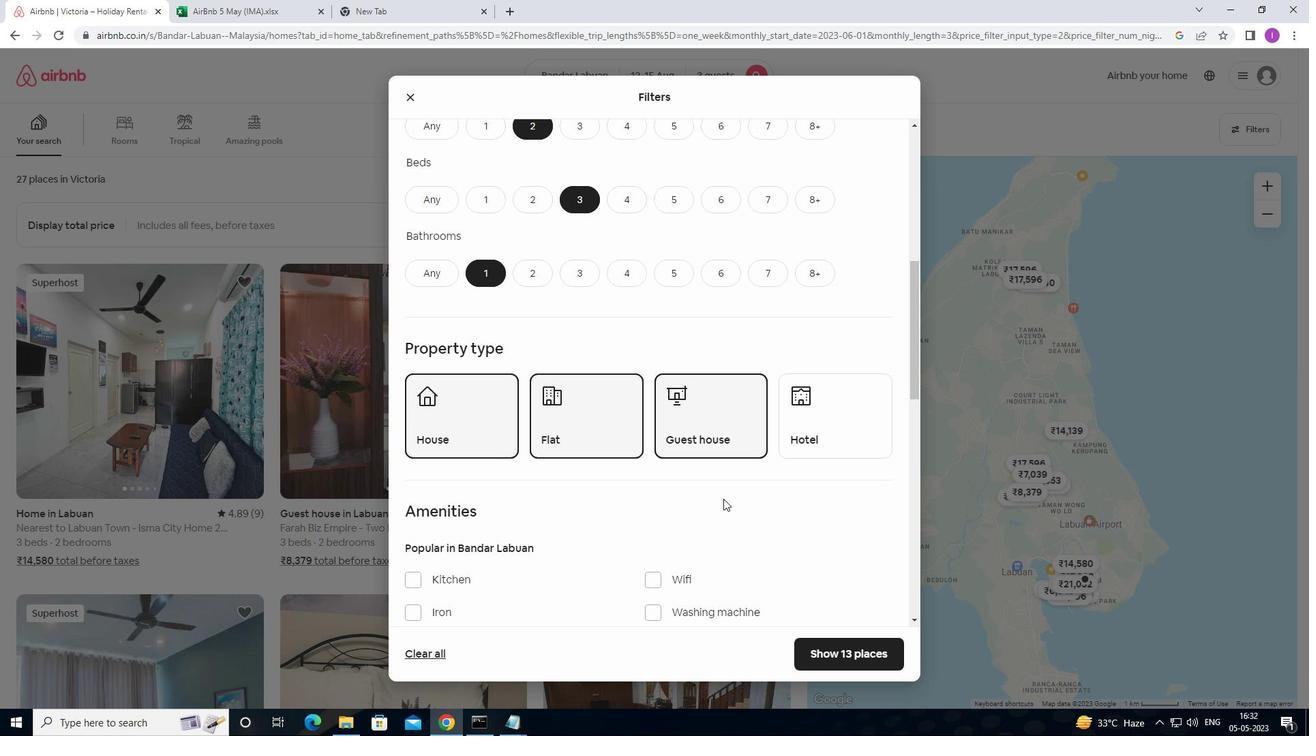 
Action: Mouse scrolled (689, 507) with delta (0, 0)
Screenshot: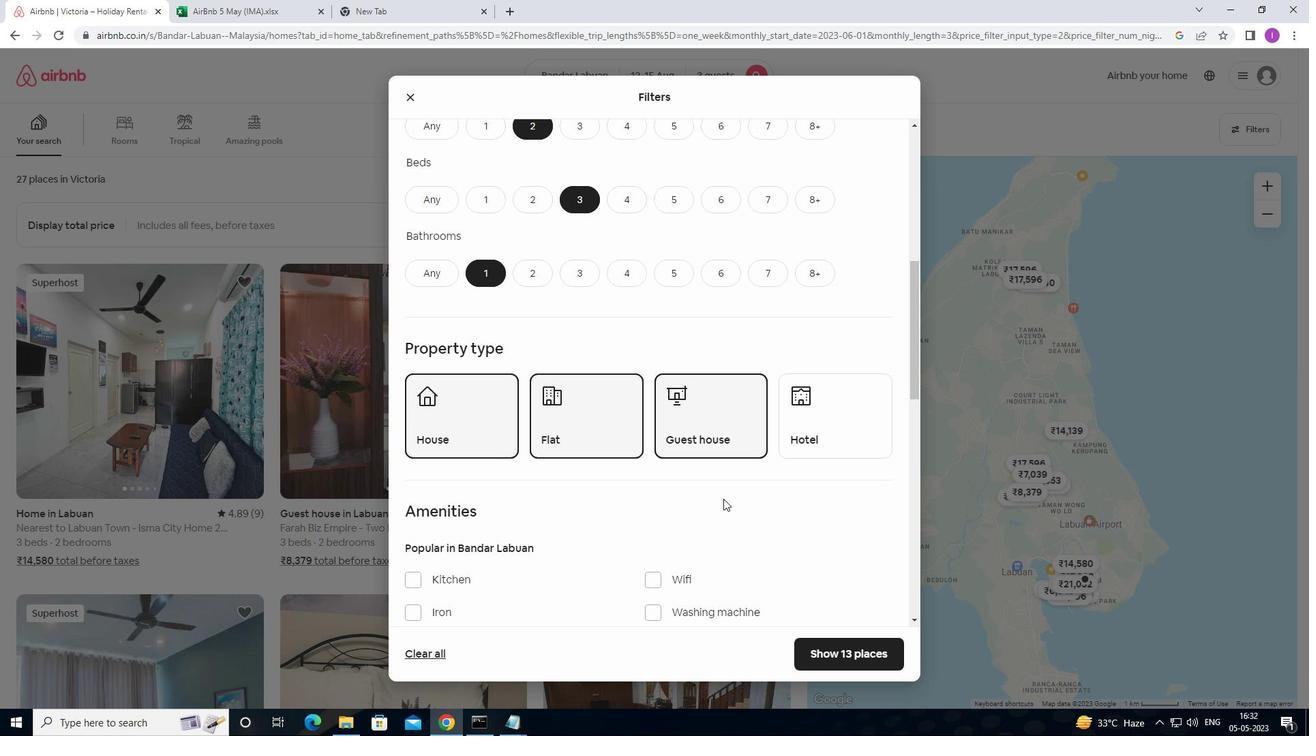 
Action: Mouse scrolled (689, 507) with delta (0, 0)
Screenshot: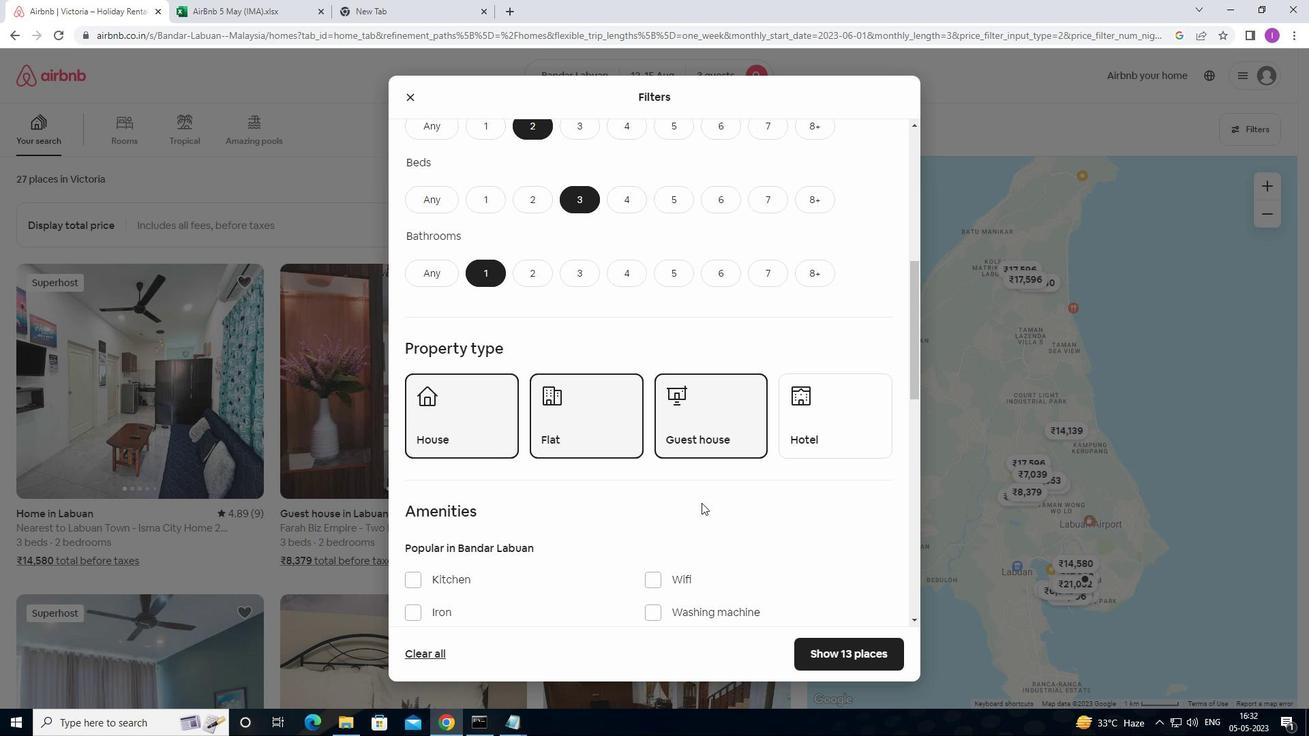 
Action: Mouse moved to (702, 501)
Screenshot: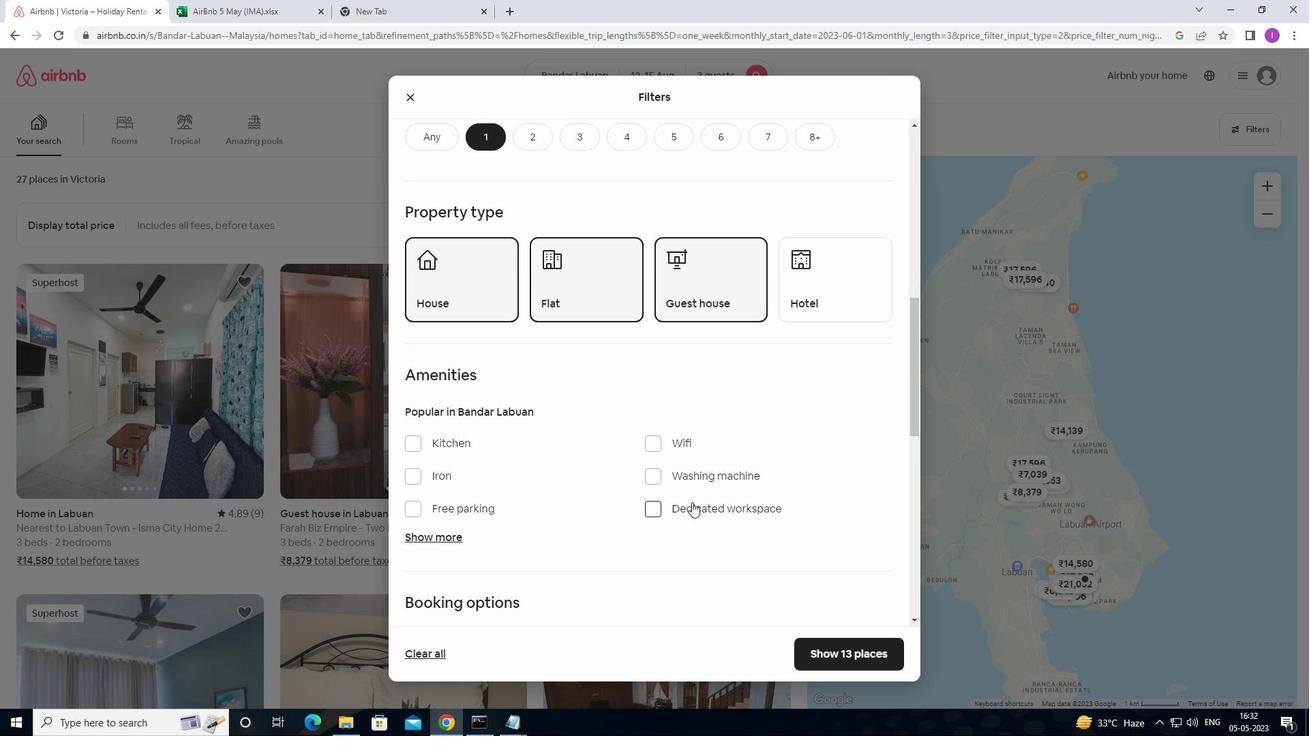 
Action: Mouse scrolled (702, 501) with delta (0, 0)
Screenshot: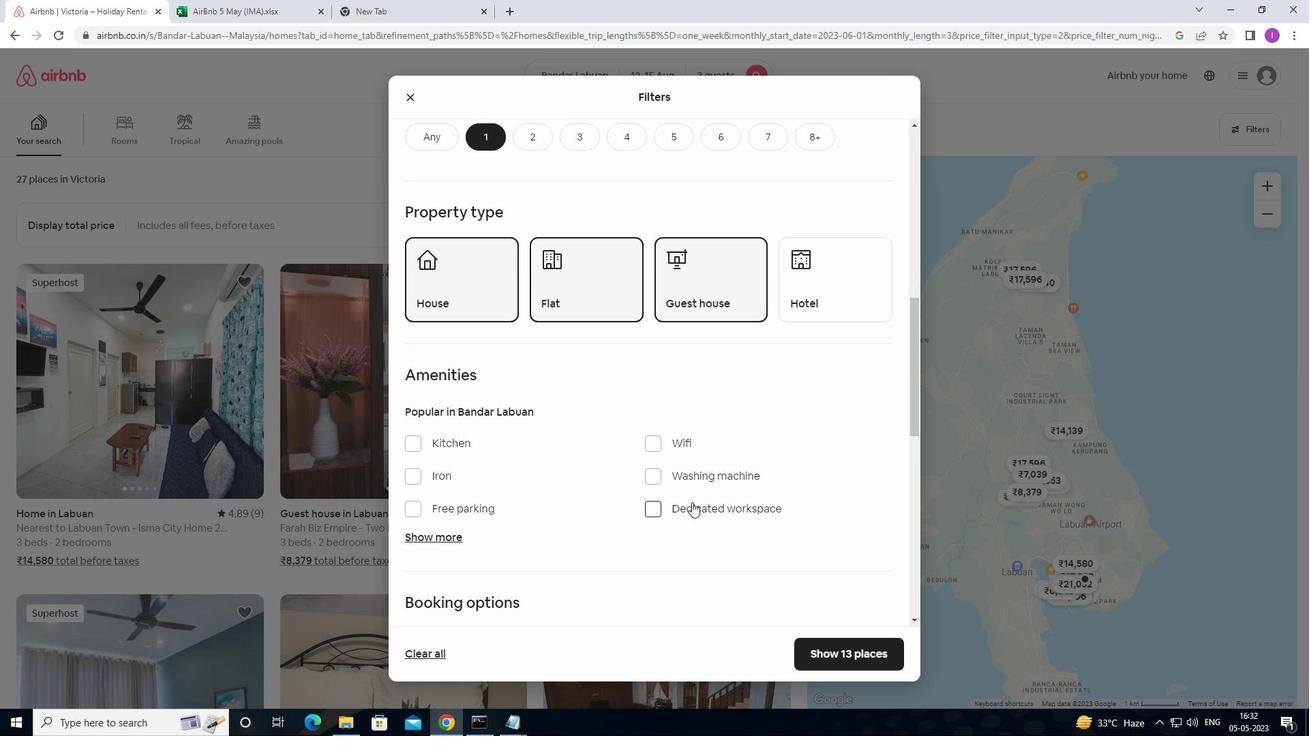 
Action: Mouse moved to (713, 509)
Screenshot: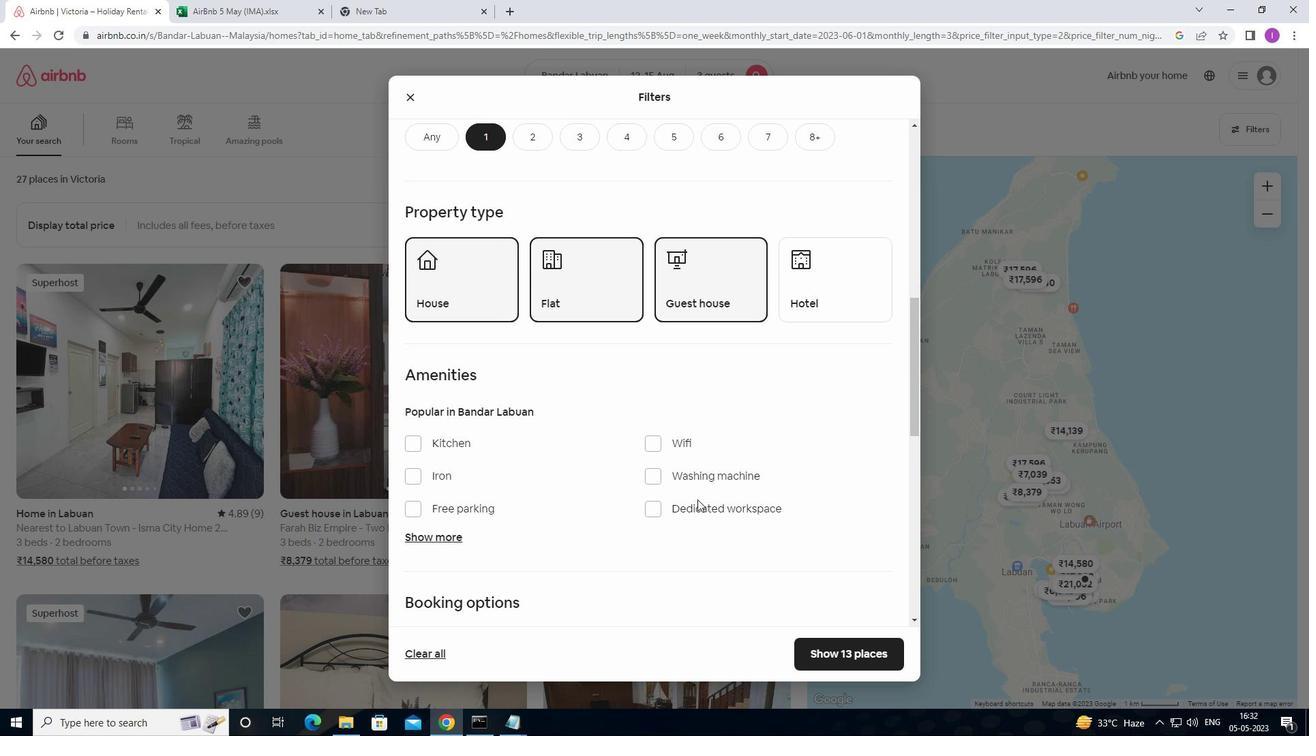 
Action: Mouse scrolled (713, 508) with delta (0, 0)
Screenshot: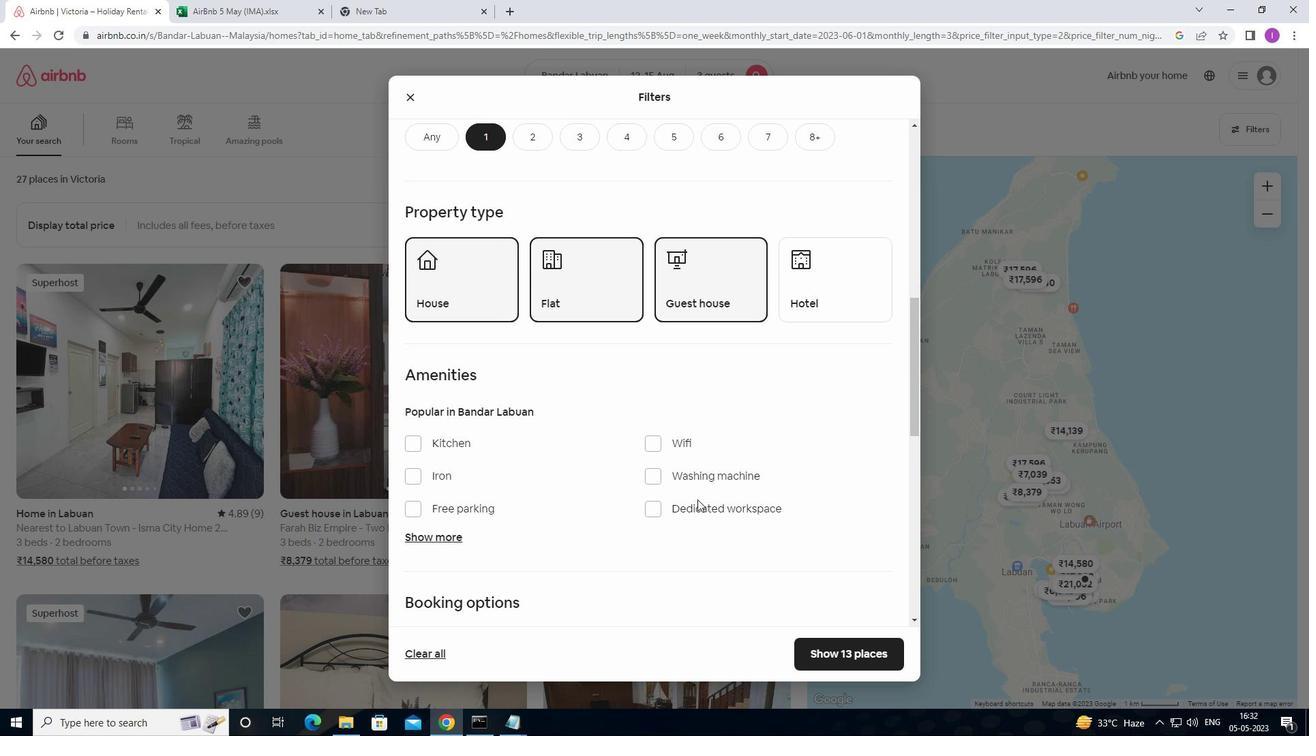 
Action: Mouse moved to (713, 509)
Screenshot: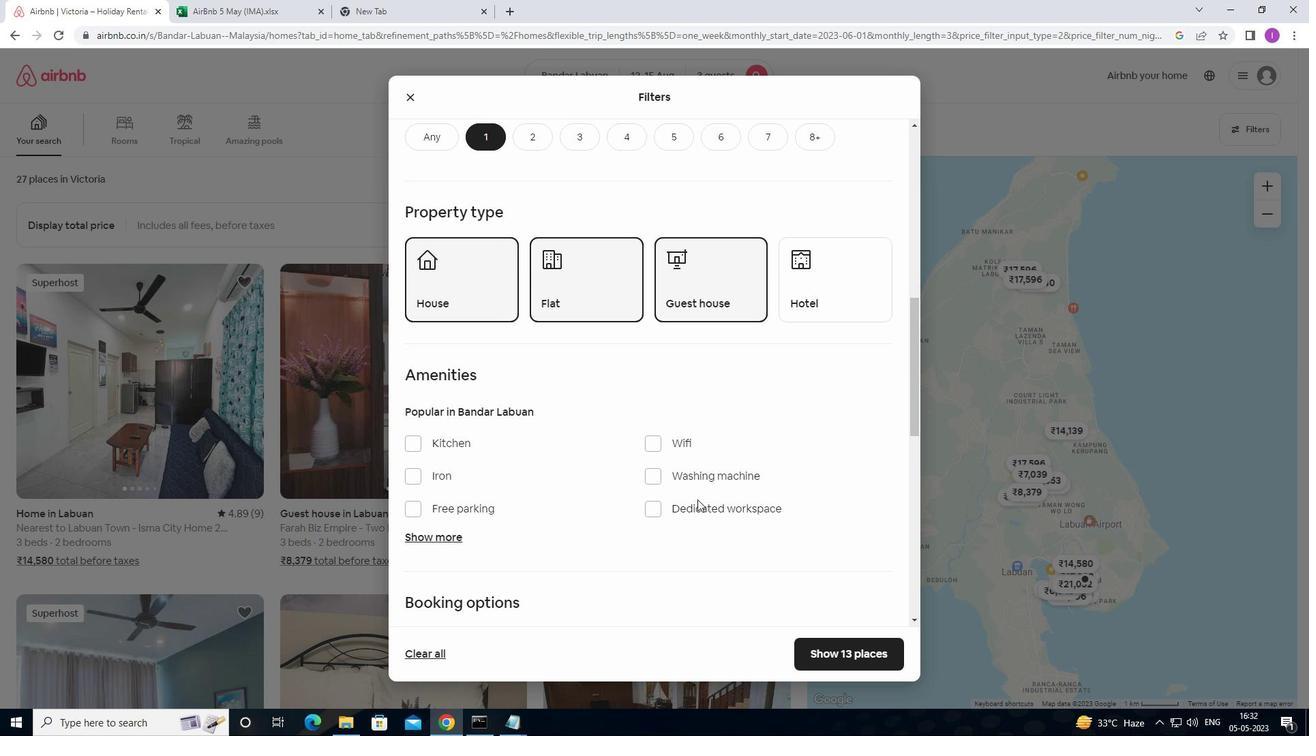 
Action: Mouse scrolled (713, 508) with delta (0, 0)
Screenshot: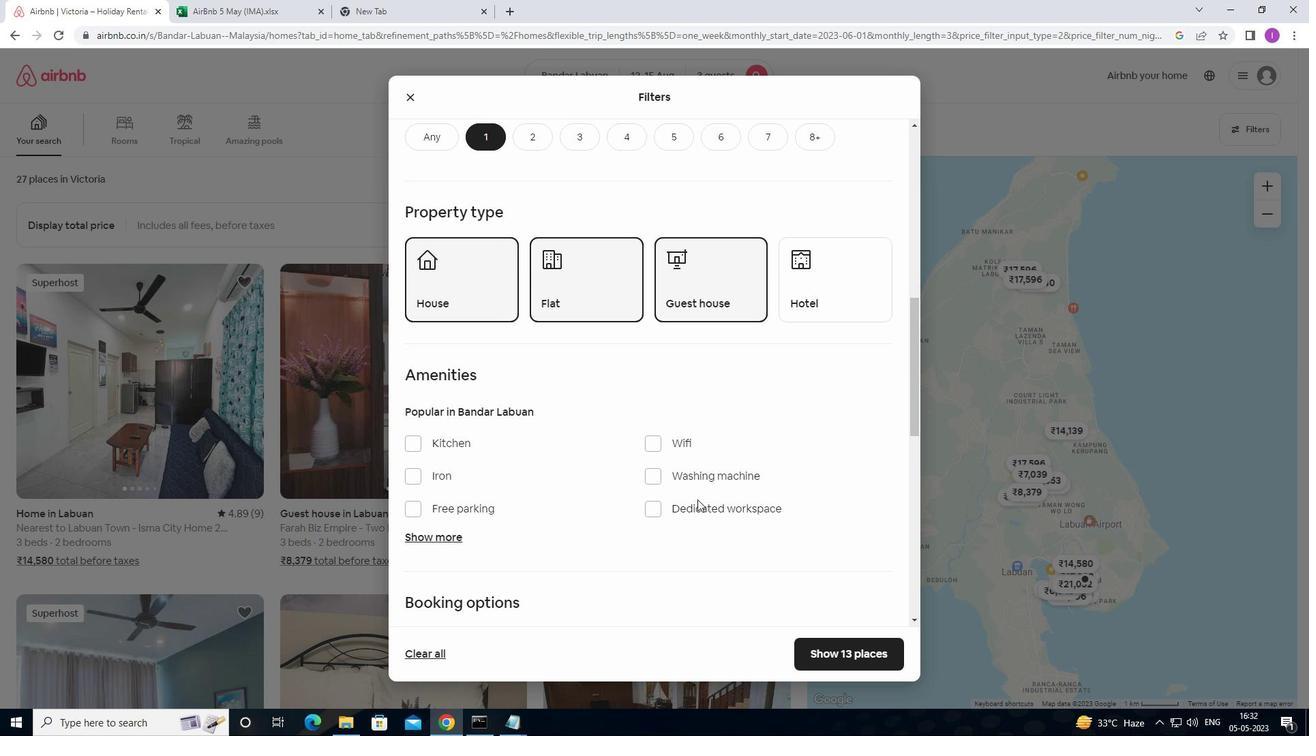 
Action: Mouse moved to (871, 490)
Screenshot: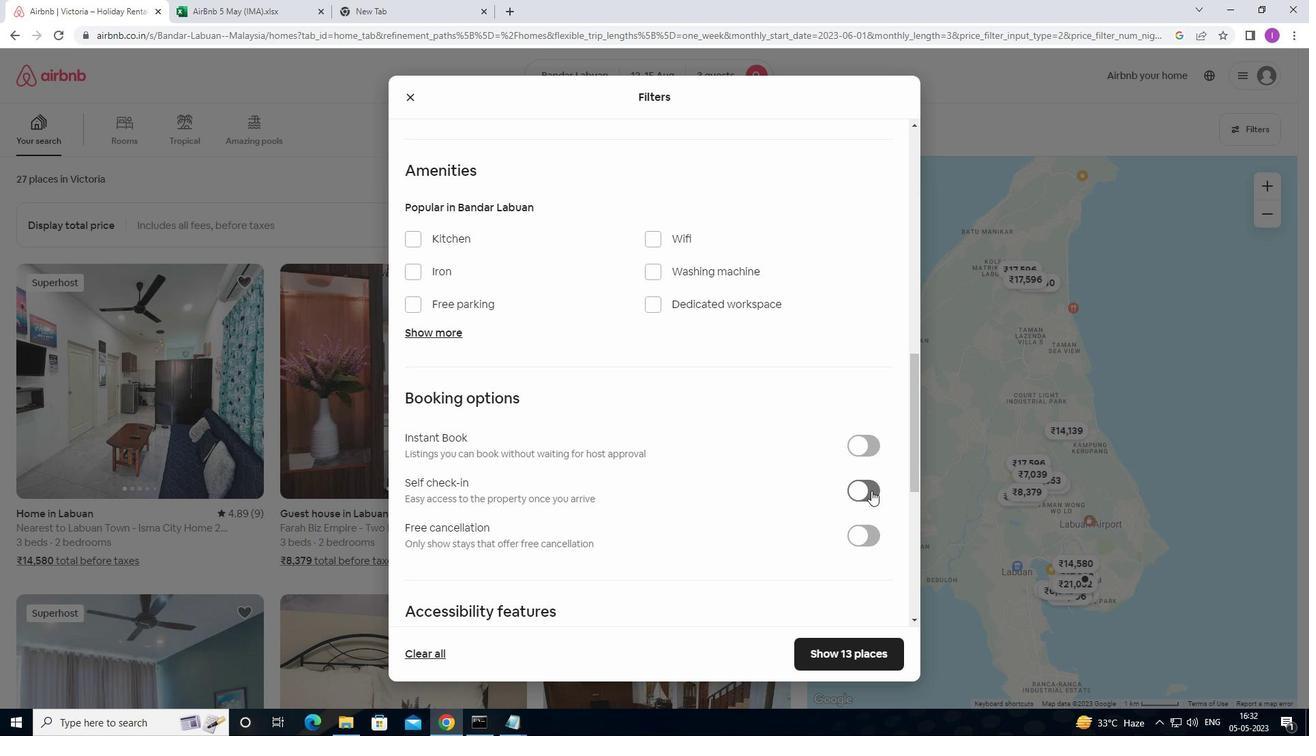 
Action: Mouse pressed left at (871, 490)
Screenshot: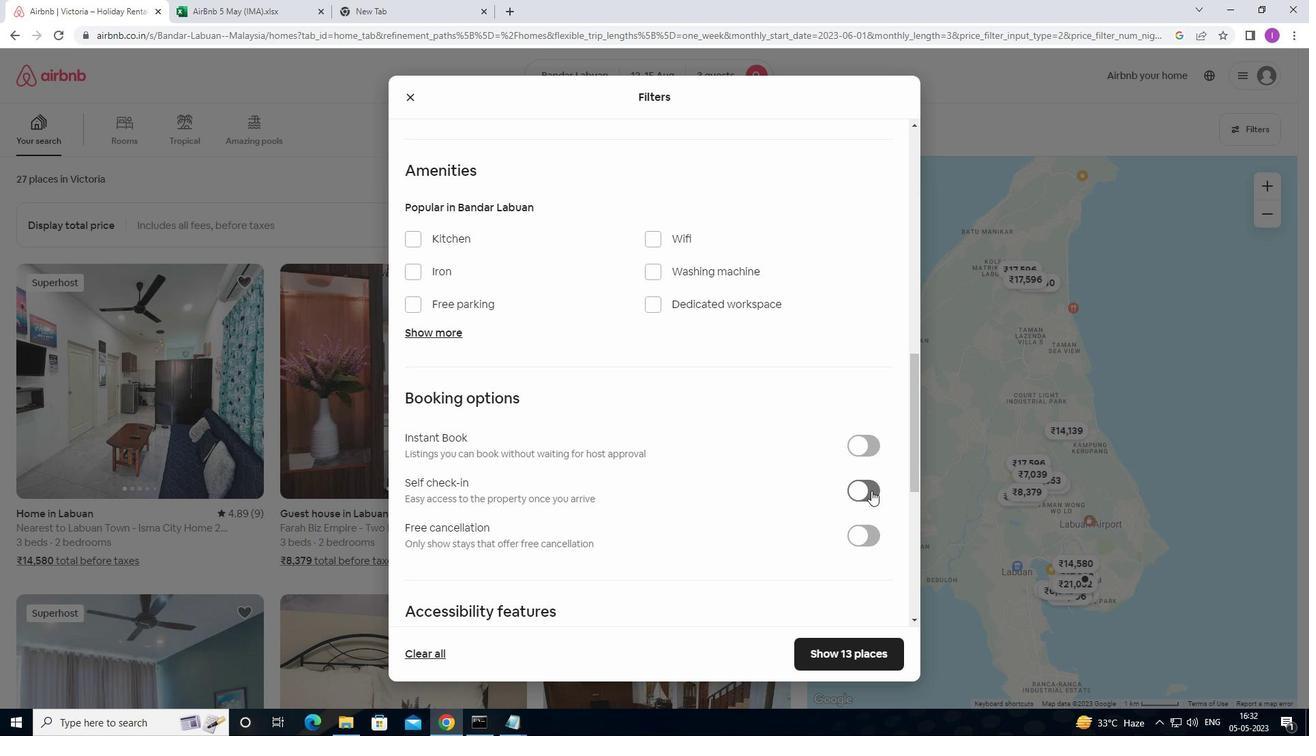 
Action: Mouse moved to (643, 523)
Screenshot: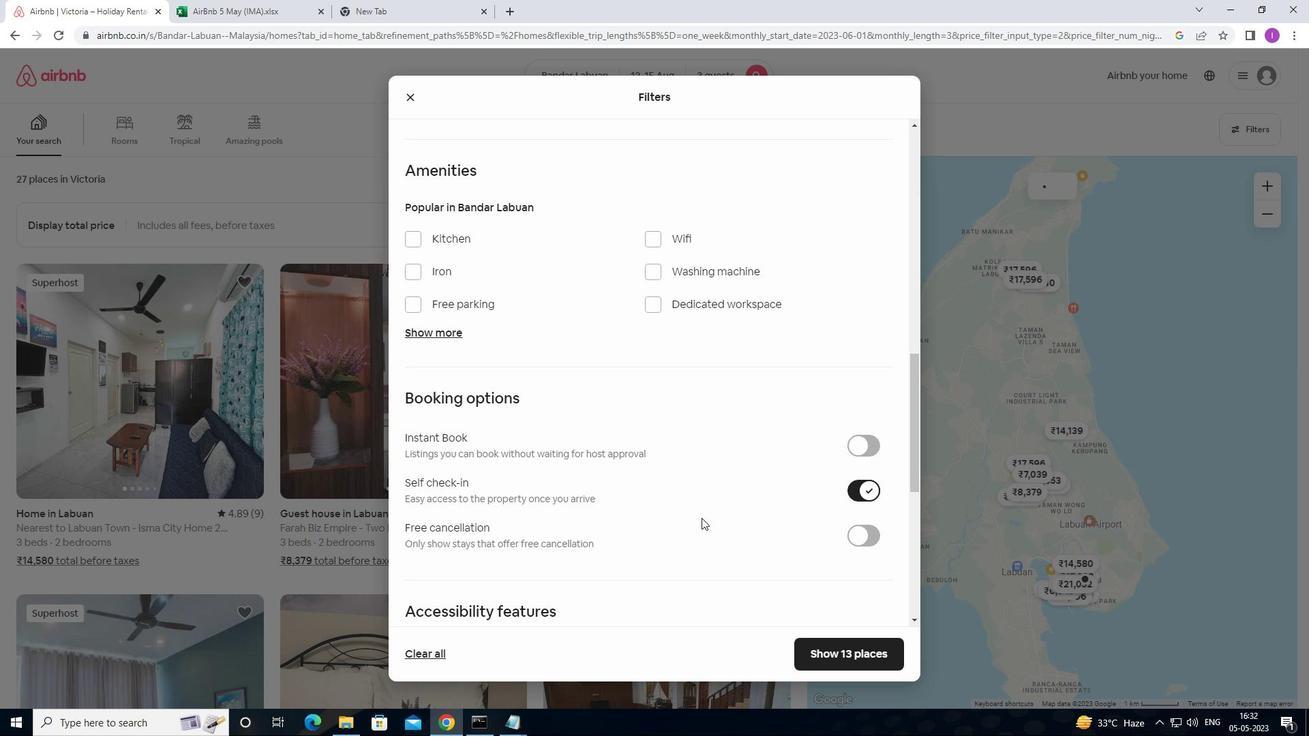 
Action: Mouse scrolled (643, 523) with delta (0, 0)
Screenshot: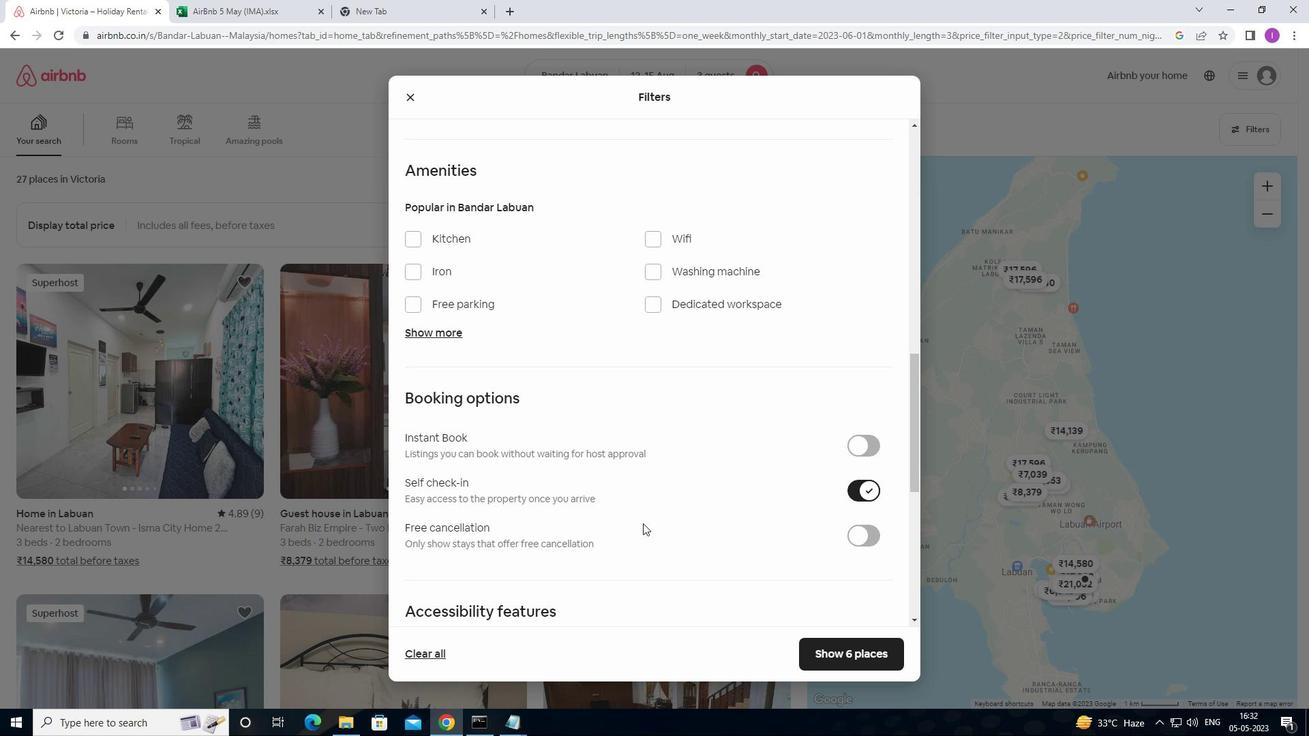 
Action: Mouse scrolled (643, 523) with delta (0, 0)
Screenshot: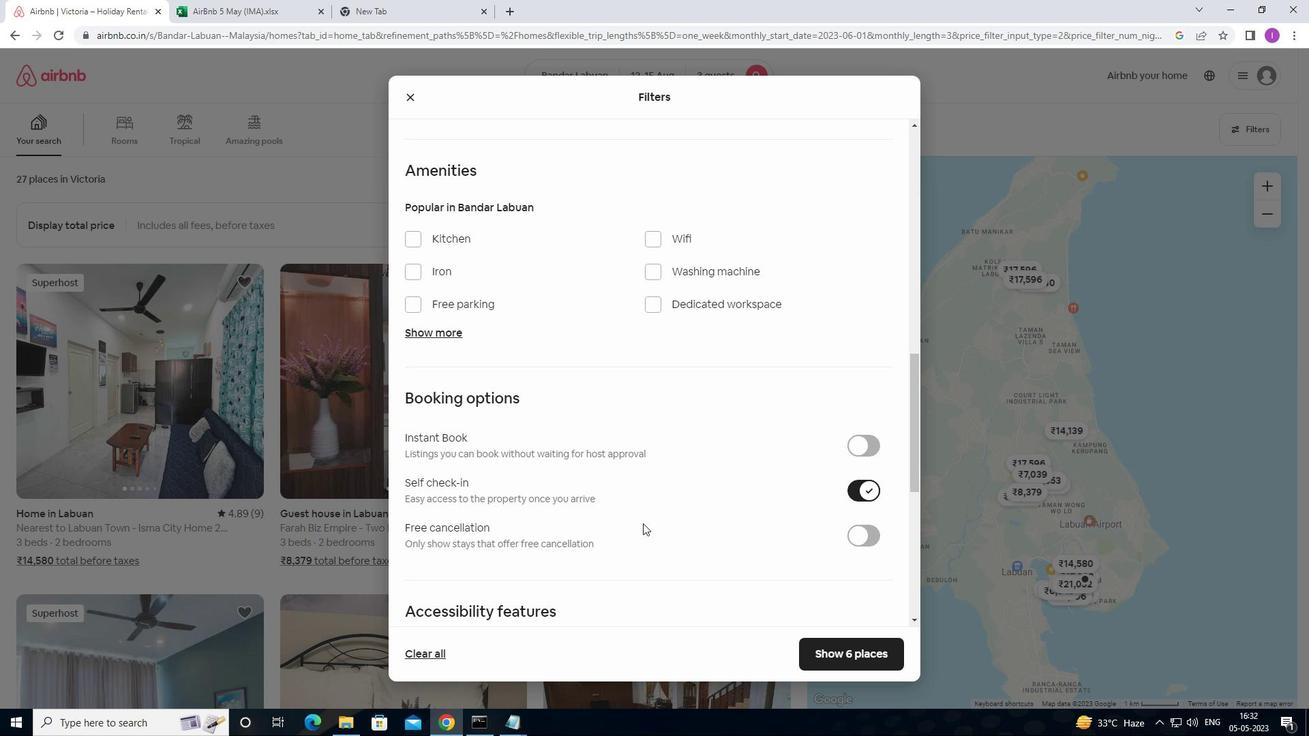 
Action: Mouse scrolled (643, 523) with delta (0, 0)
Screenshot: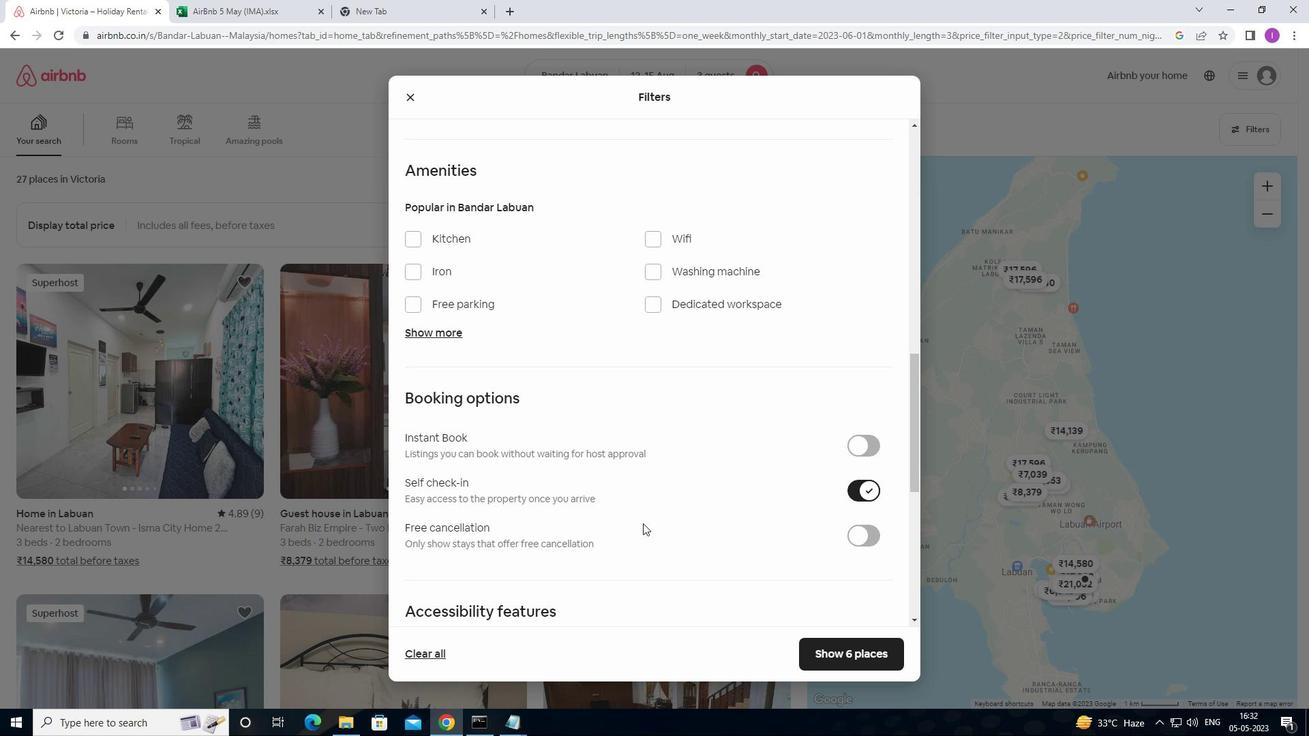 
Action: Mouse scrolled (643, 523) with delta (0, 0)
Screenshot: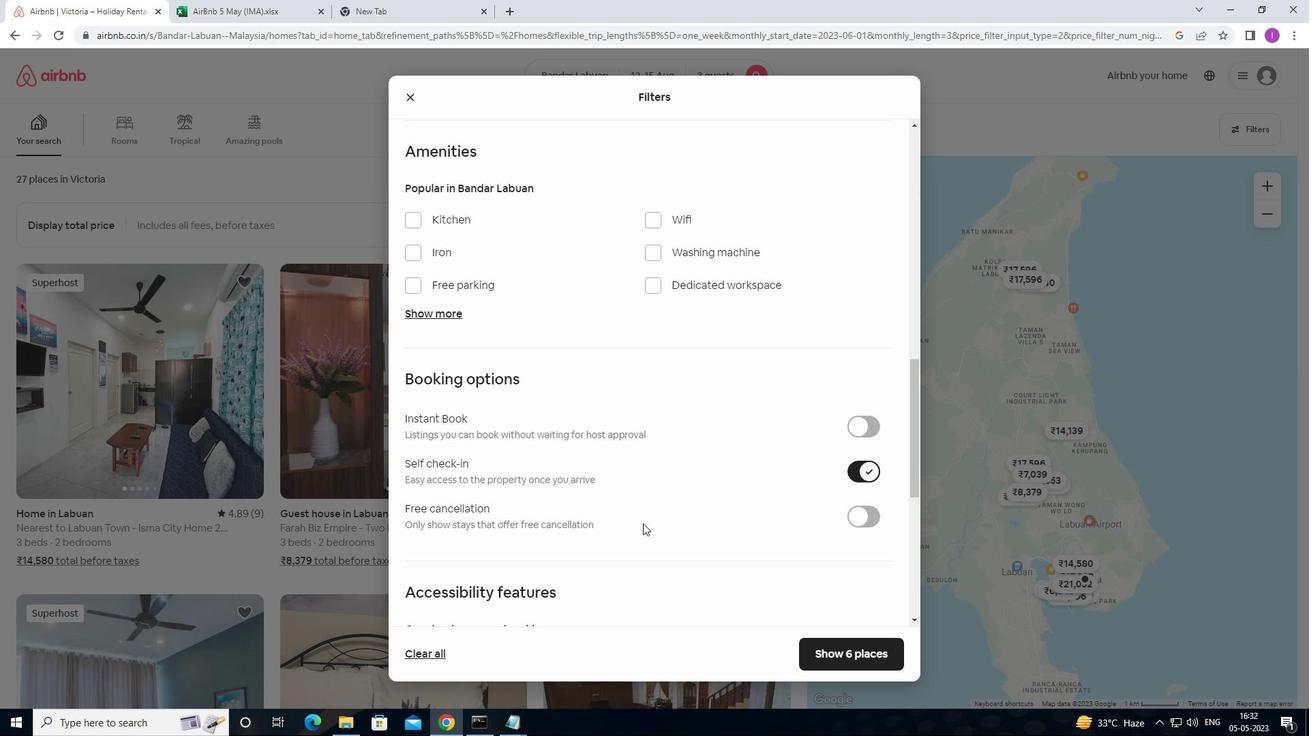 
Action: Mouse moved to (668, 514)
Screenshot: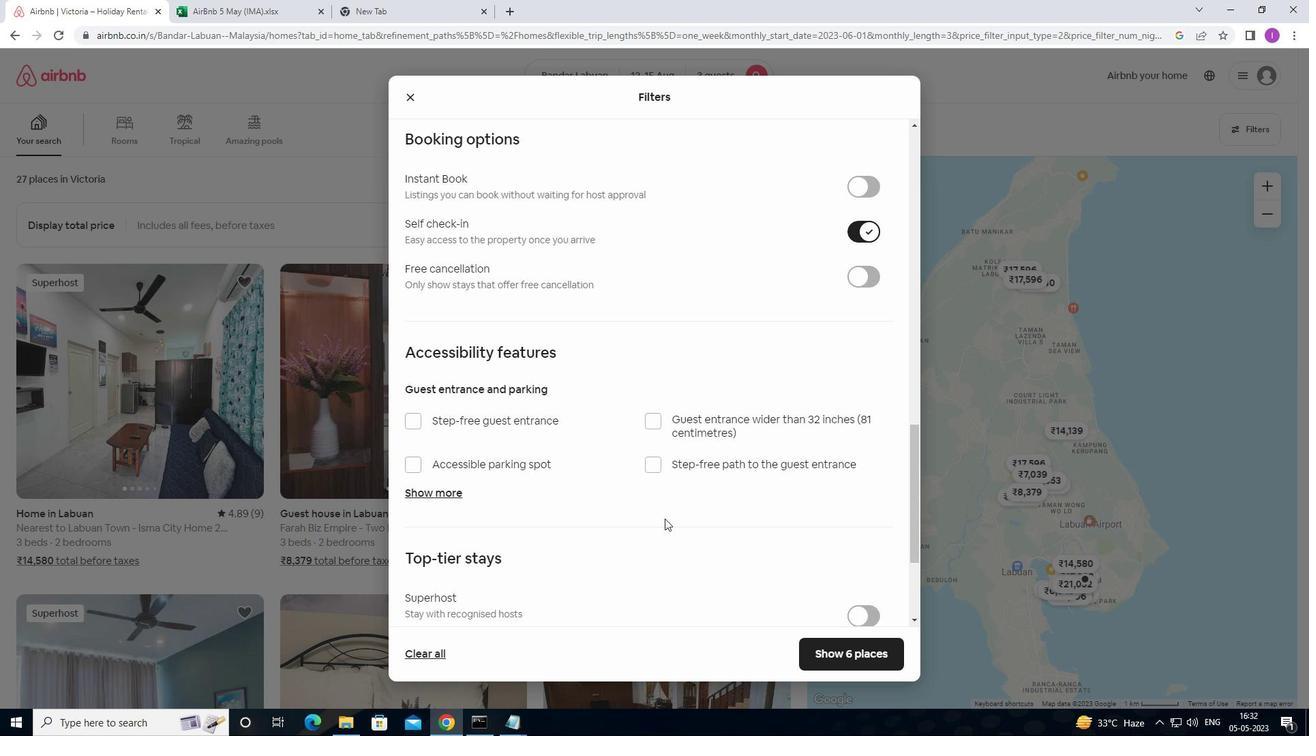 
Action: Mouse scrolled (668, 513) with delta (0, 0)
Screenshot: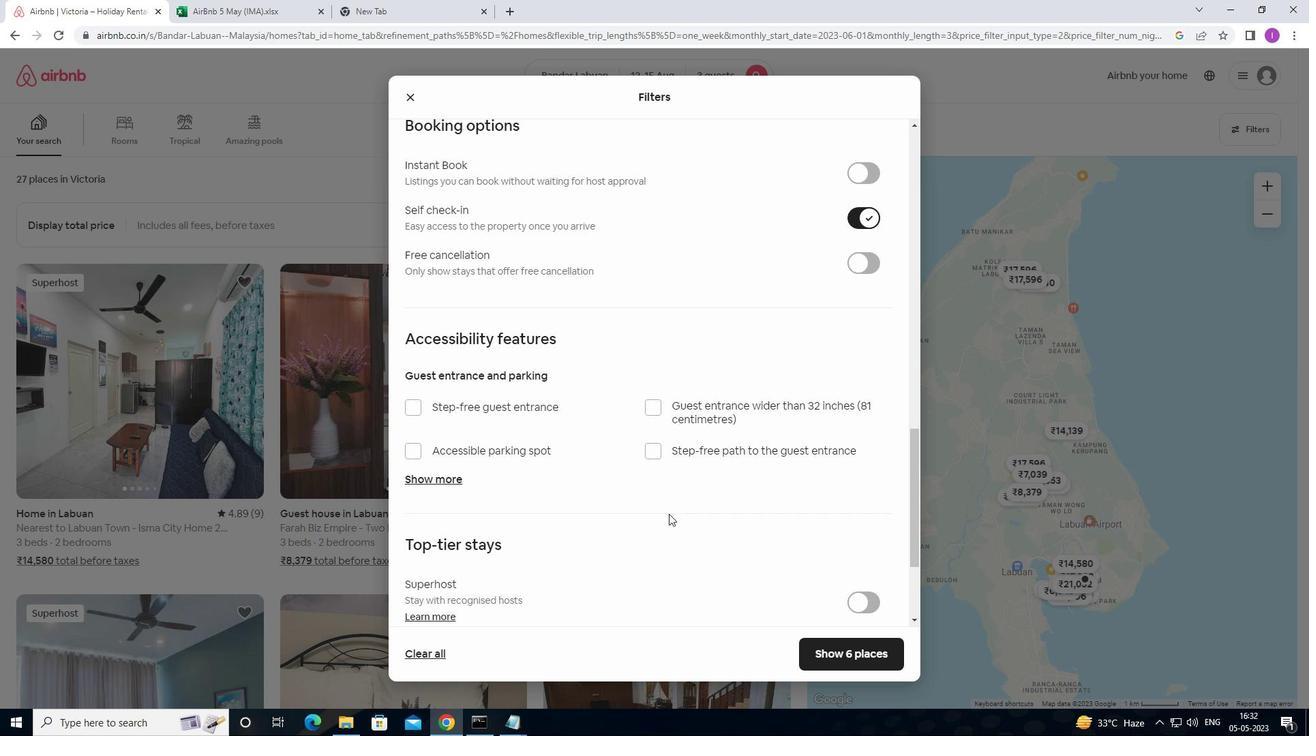 
Action: Mouse scrolled (668, 513) with delta (0, 0)
Screenshot: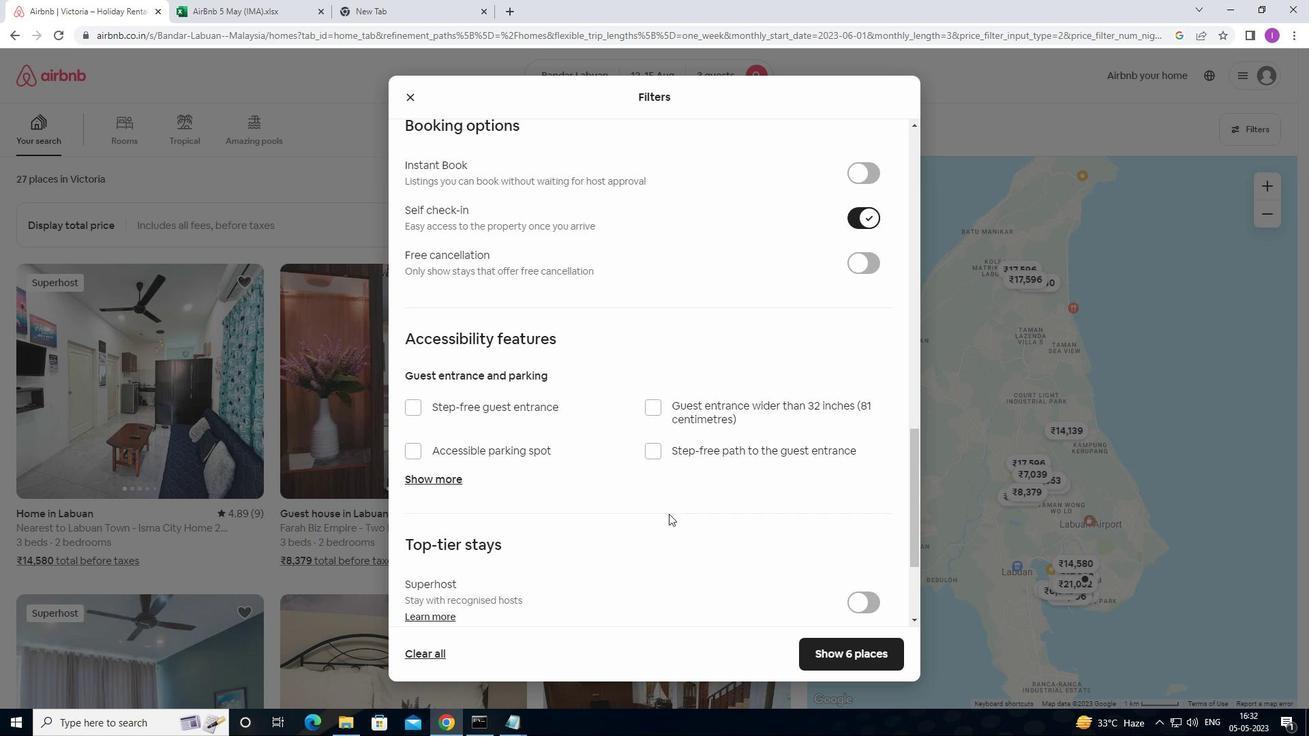 
Action: Mouse scrolled (668, 513) with delta (0, 0)
Screenshot: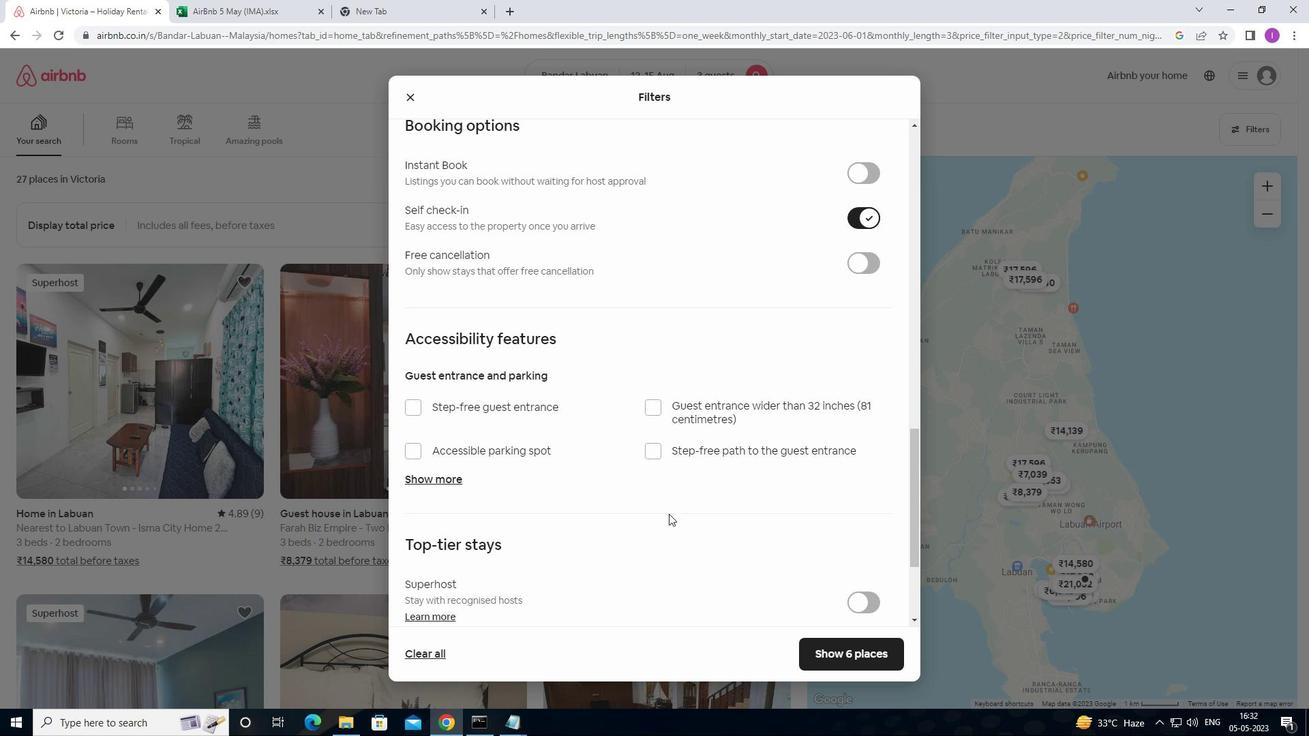 
Action: Mouse scrolled (668, 513) with delta (0, 0)
Screenshot: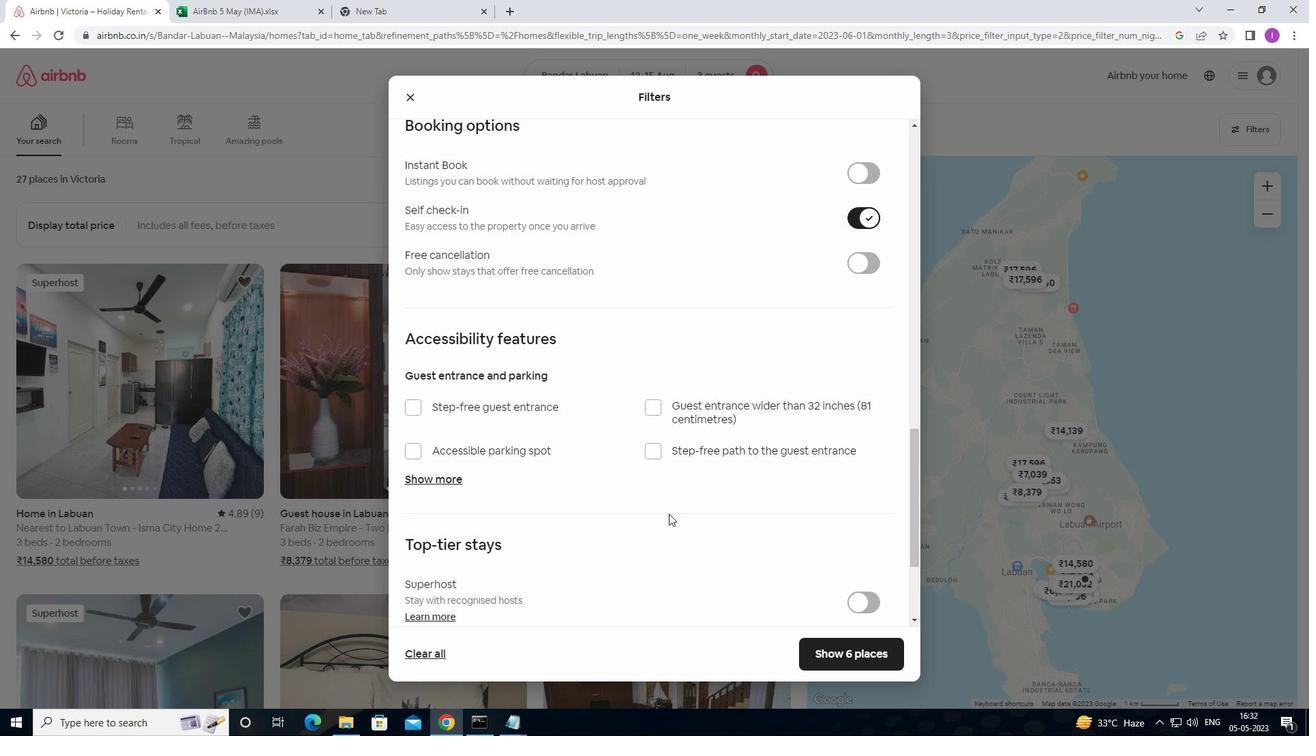 
Action: Mouse scrolled (668, 513) with delta (0, 0)
Screenshot: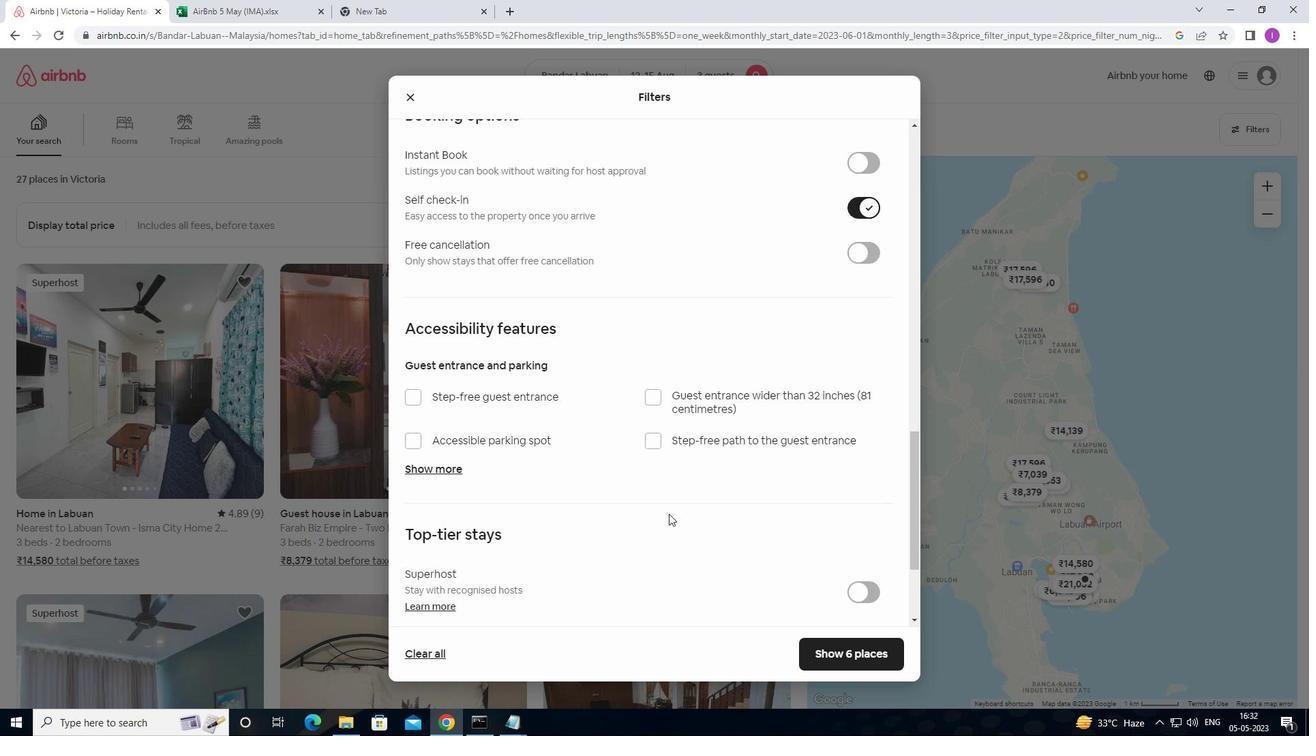 
Action: Mouse scrolled (668, 513) with delta (0, 0)
Screenshot: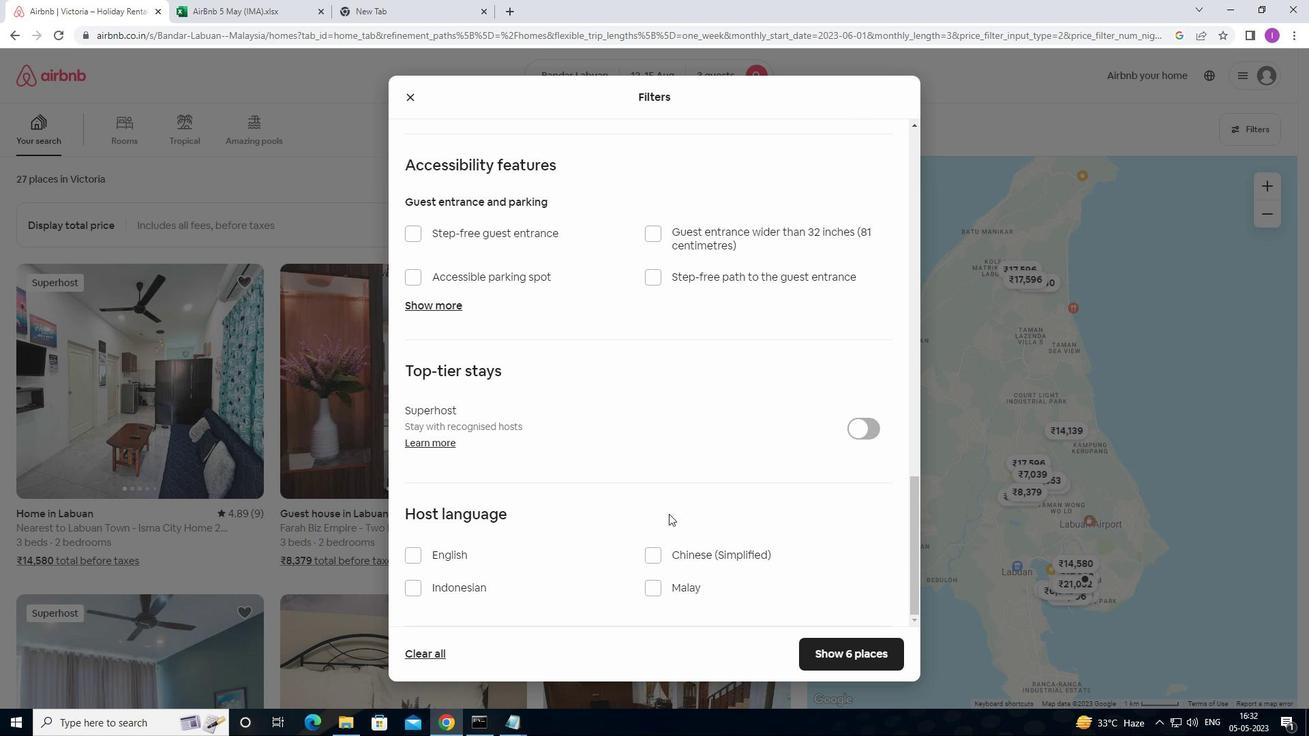 
Action: Mouse scrolled (668, 513) with delta (0, 0)
Screenshot: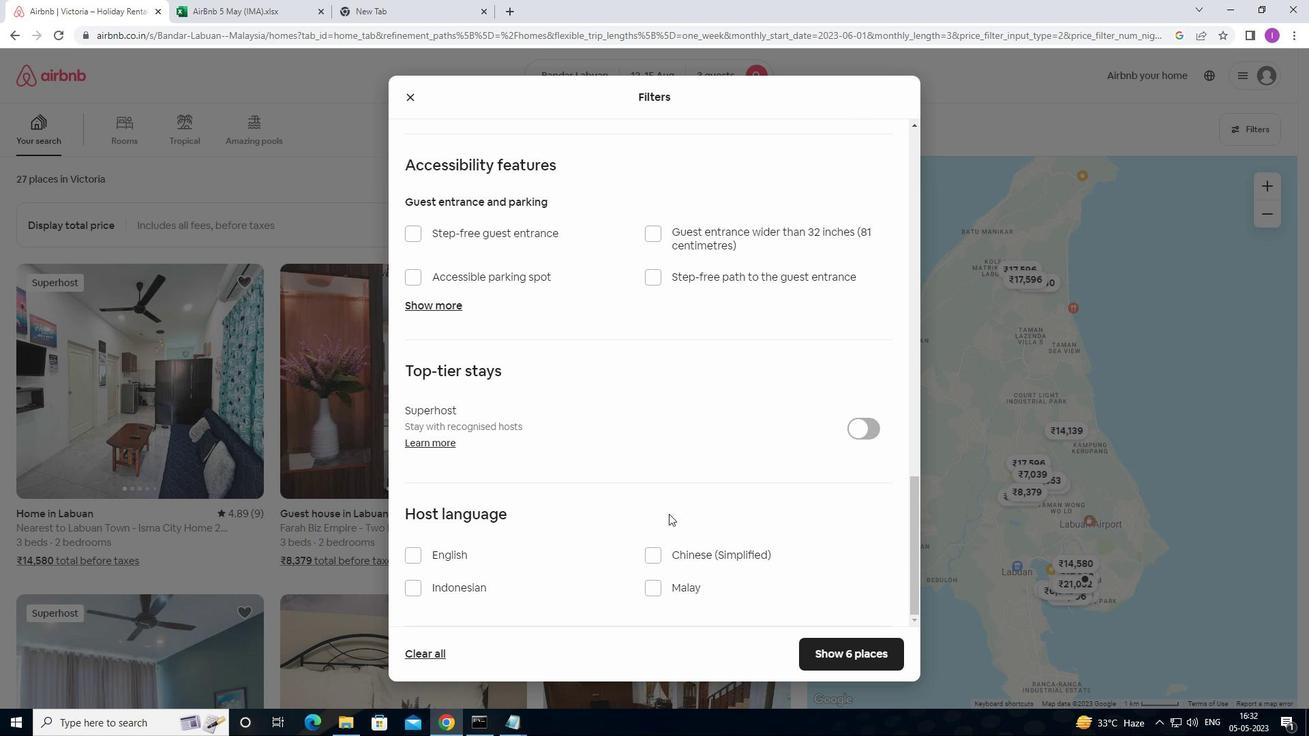 
Action: Mouse scrolled (668, 513) with delta (0, 0)
Screenshot: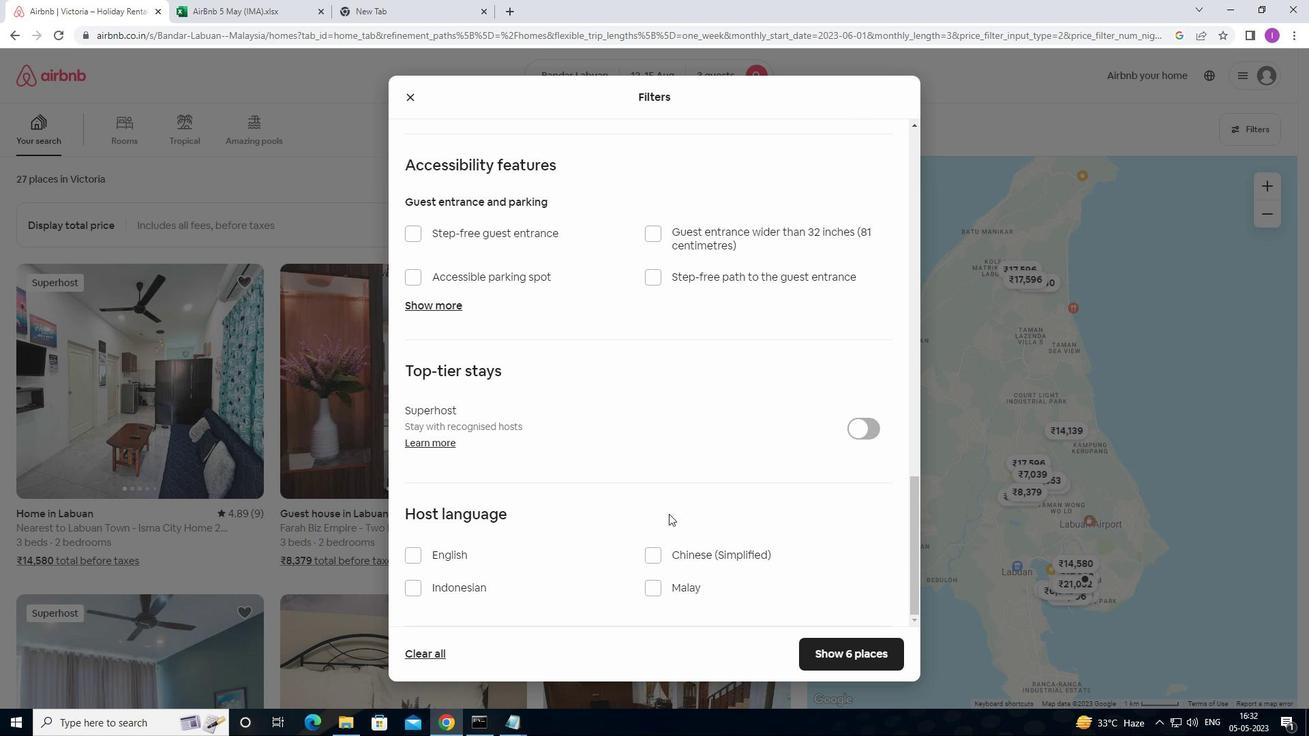 
Action: Mouse scrolled (668, 513) with delta (0, 0)
Screenshot: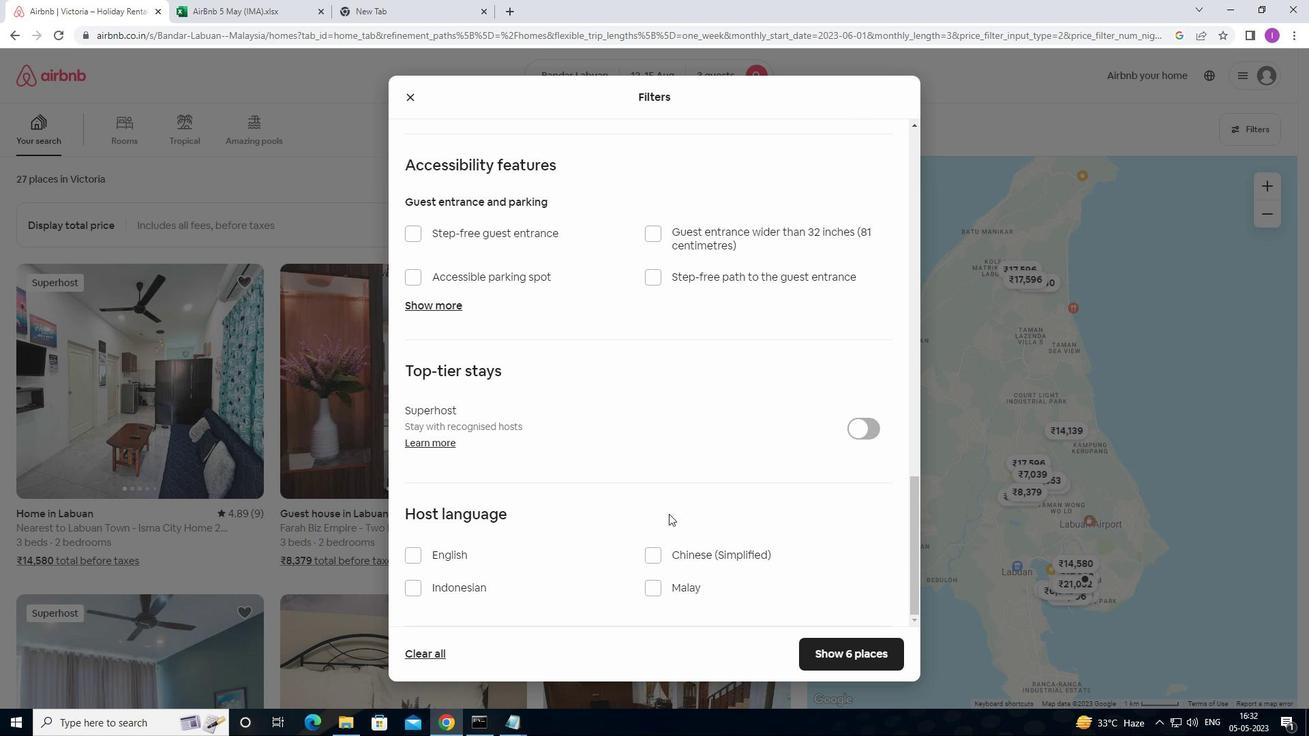 
Action: Mouse moved to (417, 551)
Screenshot: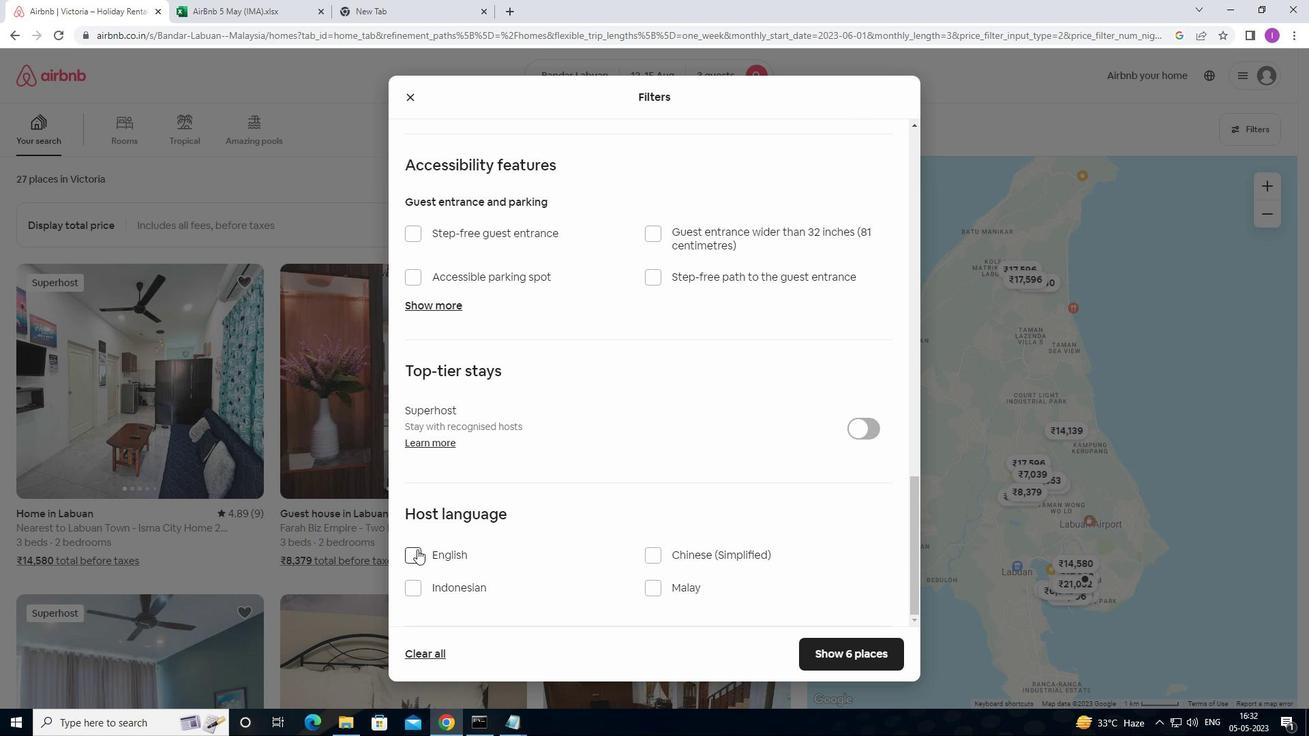 
Action: Mouse pressed left at (417, 551)
Screenshot: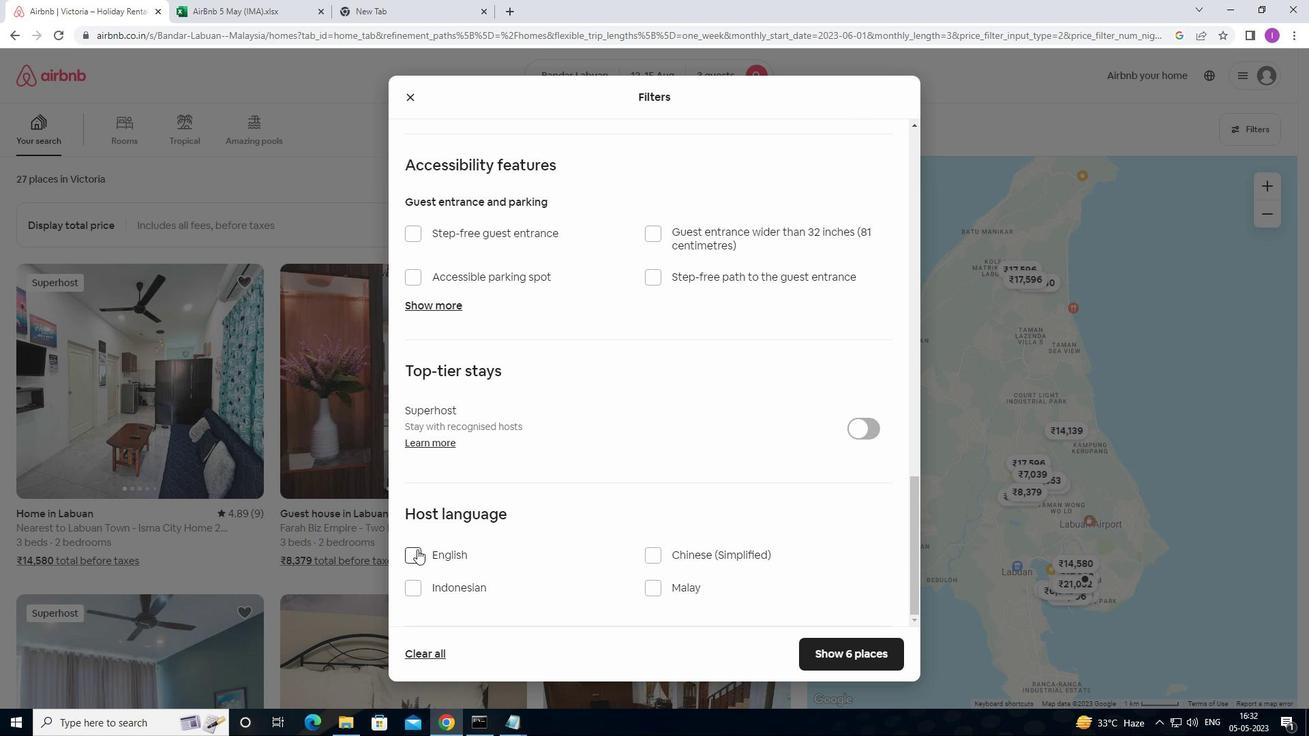 
Action: Mouse moved to (830, 653)
Screenshot: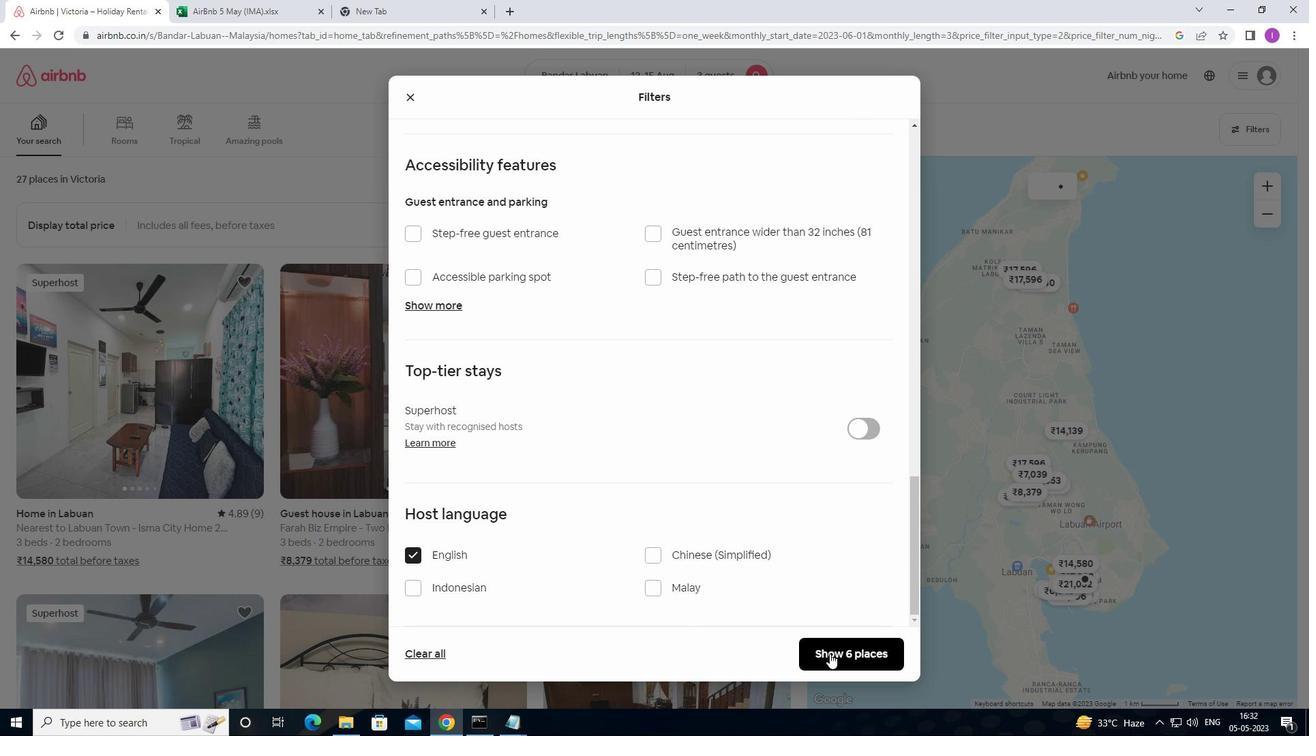 
Action: Mouse pressed left at (830, 653)
Screenshot: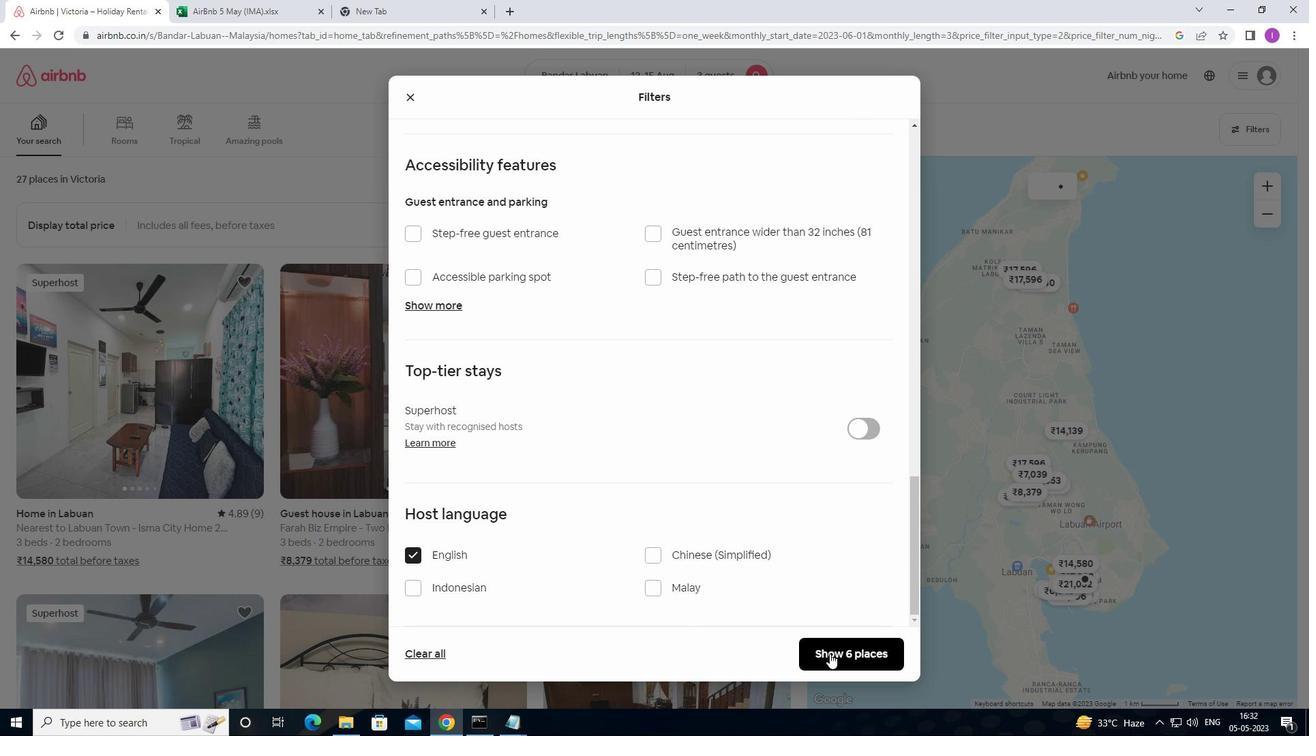
Action: Mouse moved to (682, 509)
Screenshot: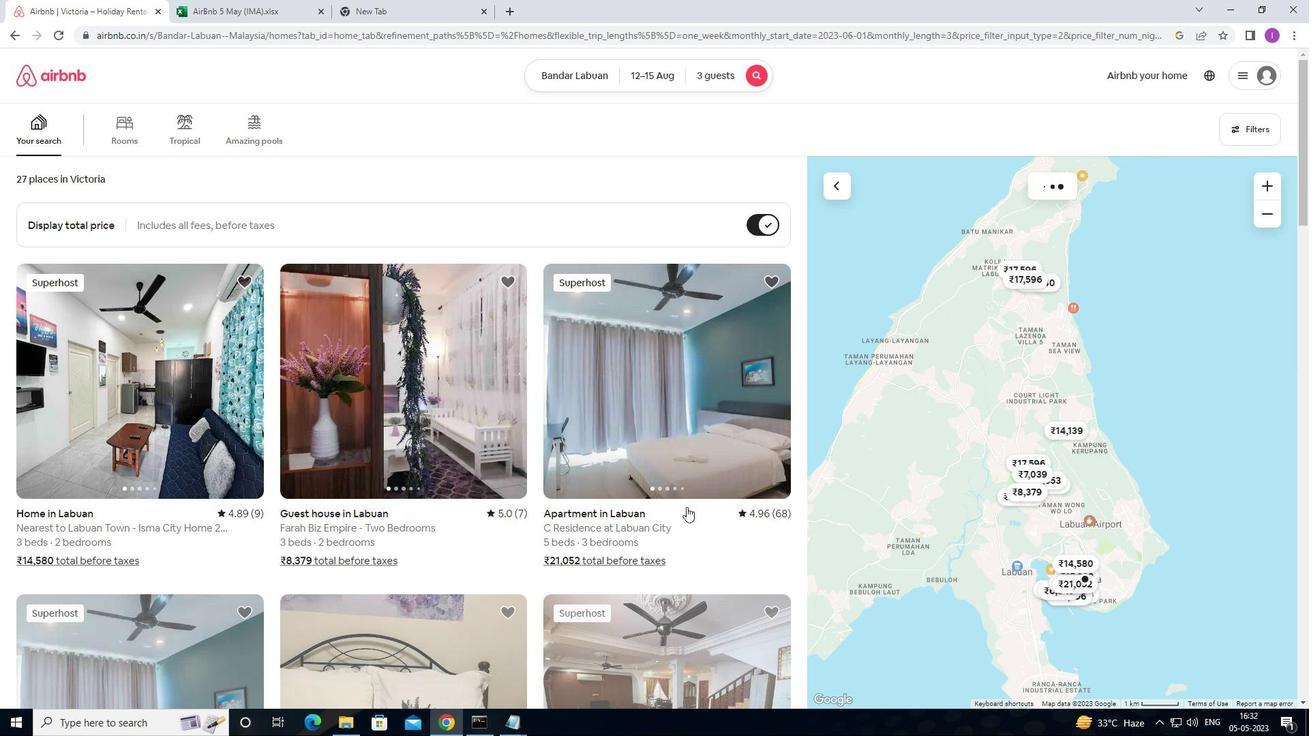 
